 Task: Find a one-way flight from New York (LGA) to Cedar Rapids (CID) on Tuesday, 9 May, for 3 adults in business class, using Delta, with 1 checked bag.
Action: Mouse moved to (363, 112)
Screenshot: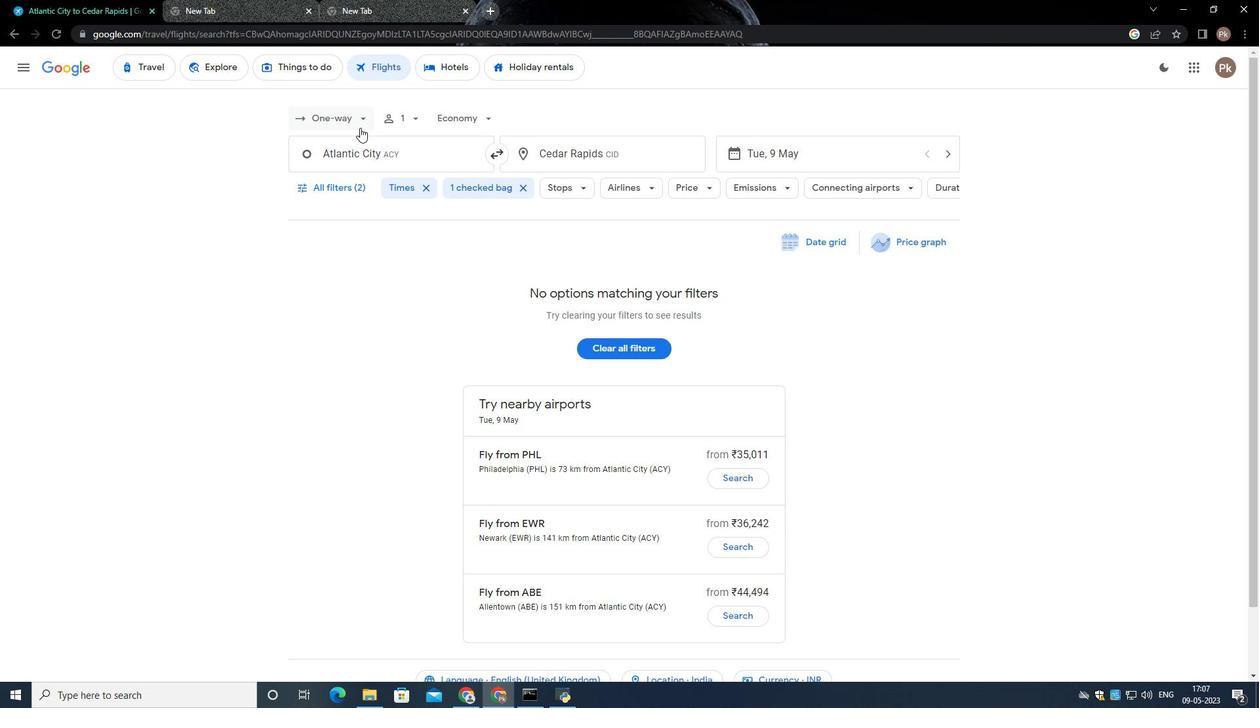 
Action: Mouse pressed left at (363, 112)
Screenshot: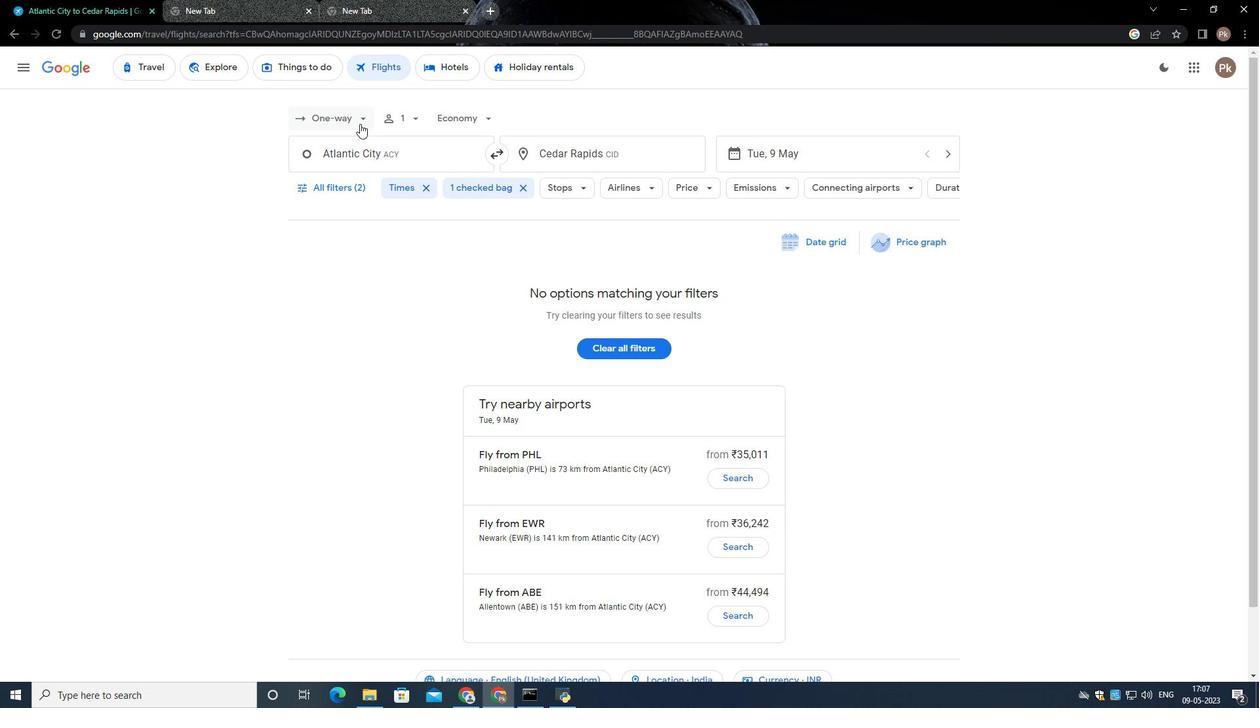 
Action: Mouse moved to (359, 181)
Screenshot: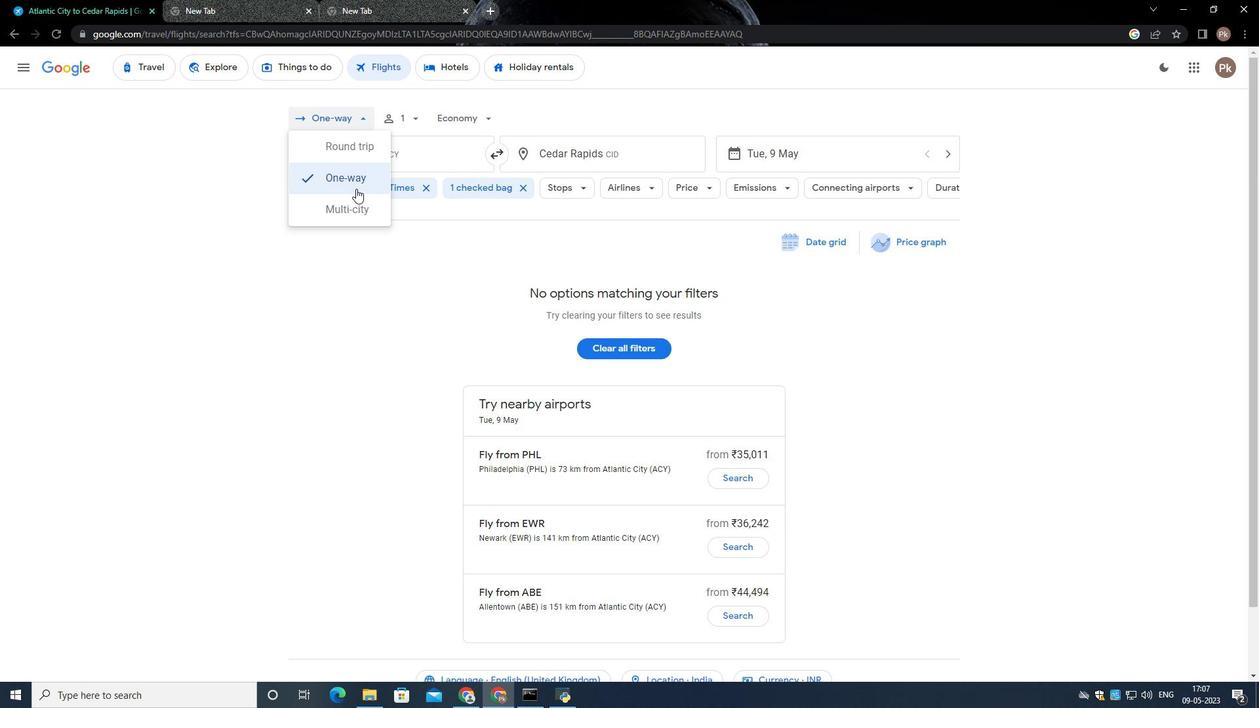 
Action: Mouse pressed left at (359, 181)
Screenshot: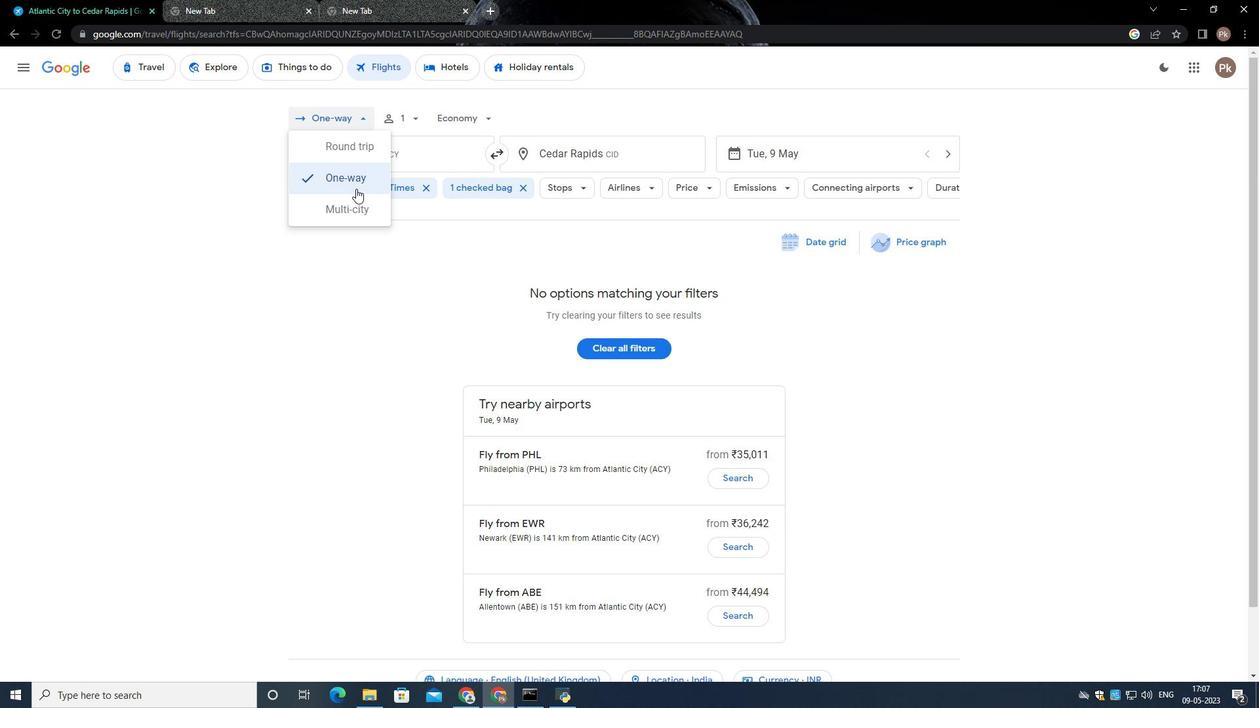 
Action: Mouse moved to (413, 116)
Screenshot: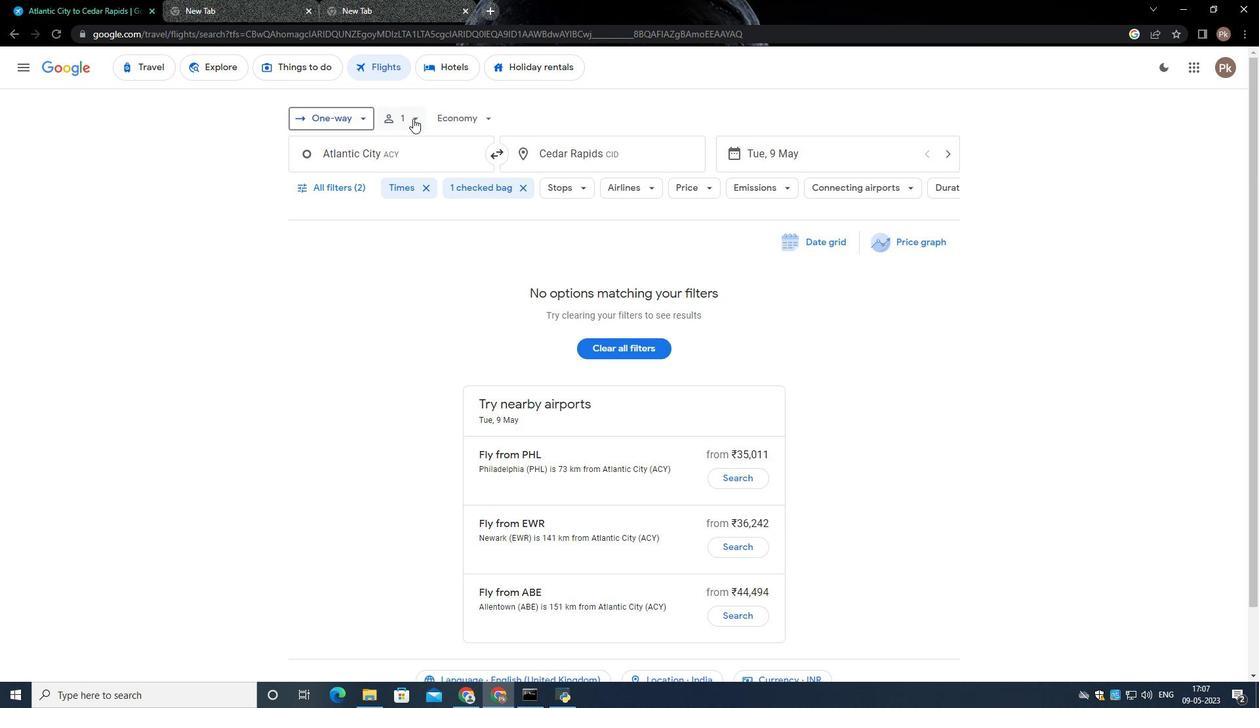 
Action: Mouse pressed left at (413, 116)
Screenshot: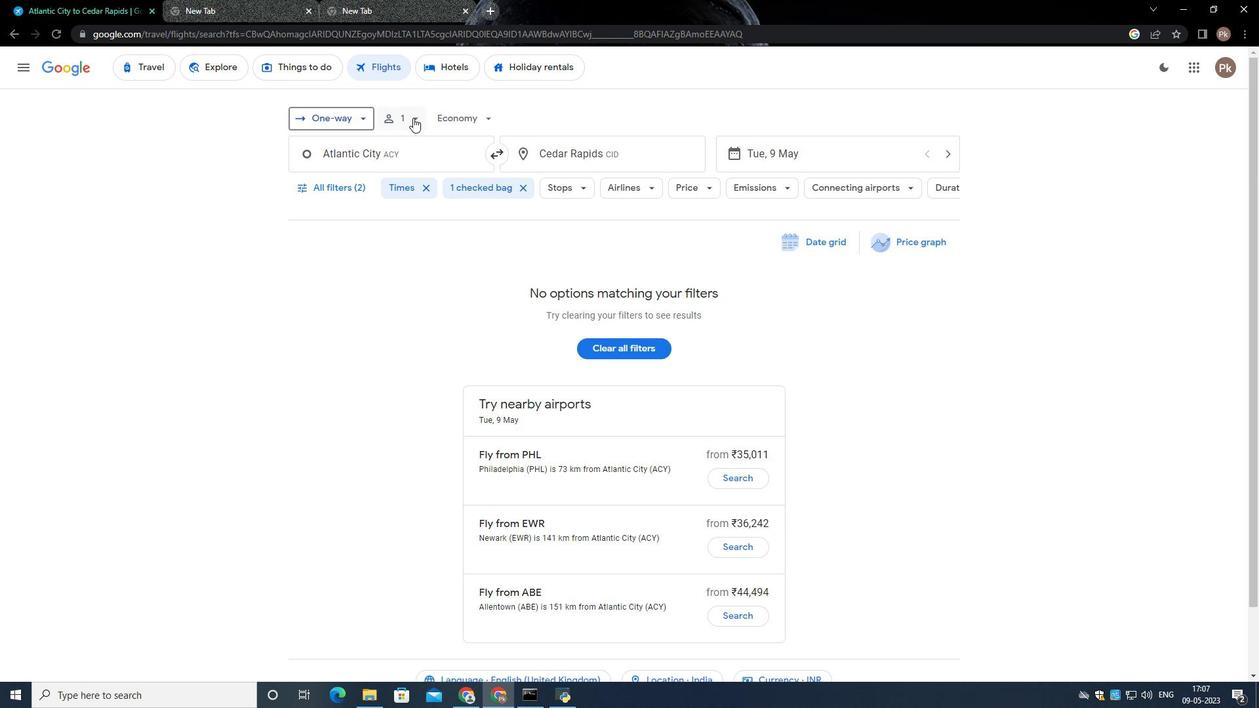 
Action: Mouse moved to (525, 150)
Screenshot: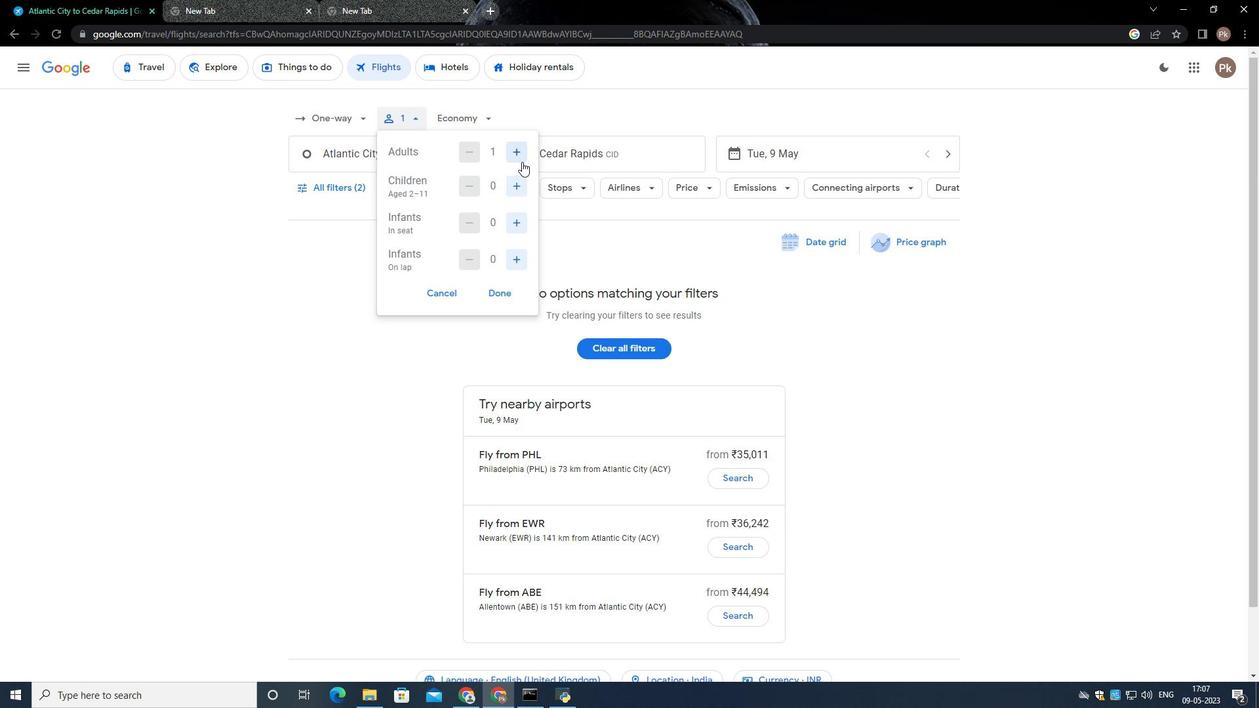 
Action: Mouse pressed left at (525, 150)
Screenshot: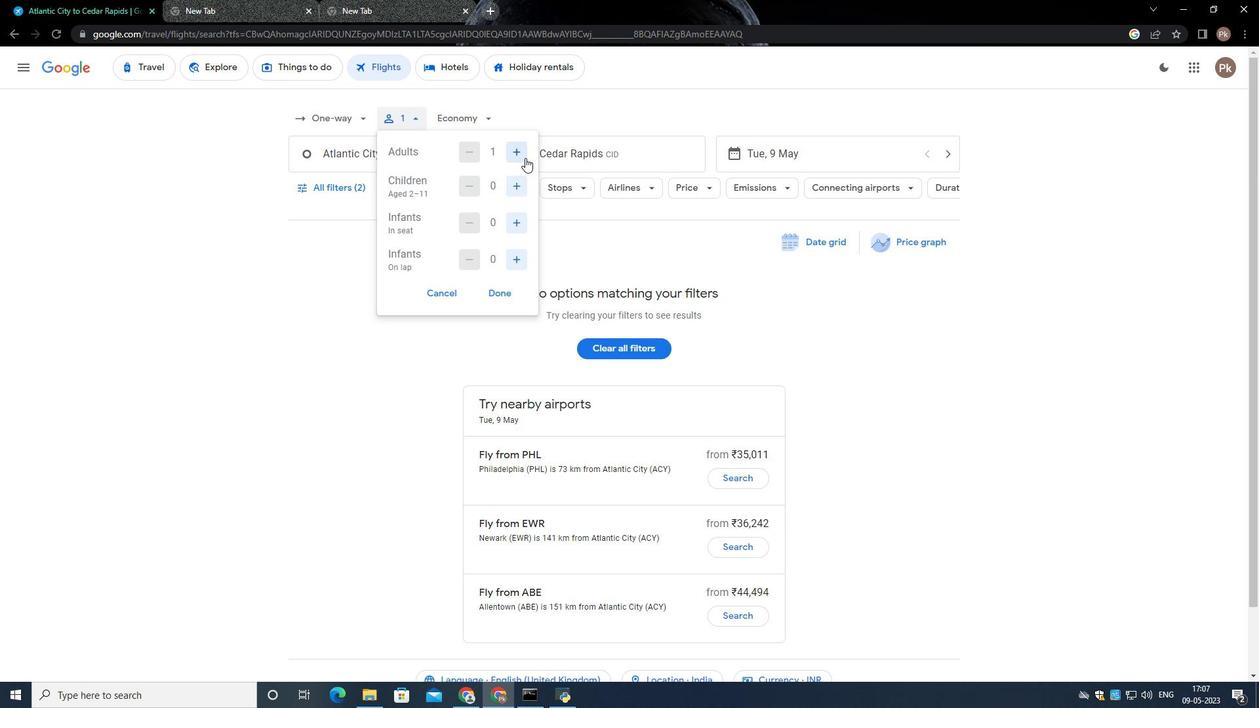 
Action: Mouse pressed left at (525, 150)
Screenshot: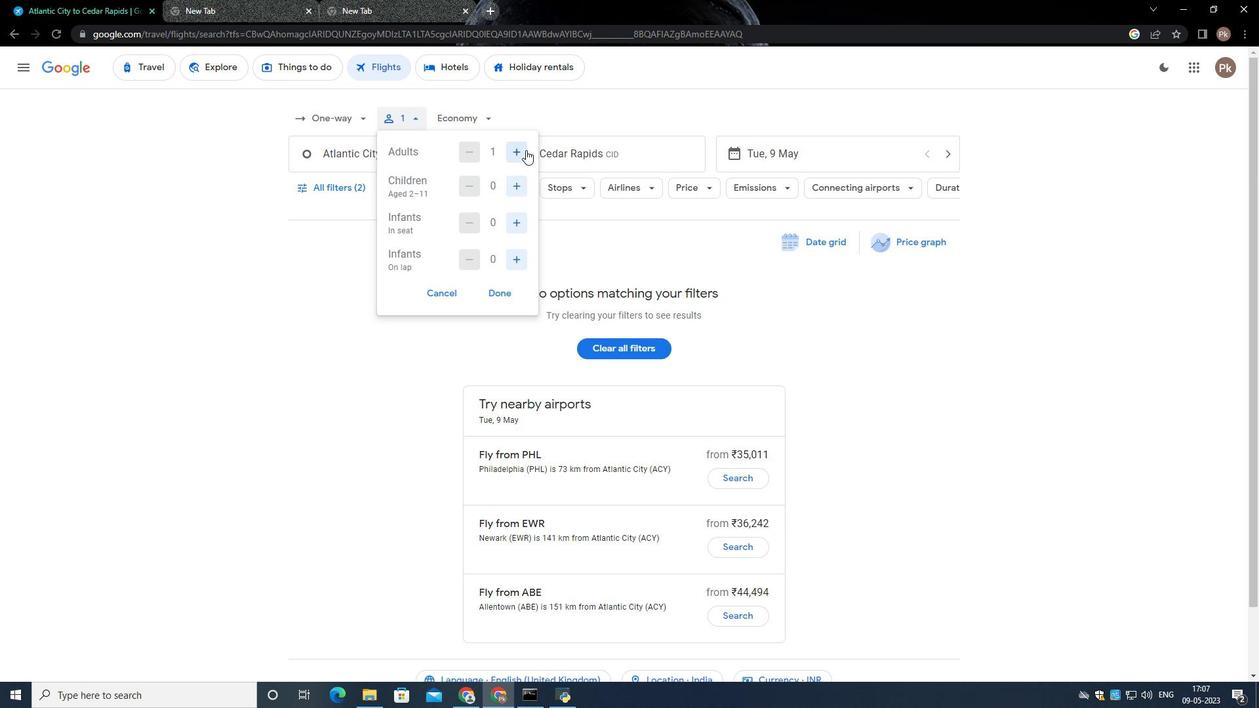 
Action: Mouse moved to (529, 184)
Screenshot: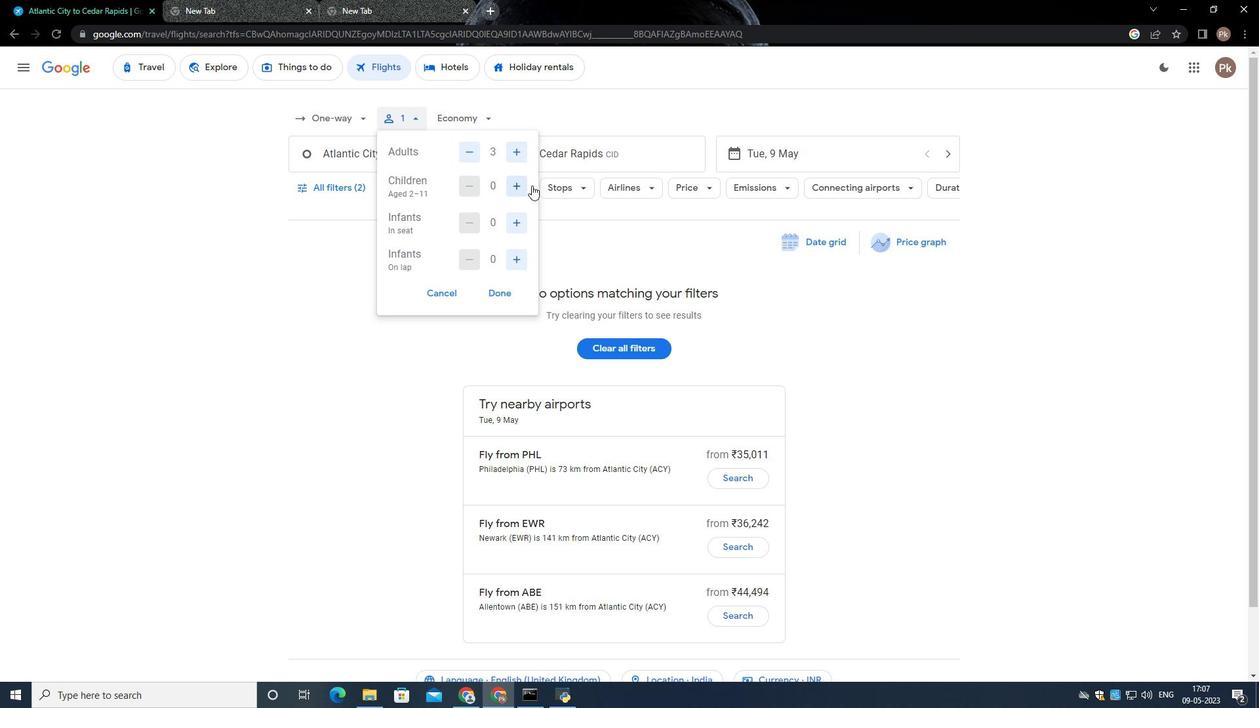 
Action: Mouse pressed left at (529, 184)
Screenshot: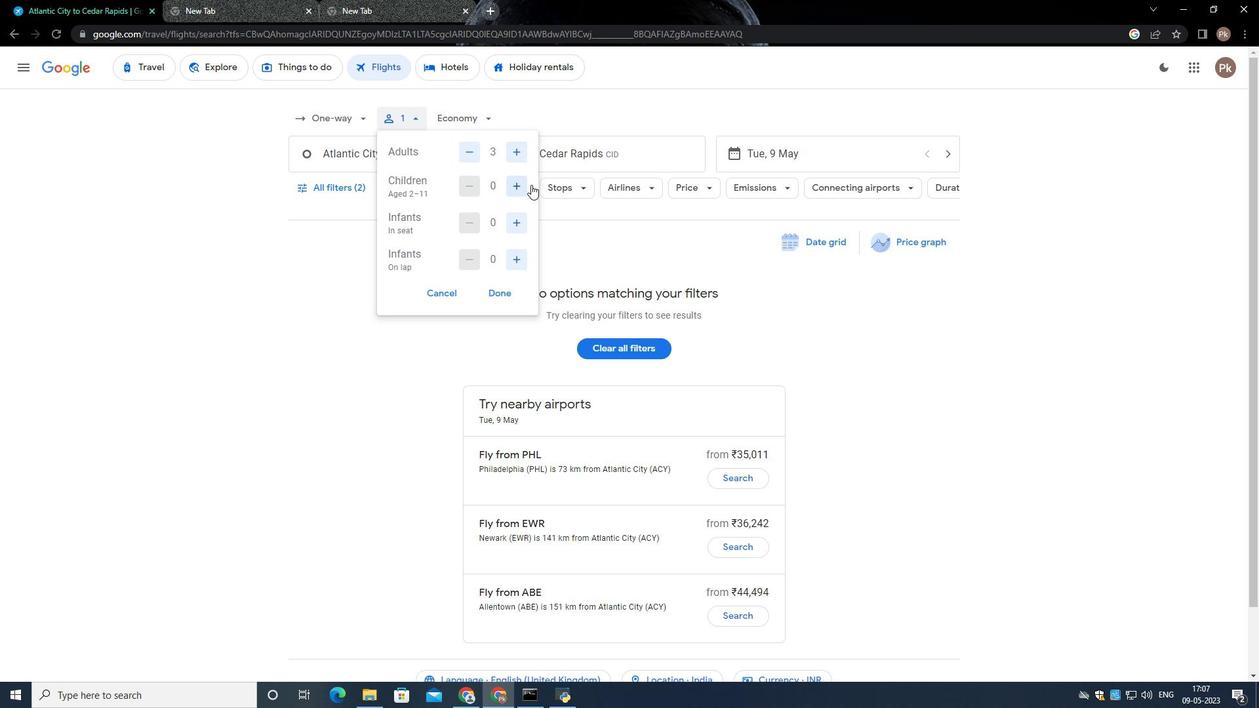 
Action: Mouse moved to (529, 184)
Screenshot: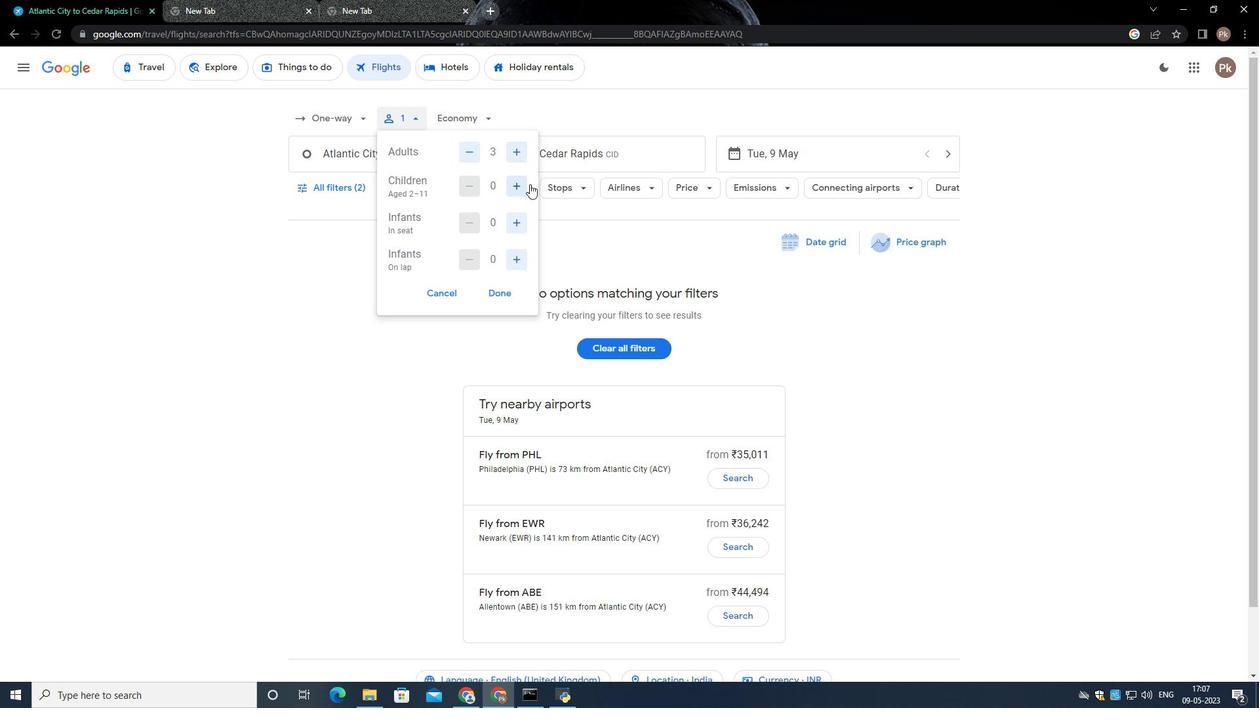 
Action: Mouse pressed left at (529, 184)
Screenshot: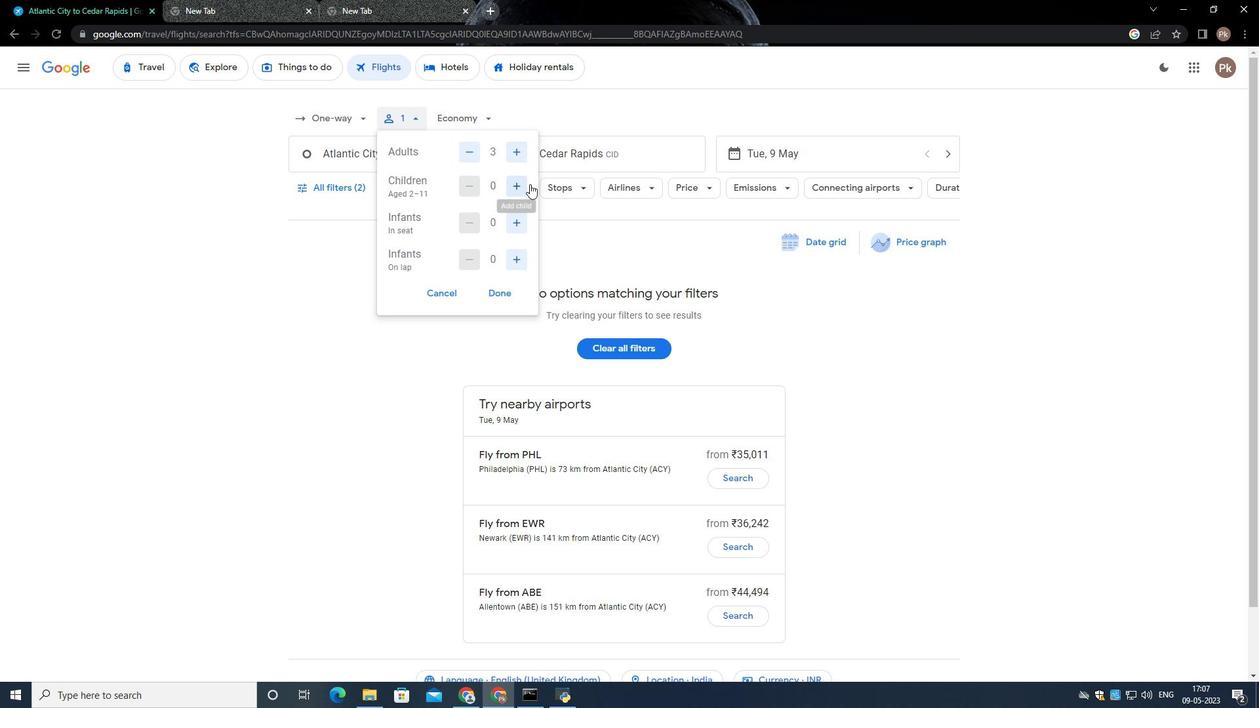 
Action: Mouse pressed left at (529, 184)
Screenshot: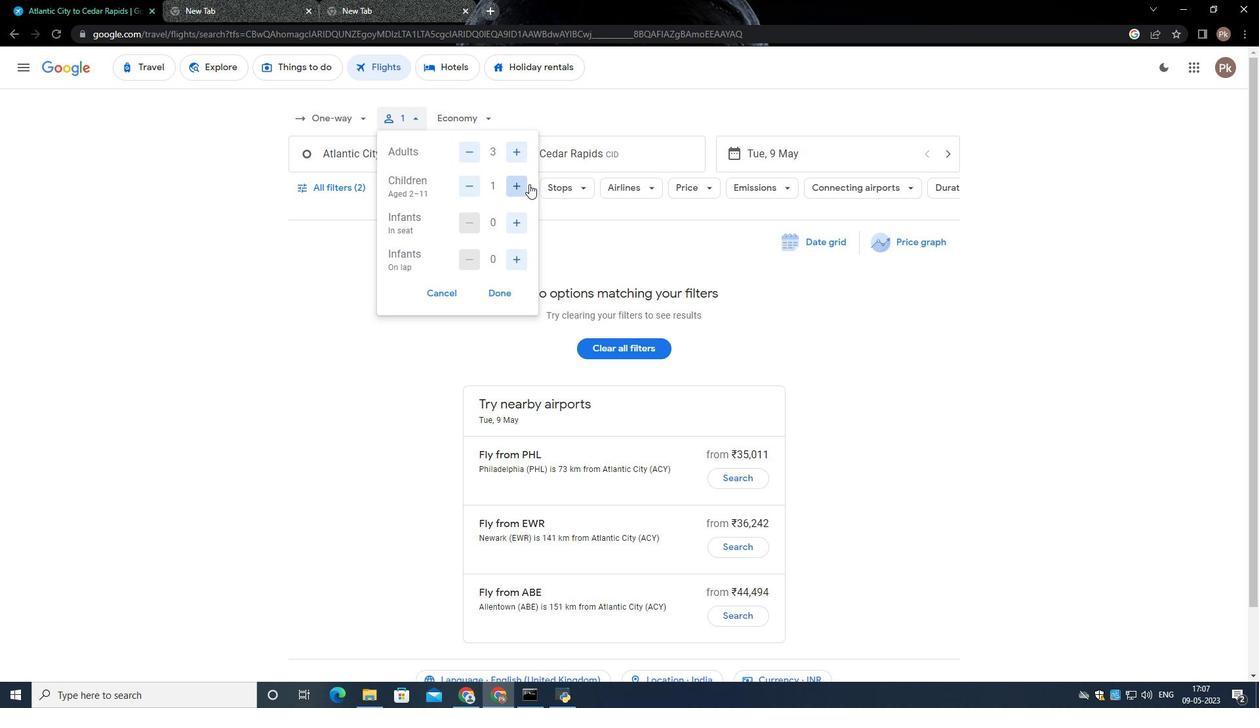 
Action: Mouse moved to (502, 294)
Screenshot: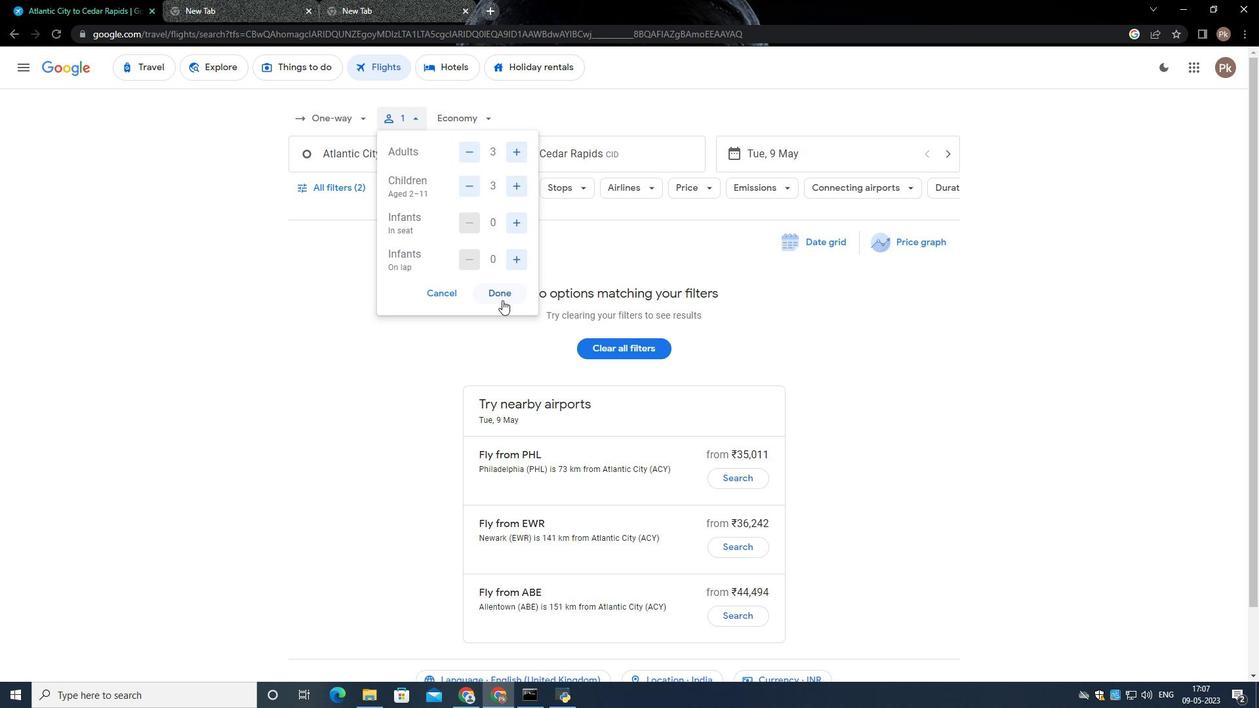 
Action: Mouse pressed left at (502, 294)
Screenshot: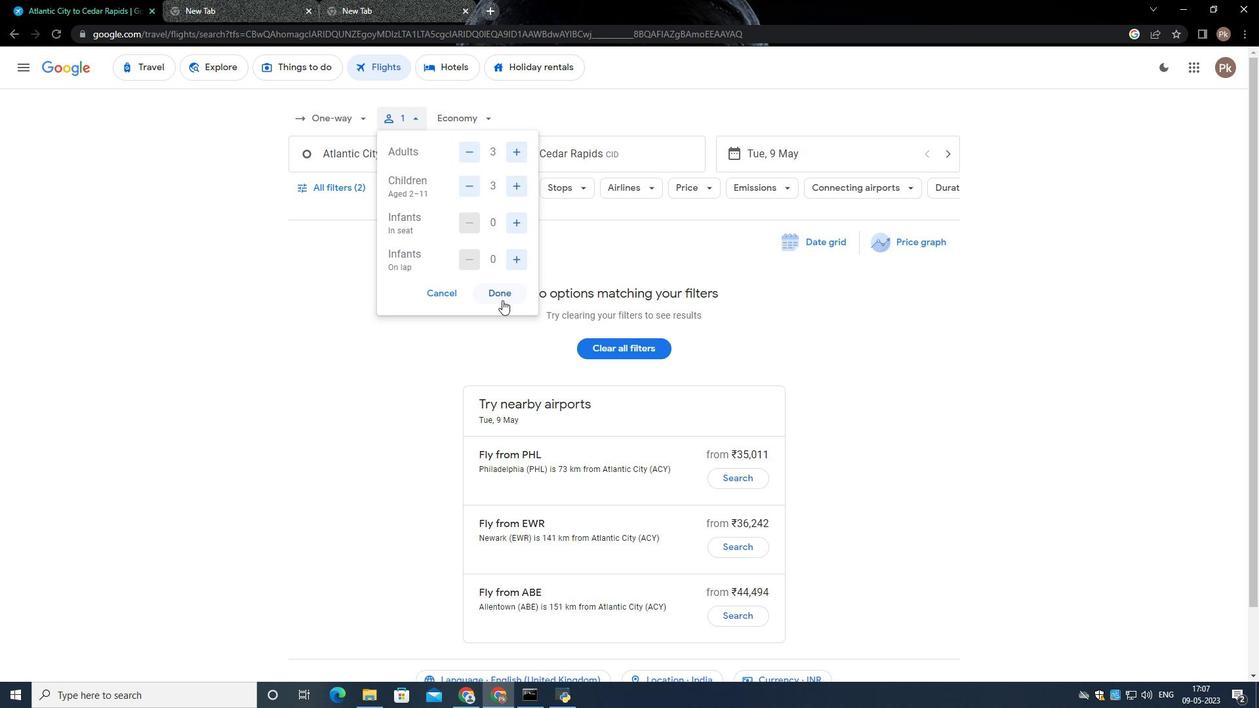 
Action: Mouse moved to (474, 127)
Screenshot: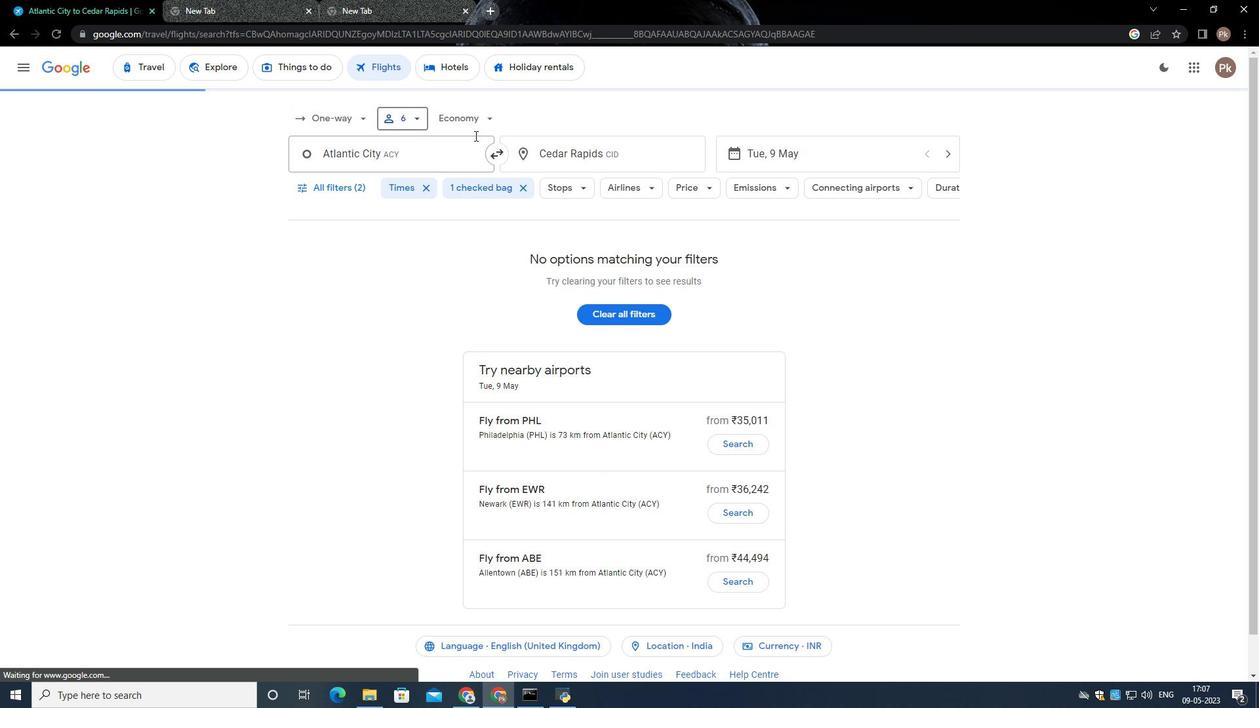 
Action: Mouse pressed left at (474, 127)
Screenshot: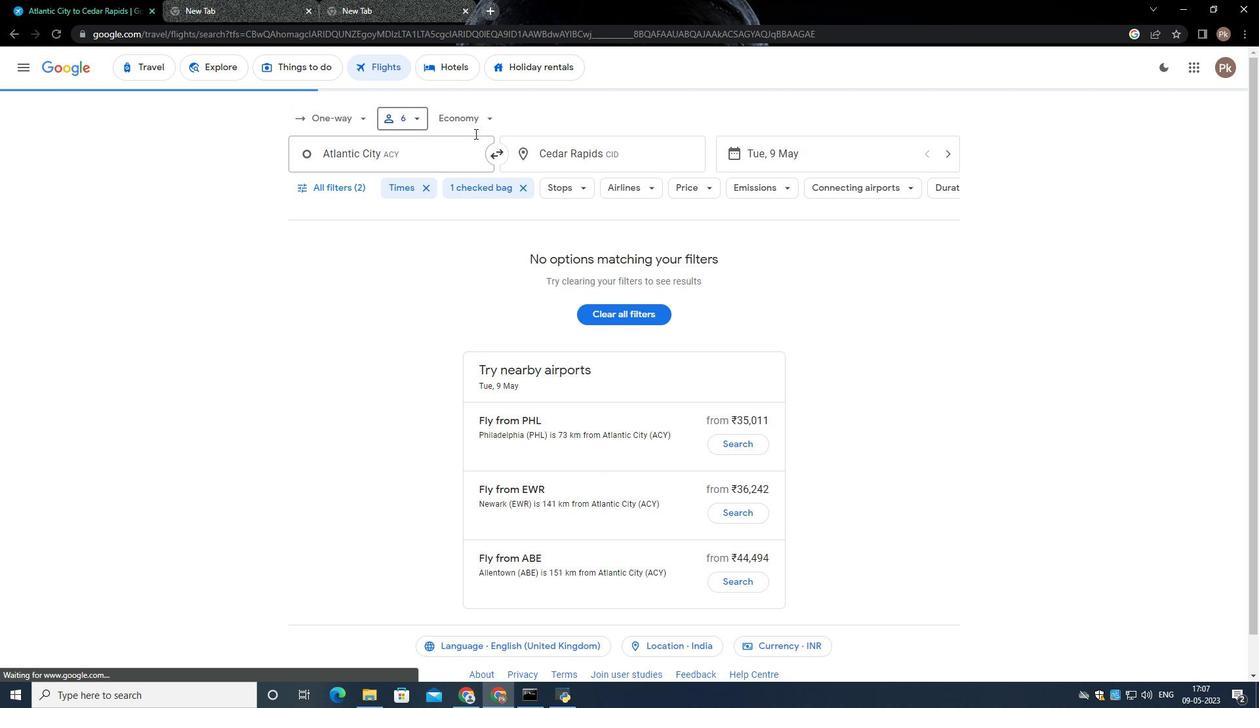 
Action: Mouse moved to (493, 209)
Screenshot: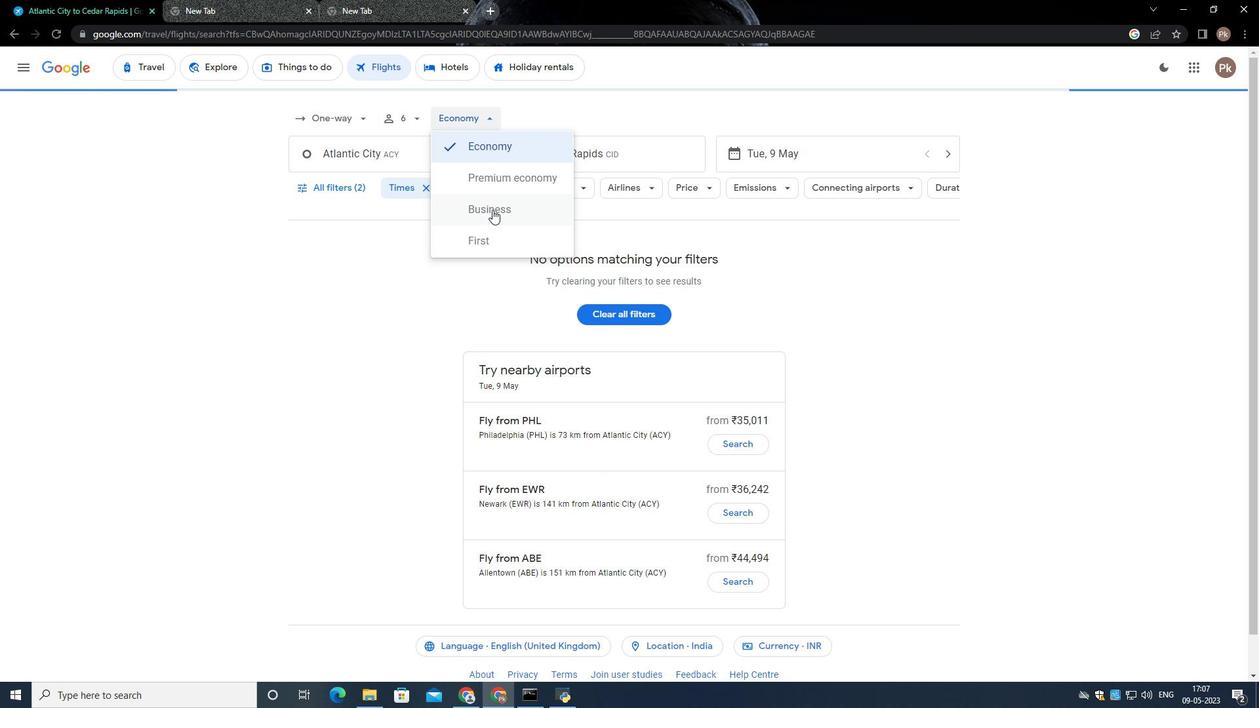 
Action: Mouse pressed left at (493, 209)
Screenshot: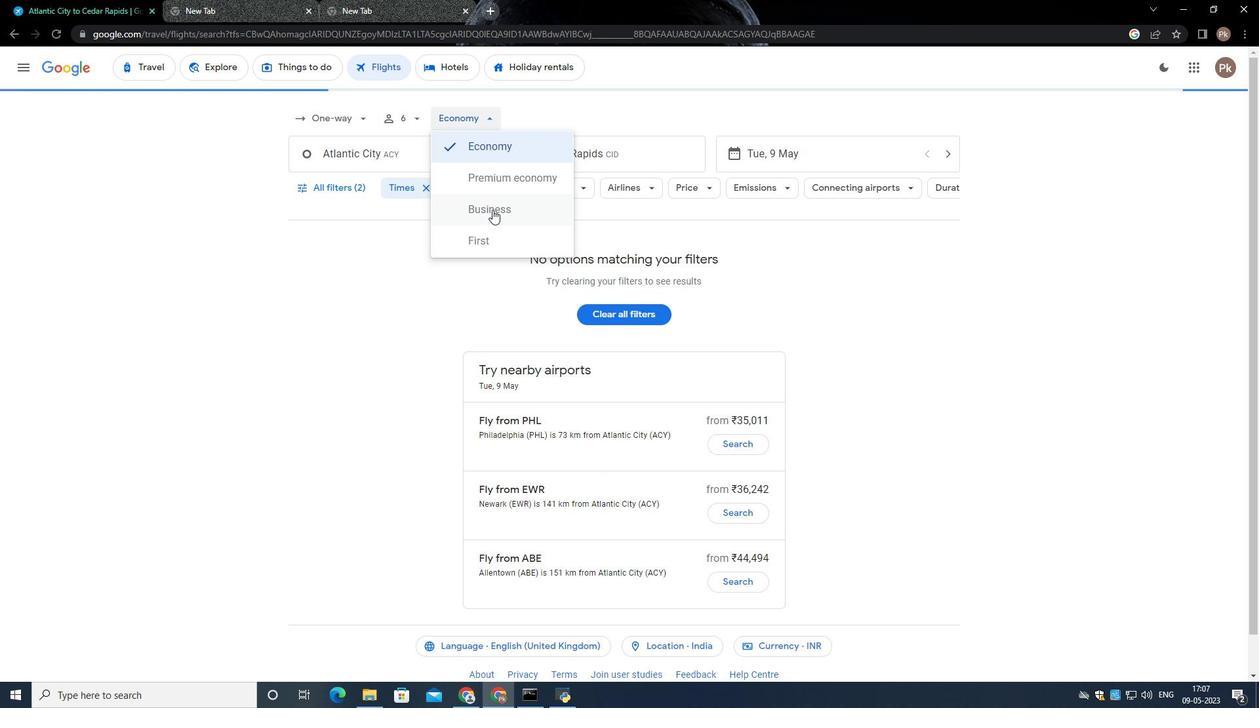 
Action: Mouse moved to (379, 154)
Screenshot: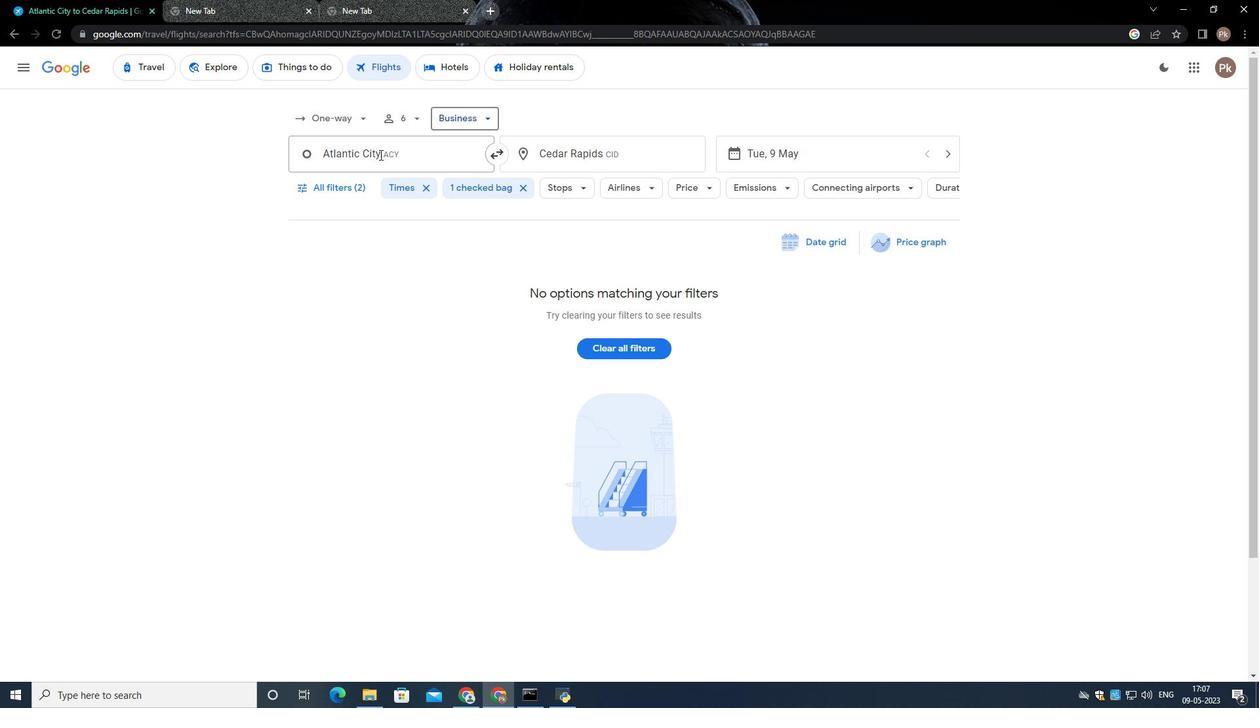 
Action: Mouse pressed left at (379, 154)
Screenshot: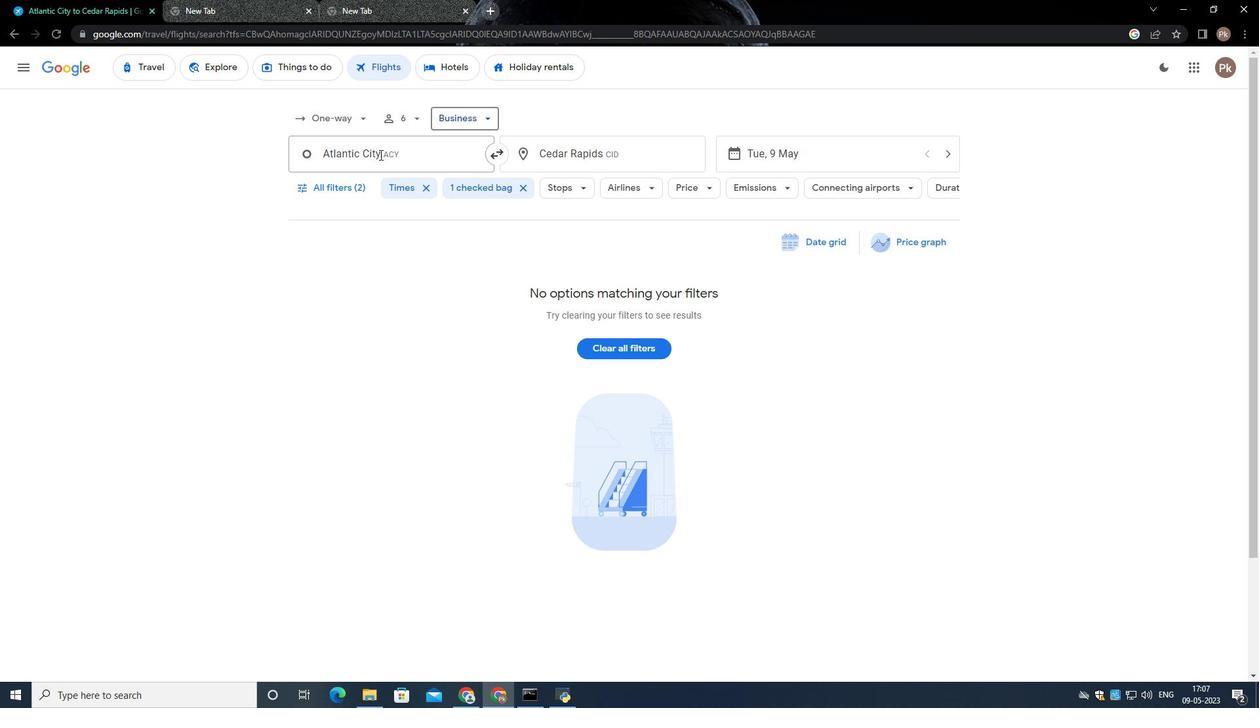 
Action: Mouse moved to (384, 146)
Screenshot: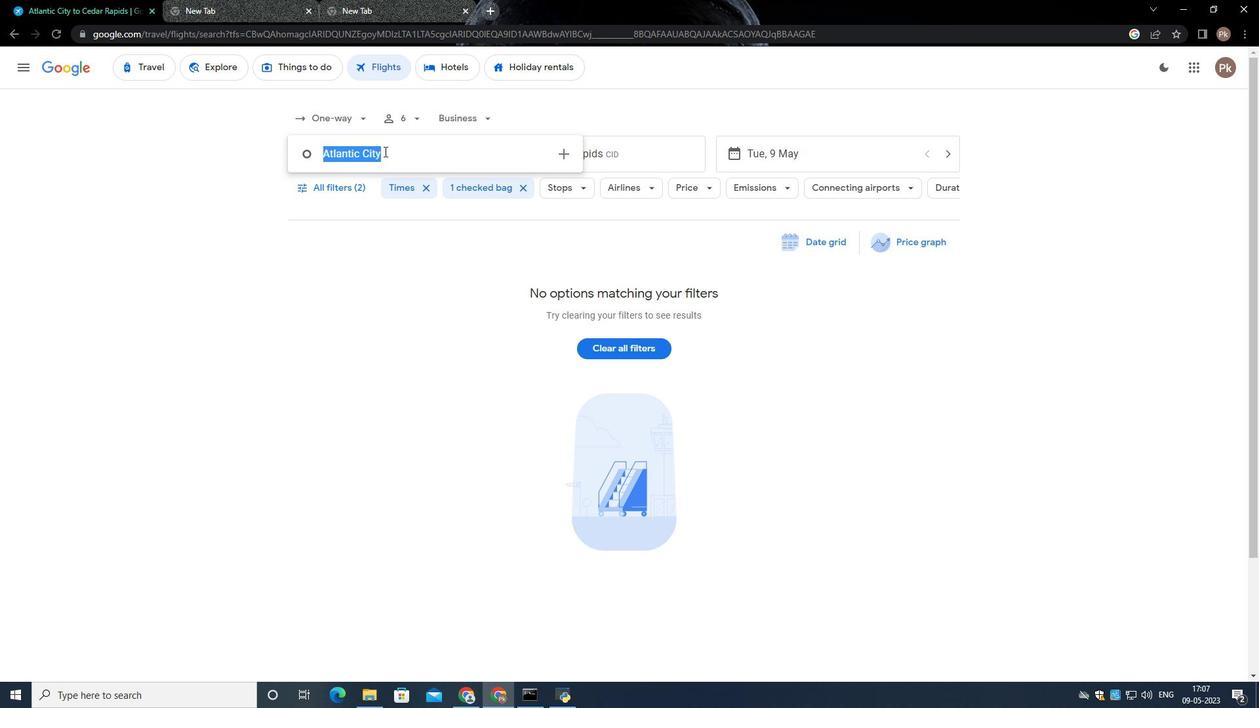 
Action: Key pressed <Key.backspace><Key.shift>Laguardia
Screenshot: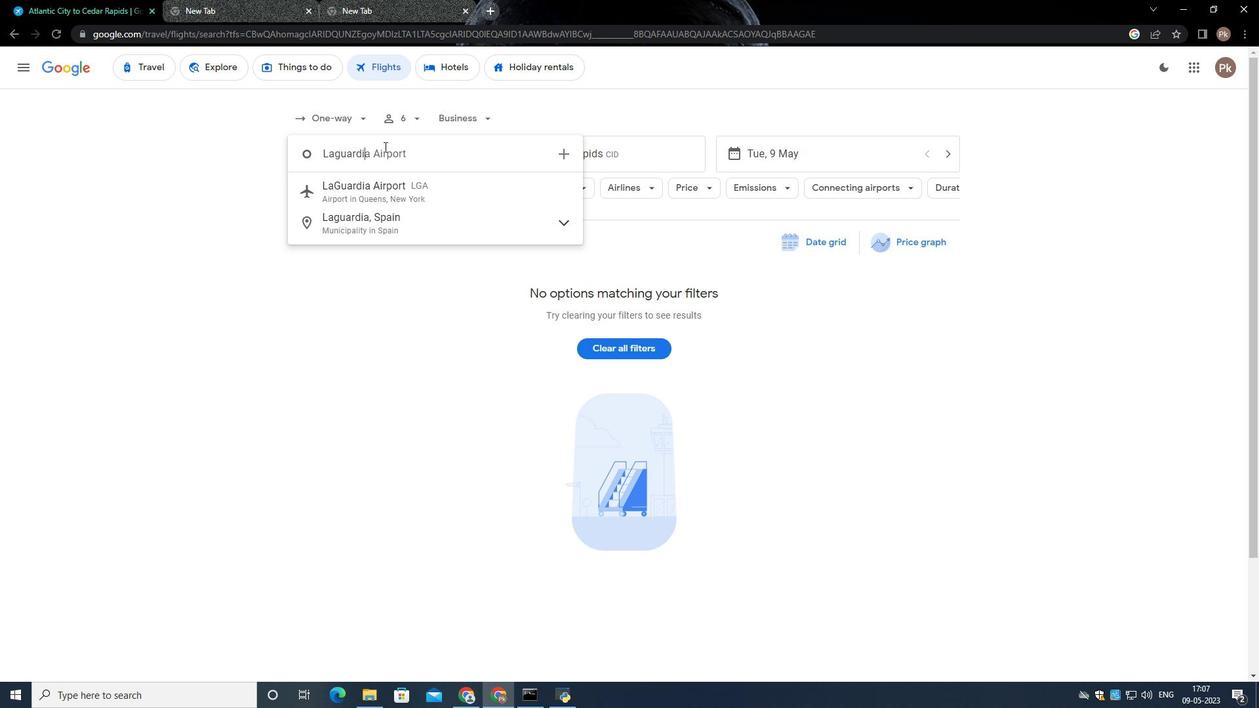 
Action: Mouse moved to (390, 195)
Screenshot: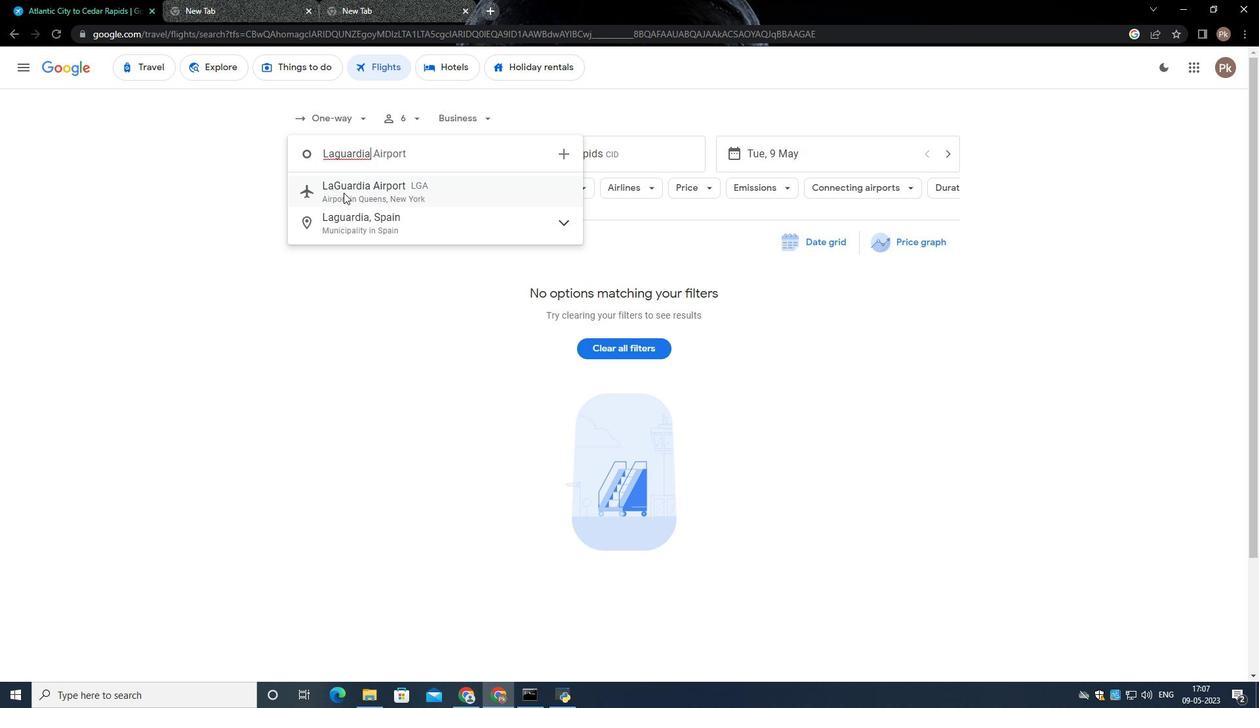 
Action: Mouse pressed left at (390, 195)
Screenshot: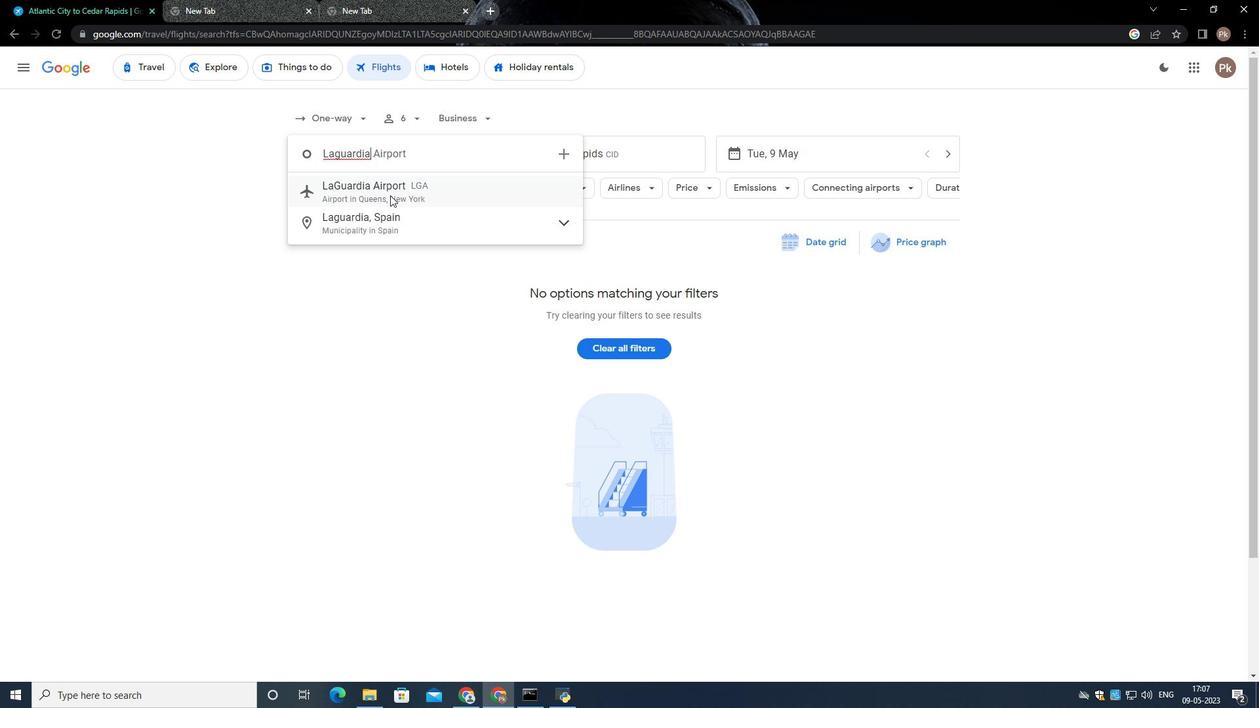 
Action: Mouse moved to (596, 149)
Screenshot: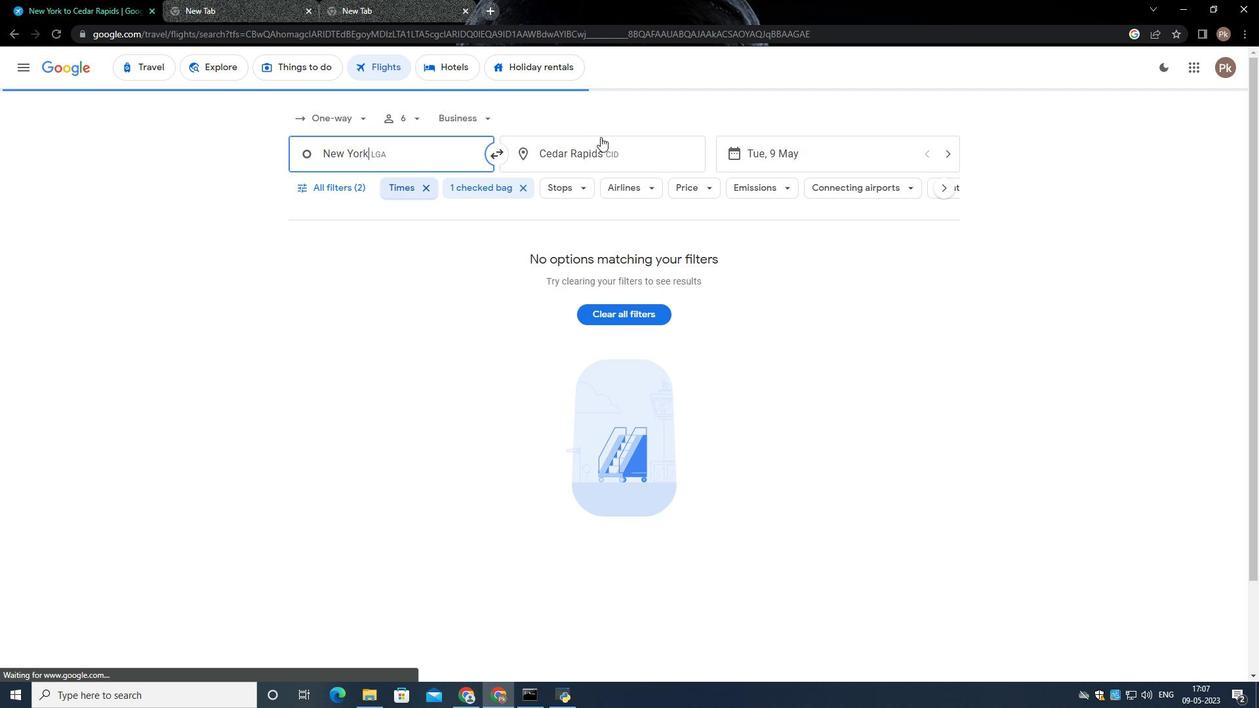 
Action: Mouse pressed left at (596, 149)
Screenshot: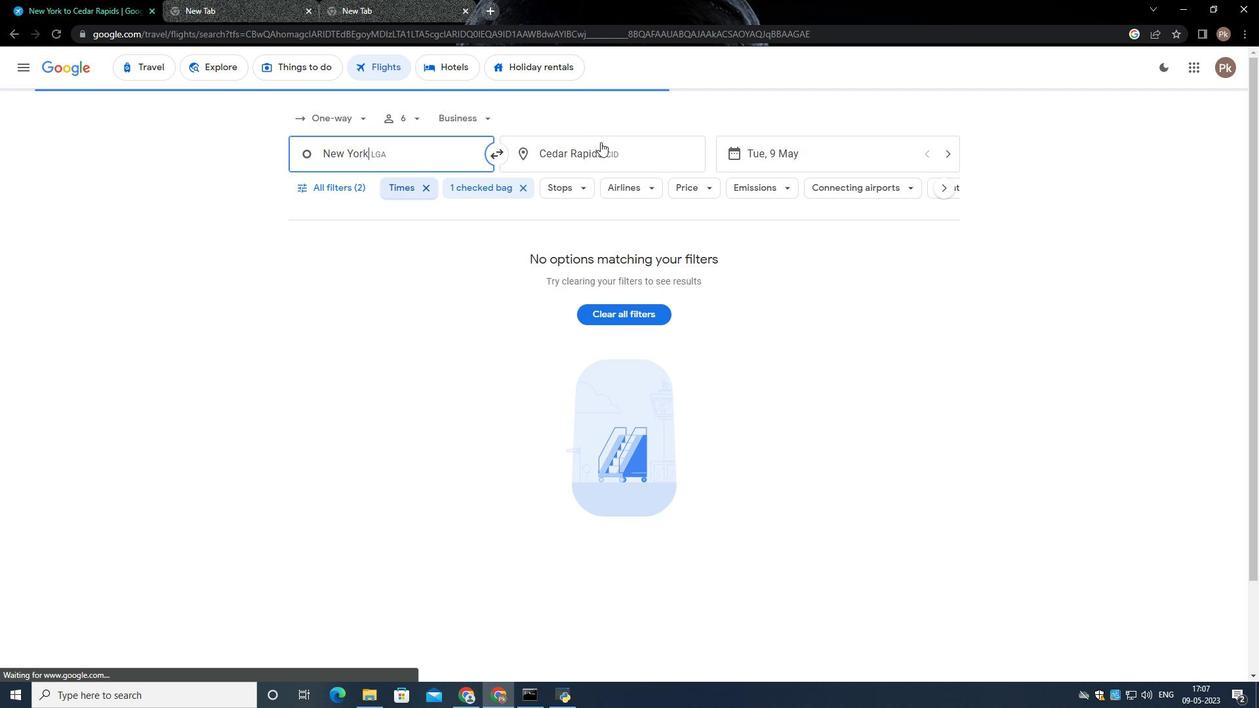 
Action: Mouse moved to (573, 154)
Screenshot: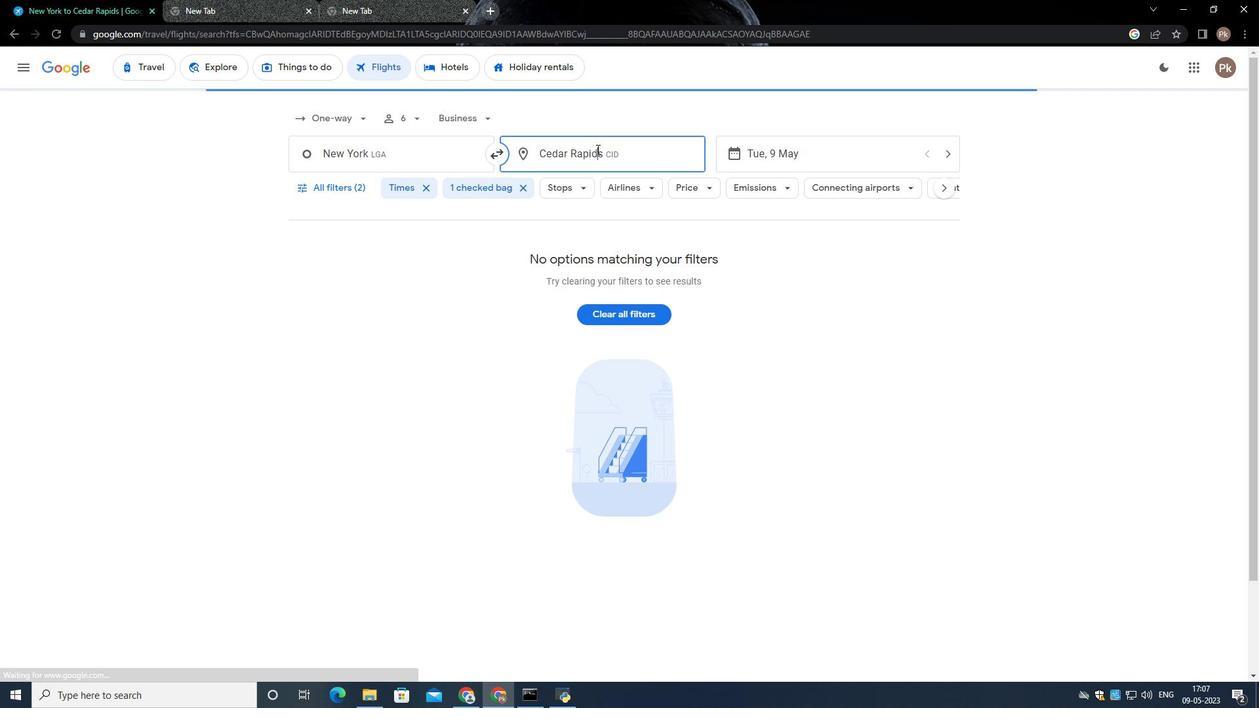 
Action: Key pressed <Key.backspace>
Screenshot: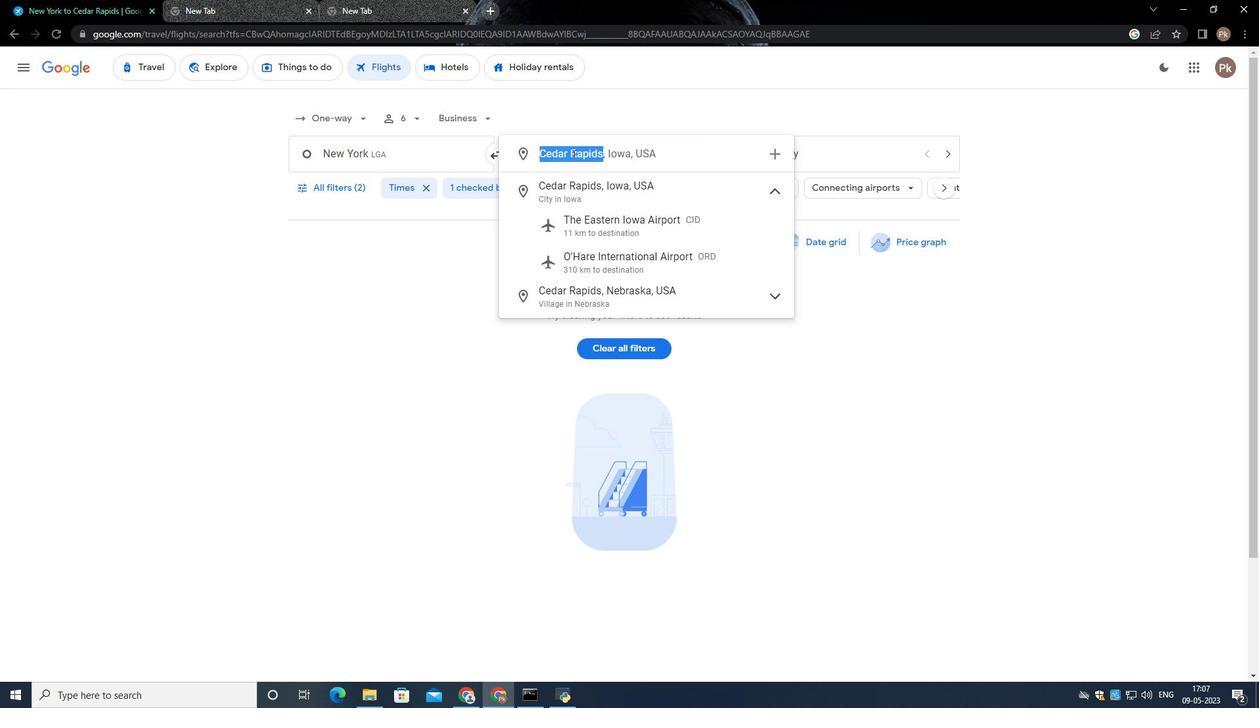 
Action: Mouse moved to (545, 153)
Screenshot: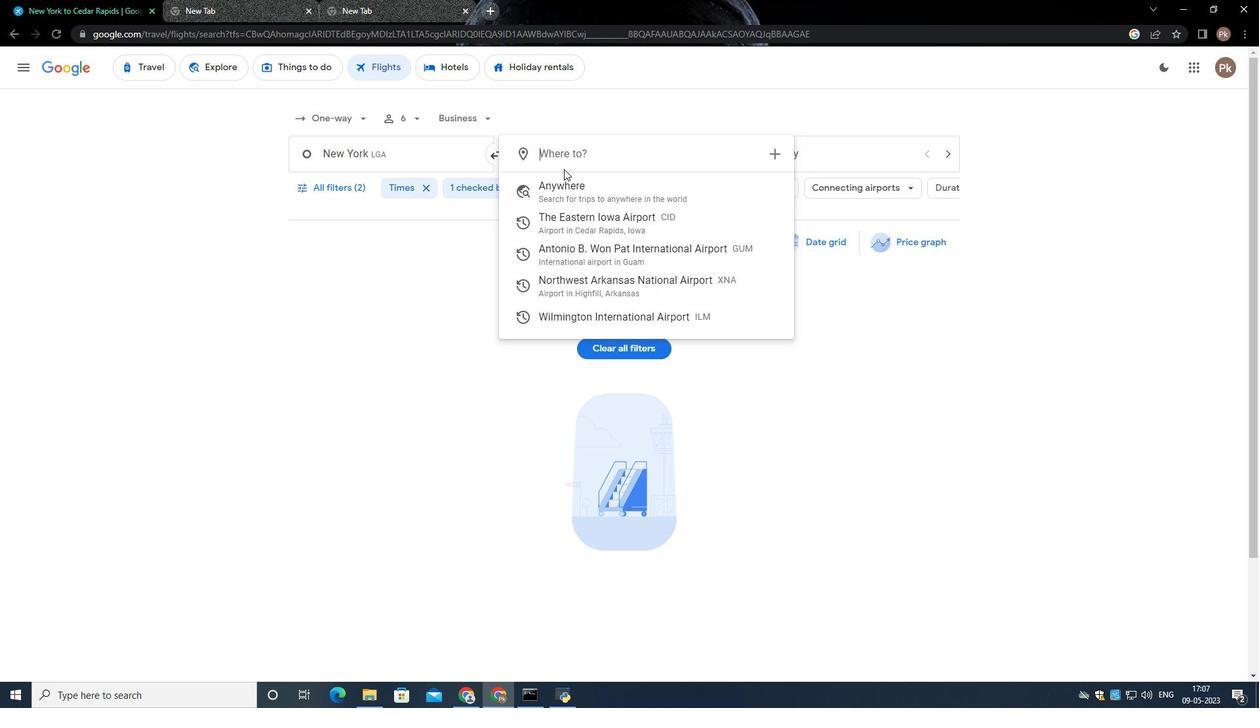 
Action: Key pressed <Key.shift><Key.shift><Key.shift><Key.shift>Bismarck<Key.space><Key.shift>Municipal<Key.space><Key.shift>airport
Screenshot: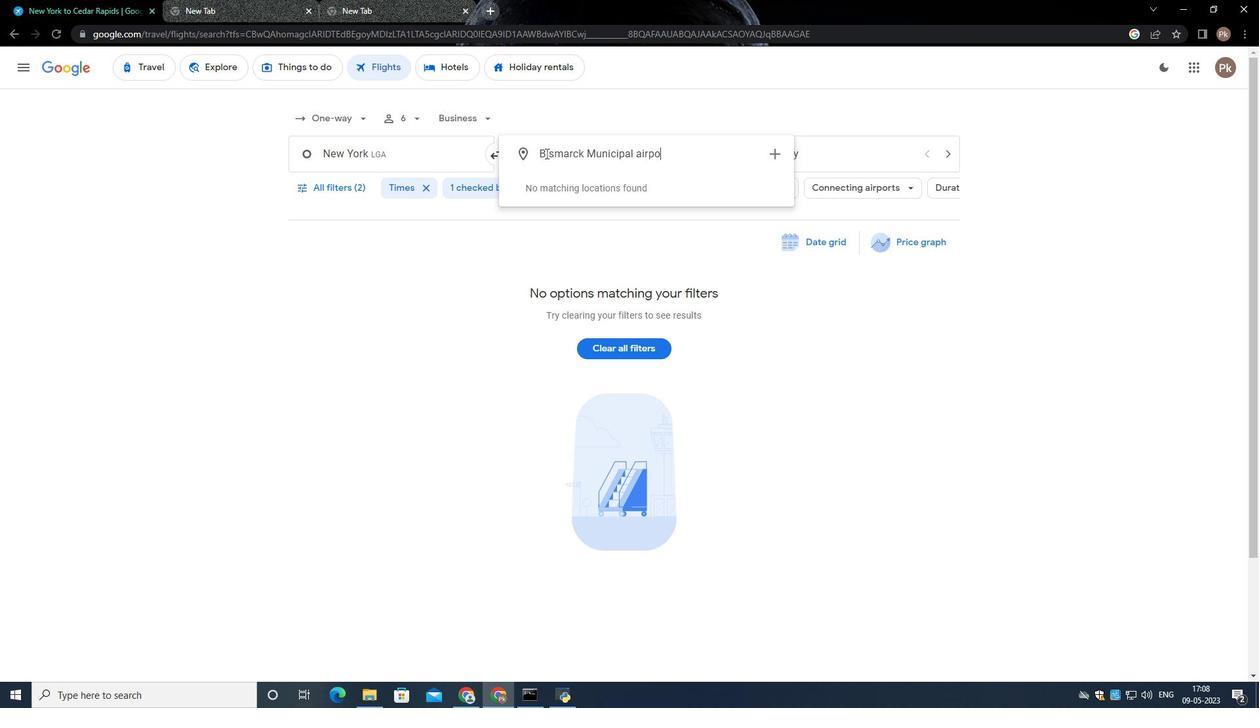
Action: Mouse moved to (542, 154)
Screenshot: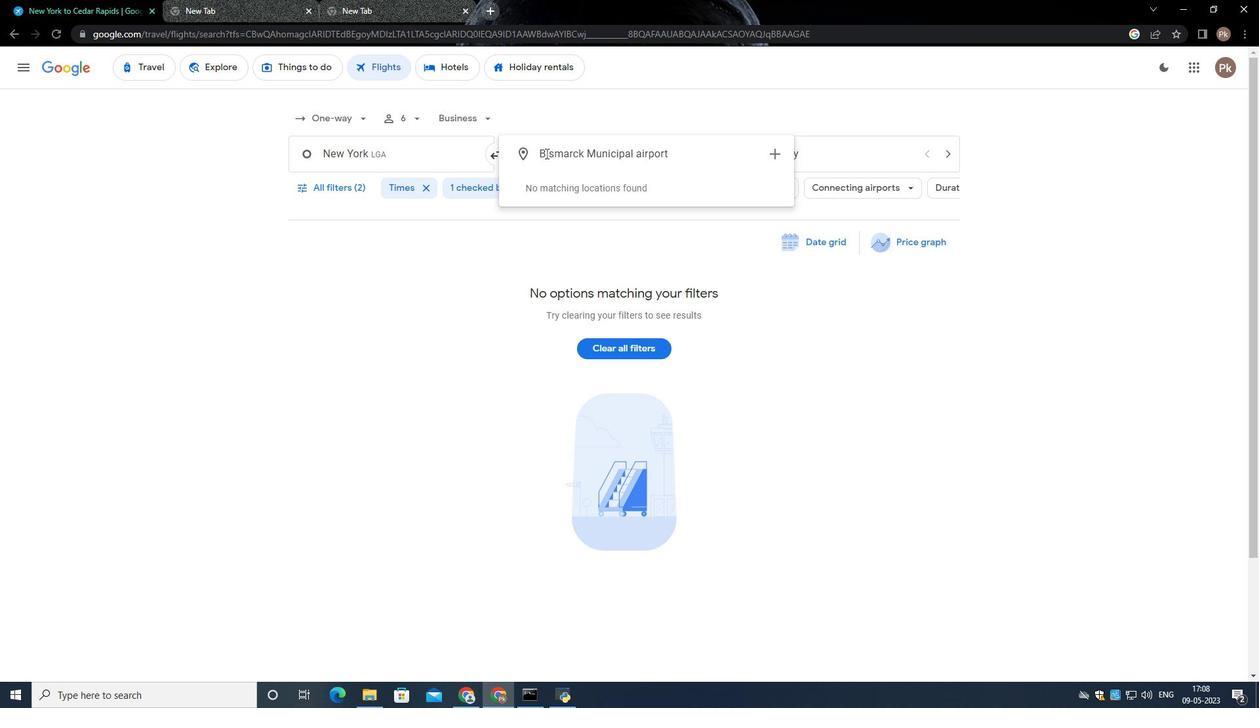 
Action: Key pressed <Key.enter>
Screenshot: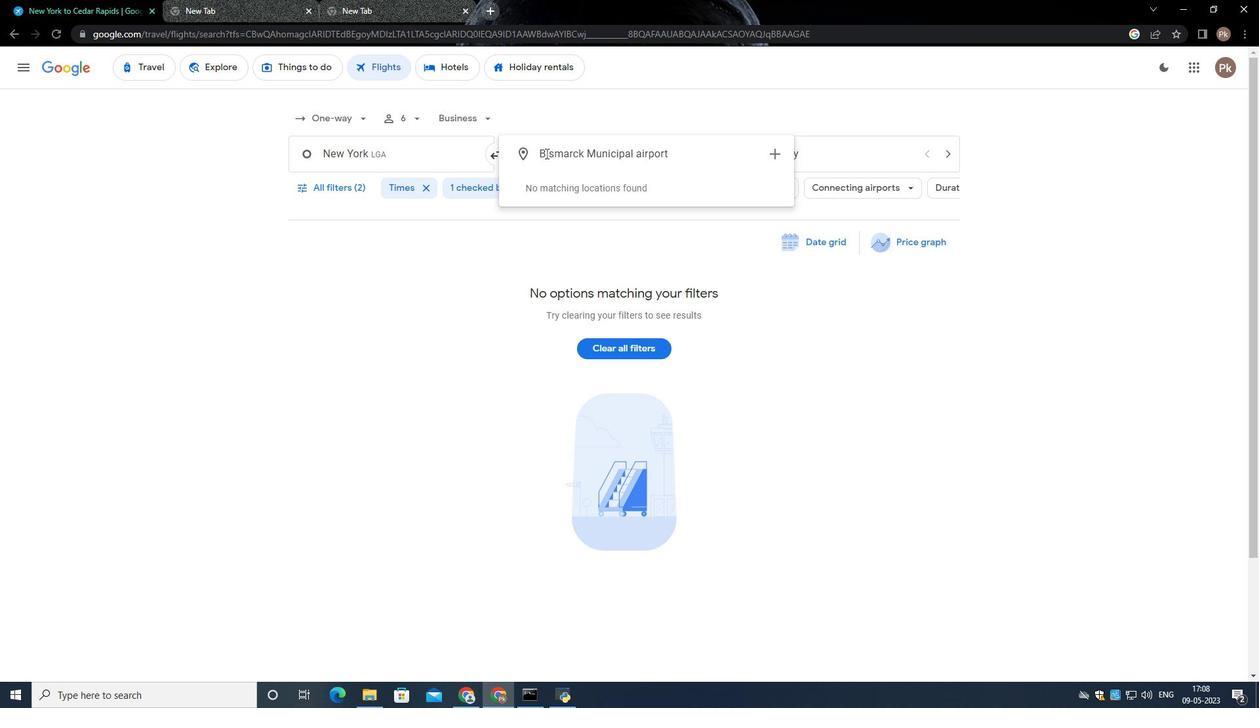 
Action: Mouse moved to (805, 158)
Screenshot: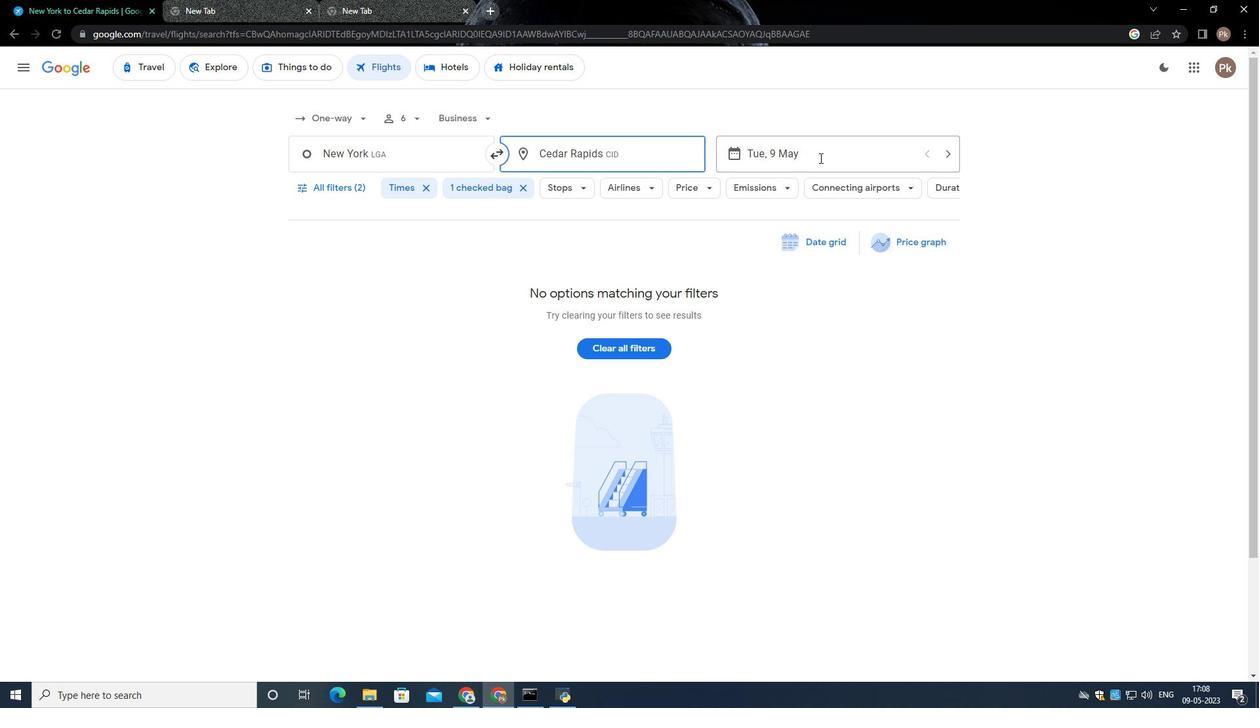 
Action: Mouse pressed left at (805, 158)
Screenshot: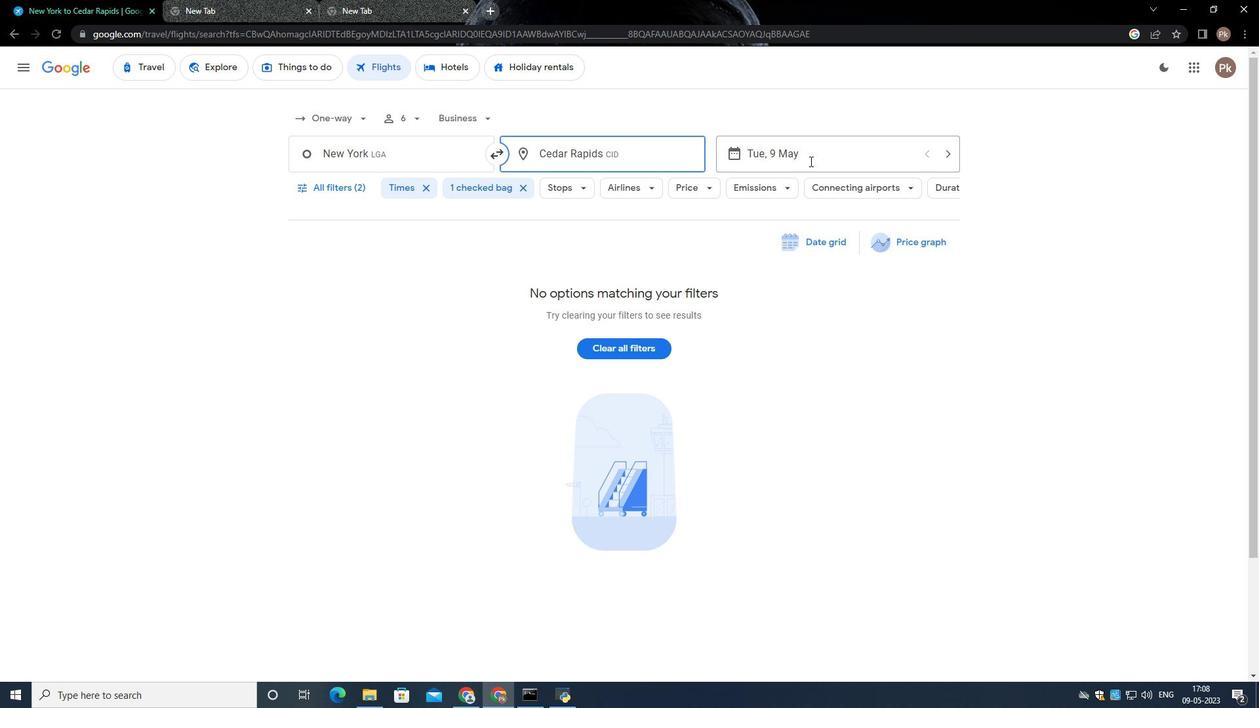
Action: Mouse moved to (554, 299)
Screenshot: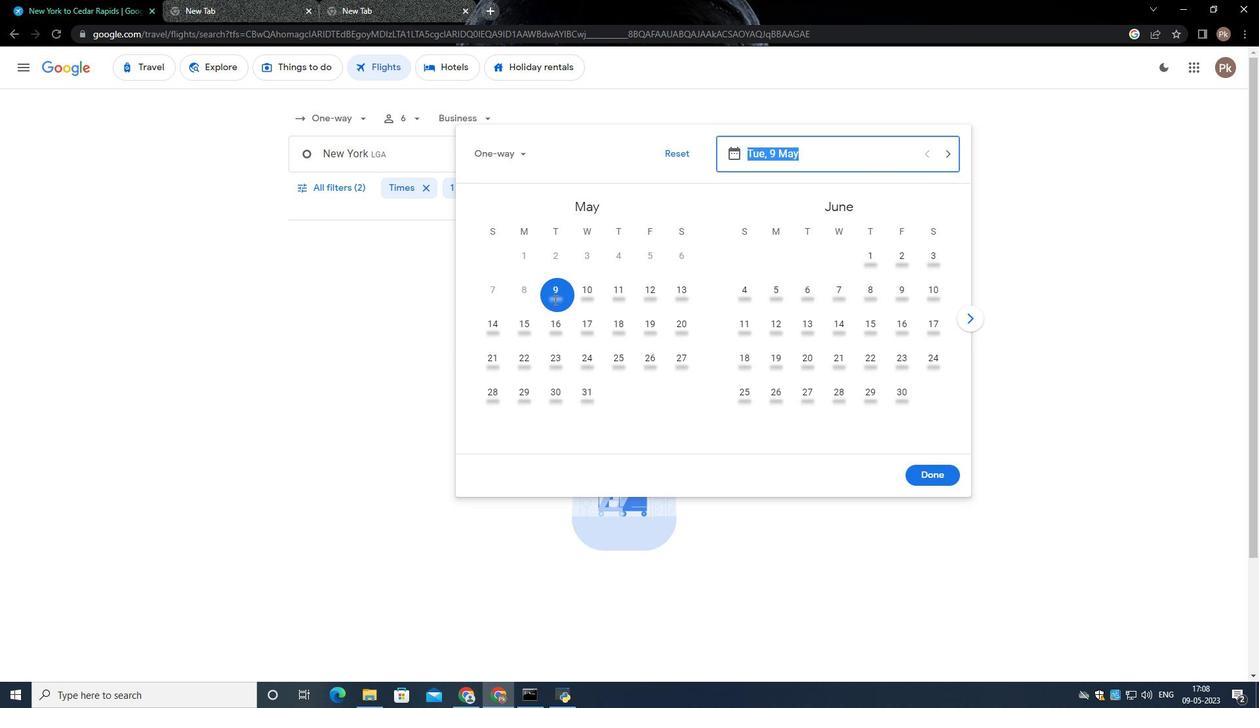 
Action: Mouse pressed left at (554, 299)
Screenshot: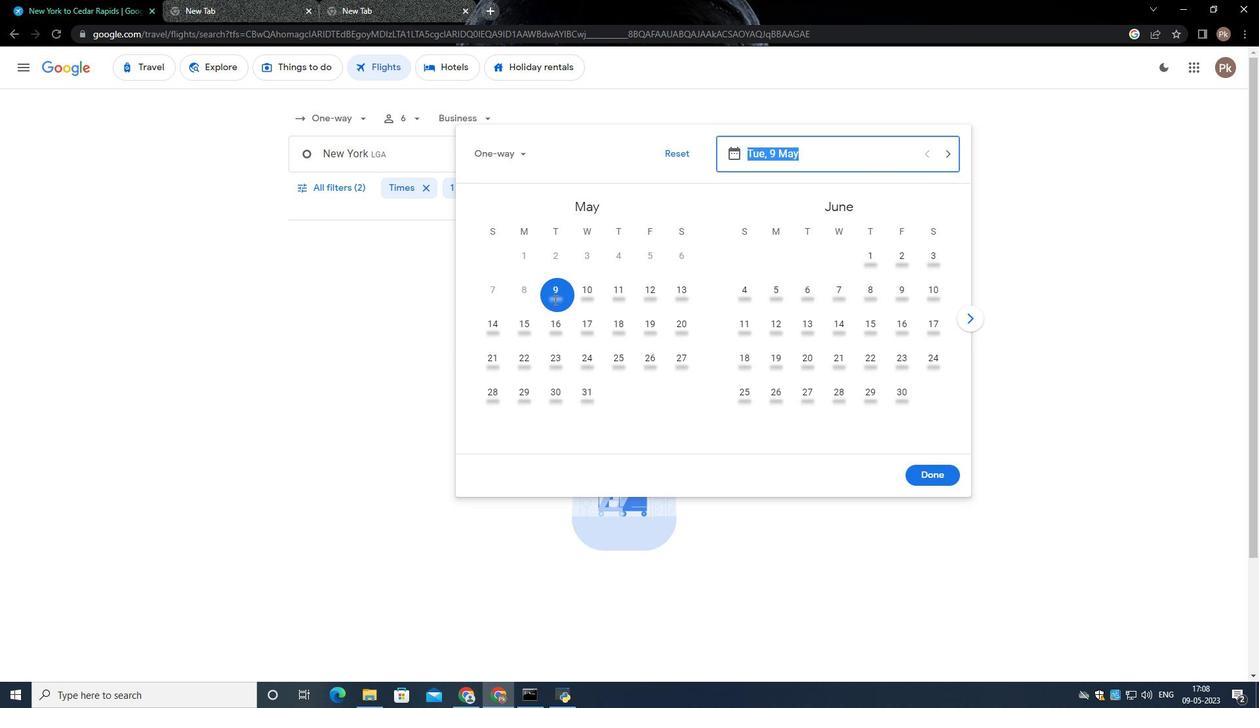 
Action: Mouse moved to (929, 471)
Screenshot: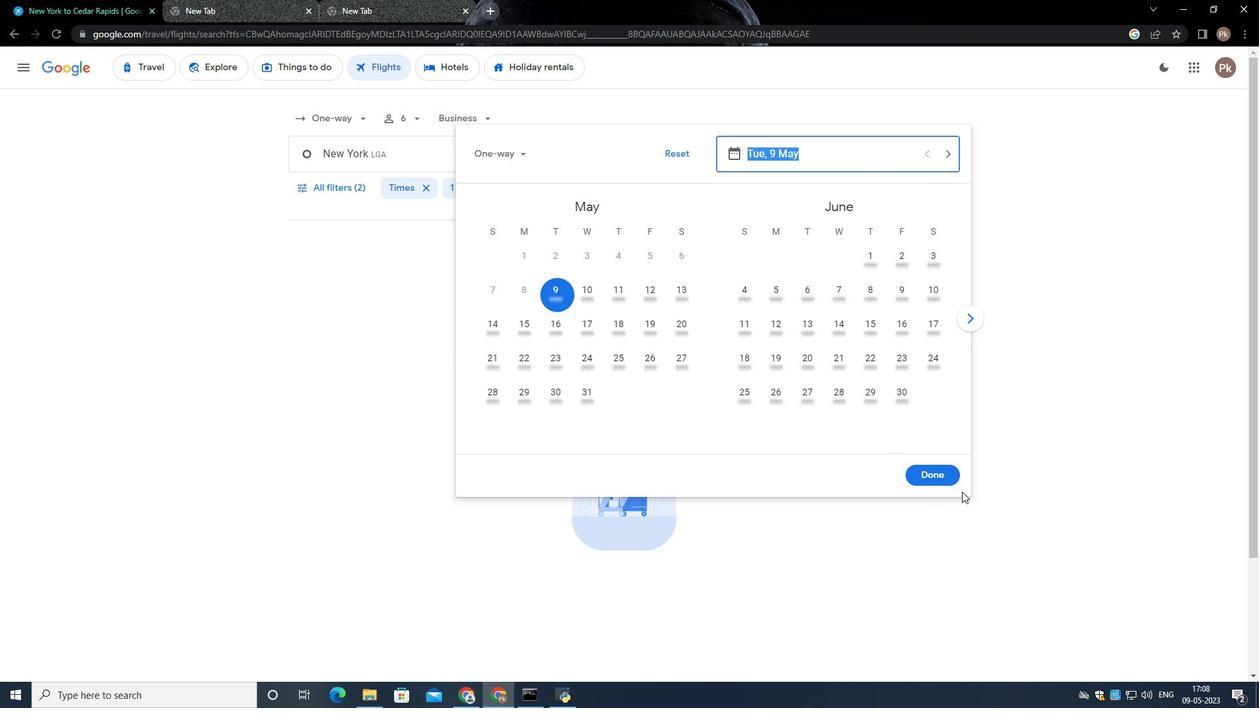 
Action: Mouse pressed left at (929, 471)
Screenshot: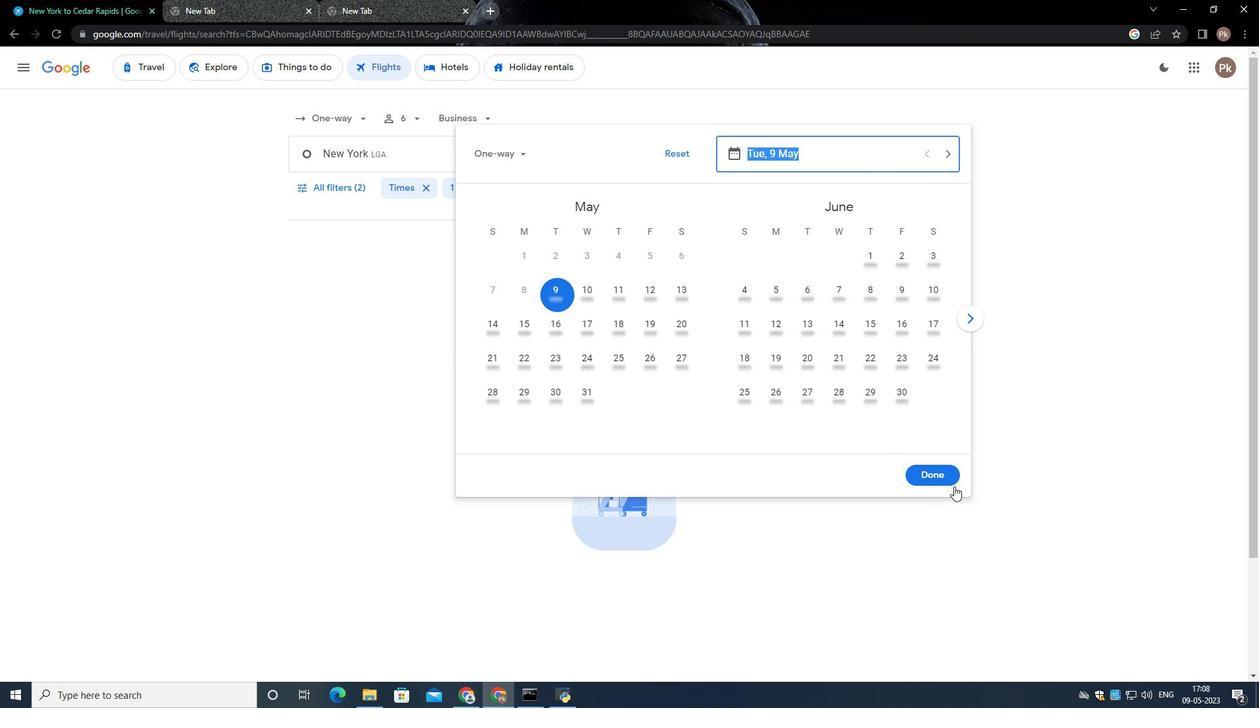 
Action: Mouse moved to (323, 177)
Screenshot: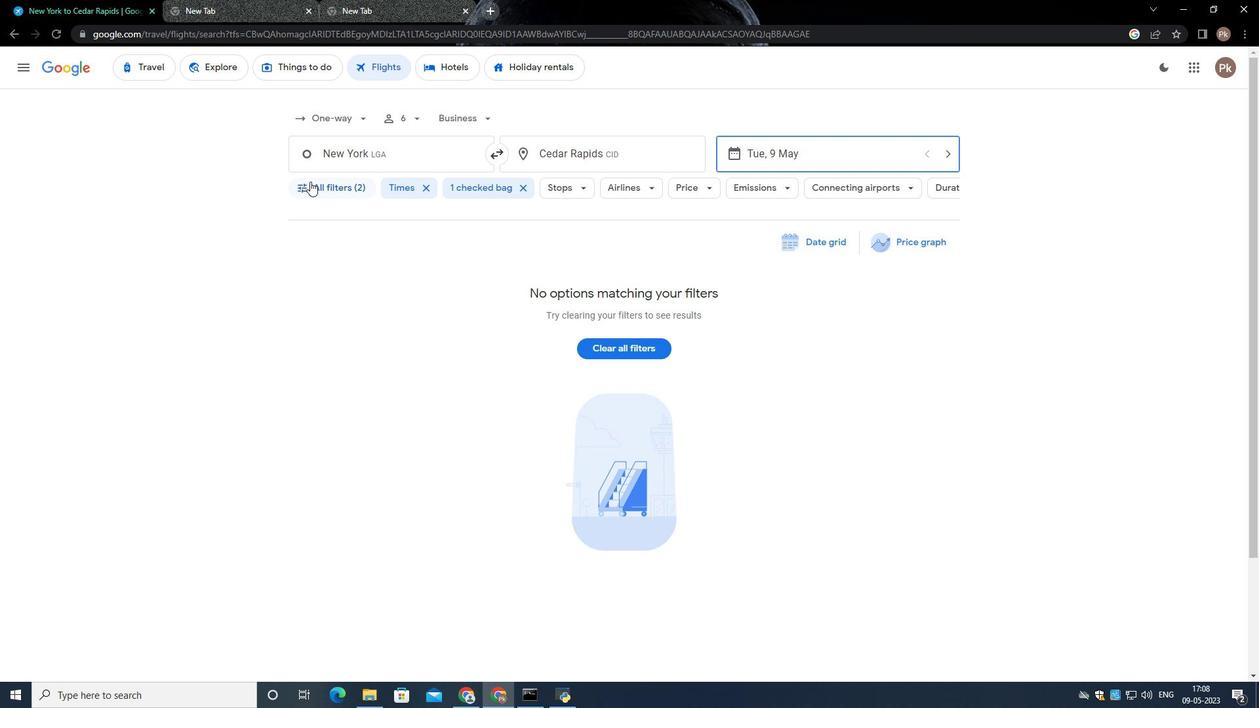 
Action: Mouse pressed left at (323, 177)
Screenshot: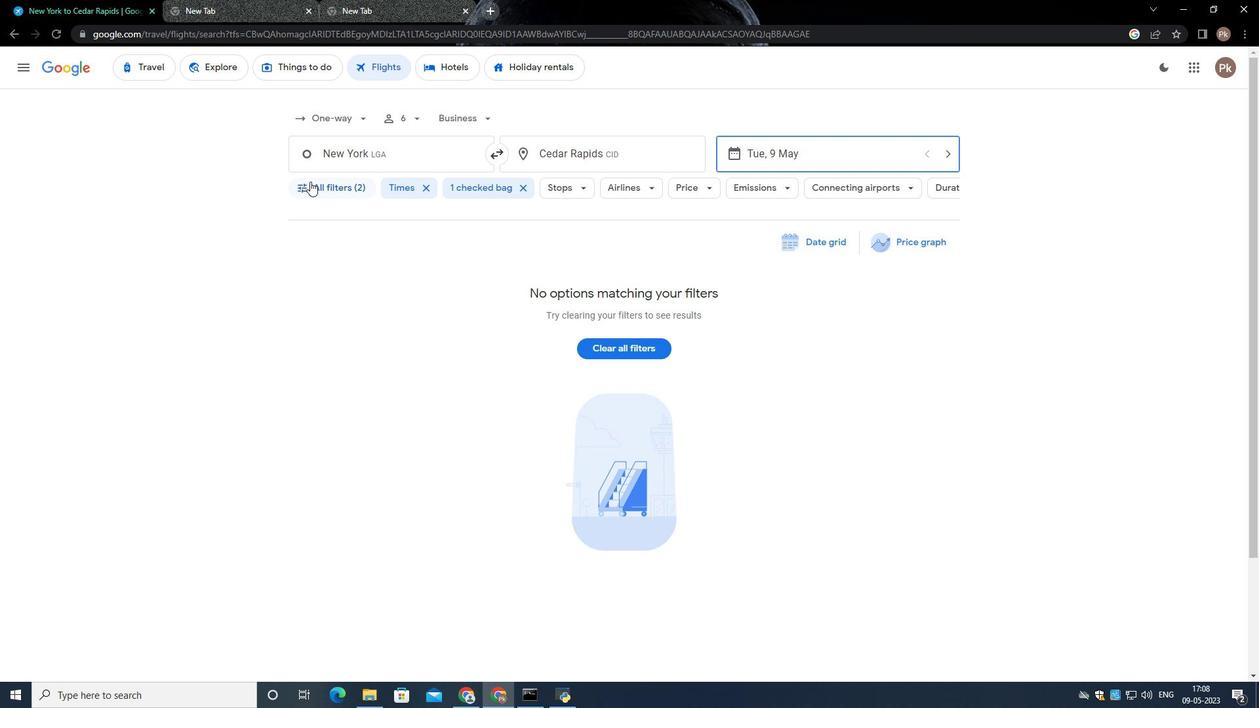
Action: Mouse moved to (476, 467)
Screenshot: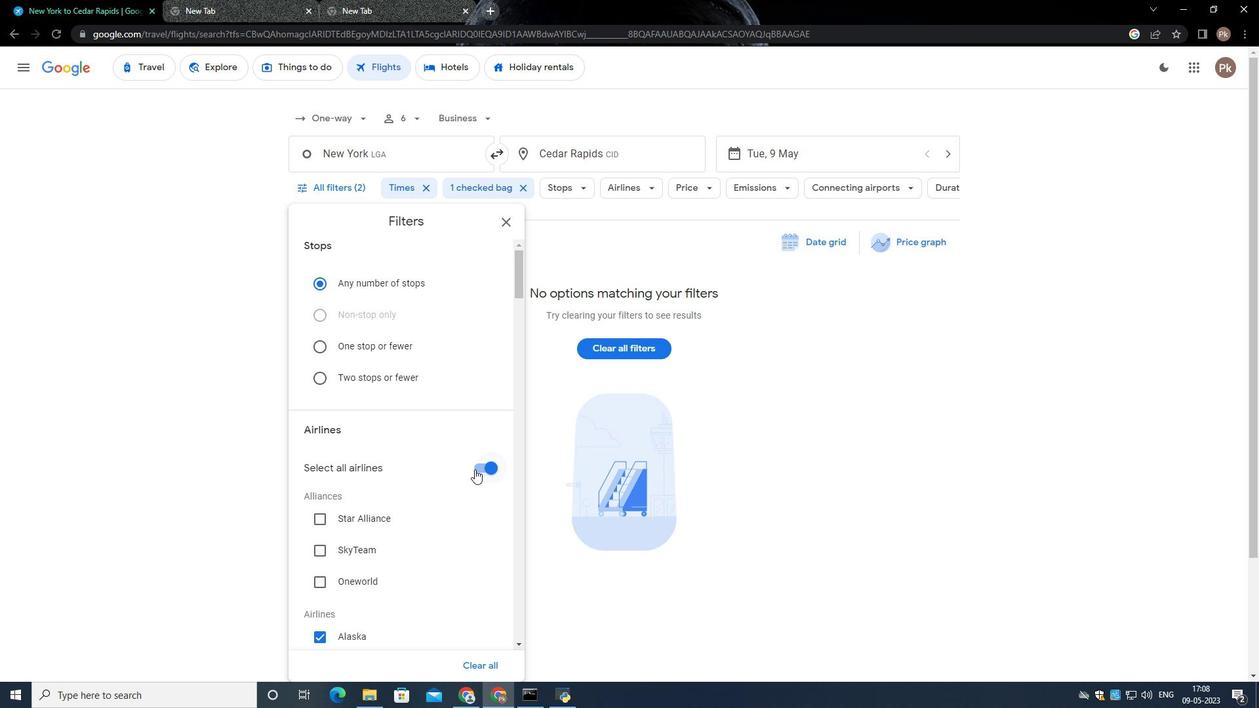 
Action: Mouse pressed left at (476, 467)
Screenshot: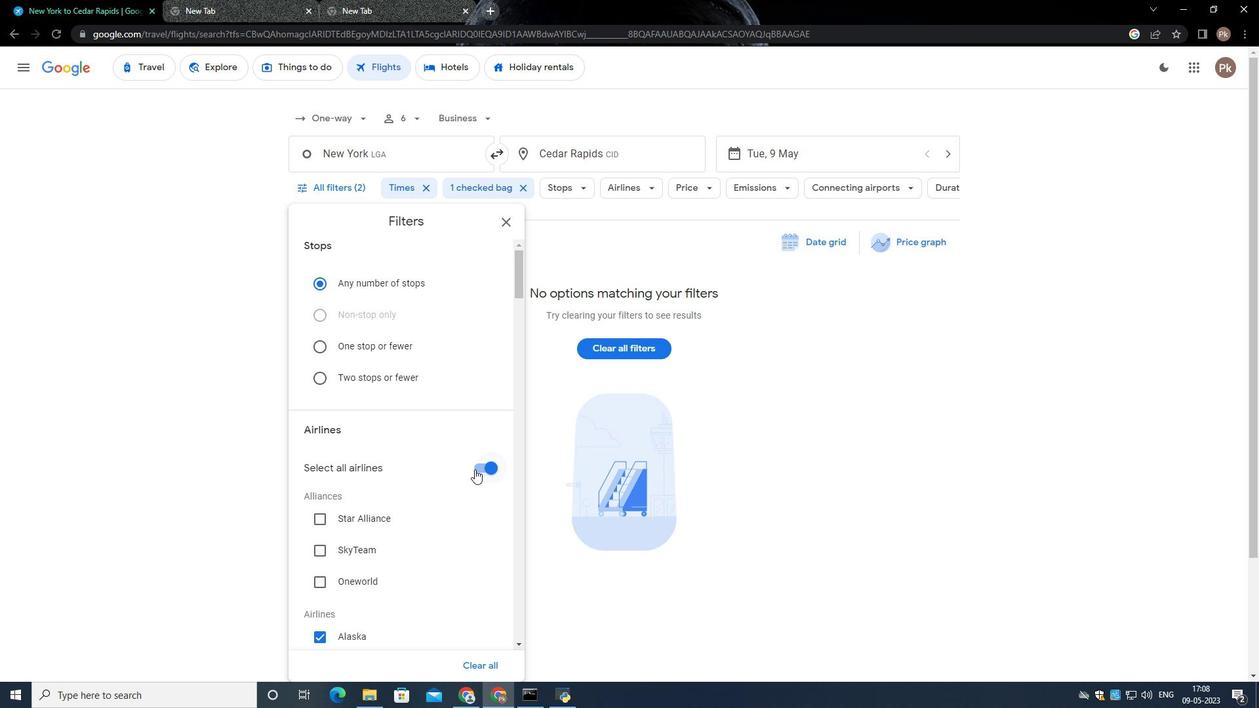 
Action: Mouse moved to (436, 382)
Screenshot: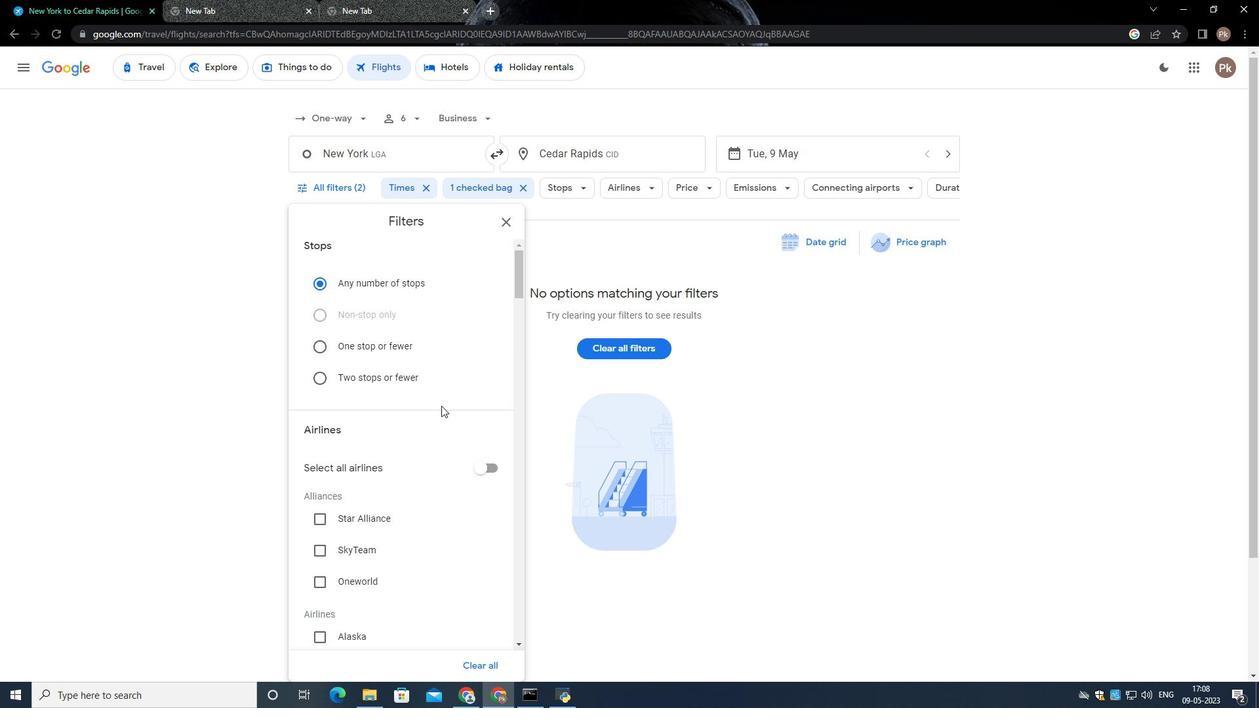 
Action: Mouse scrolled (436, 381) with delta (0, 0)
Screenshot: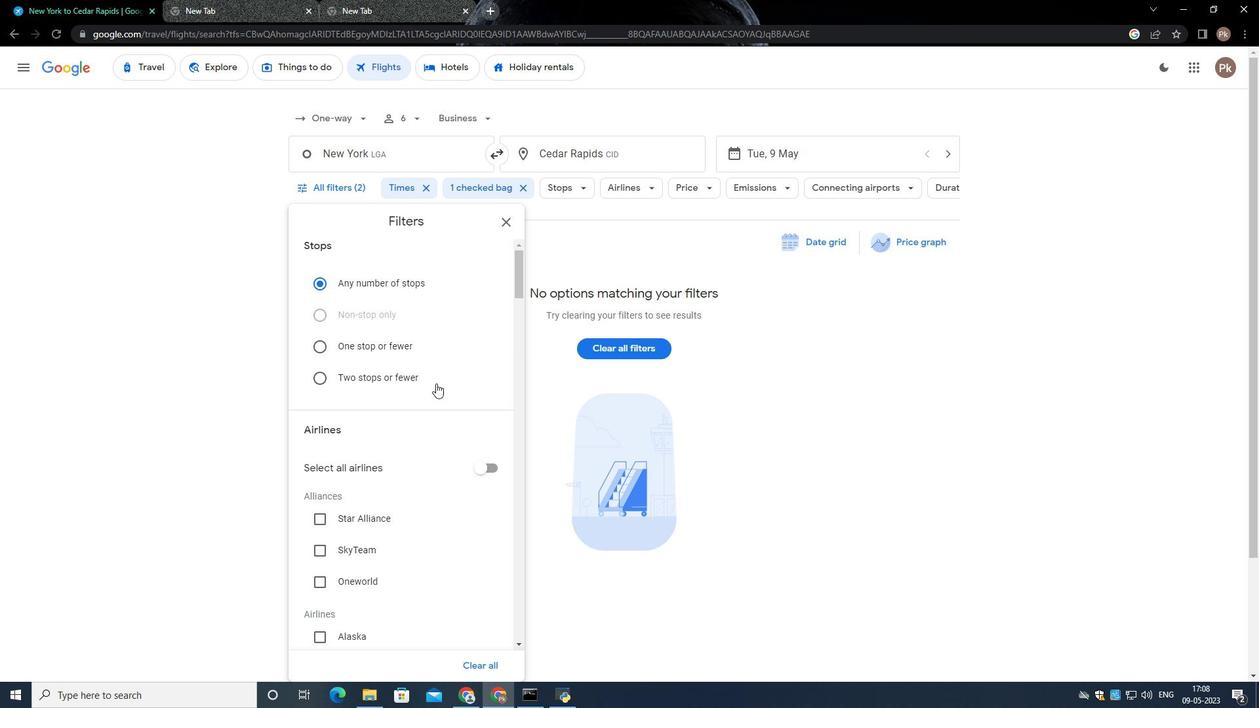 
Action: Mouse moved to (434, 381)
Screenshot: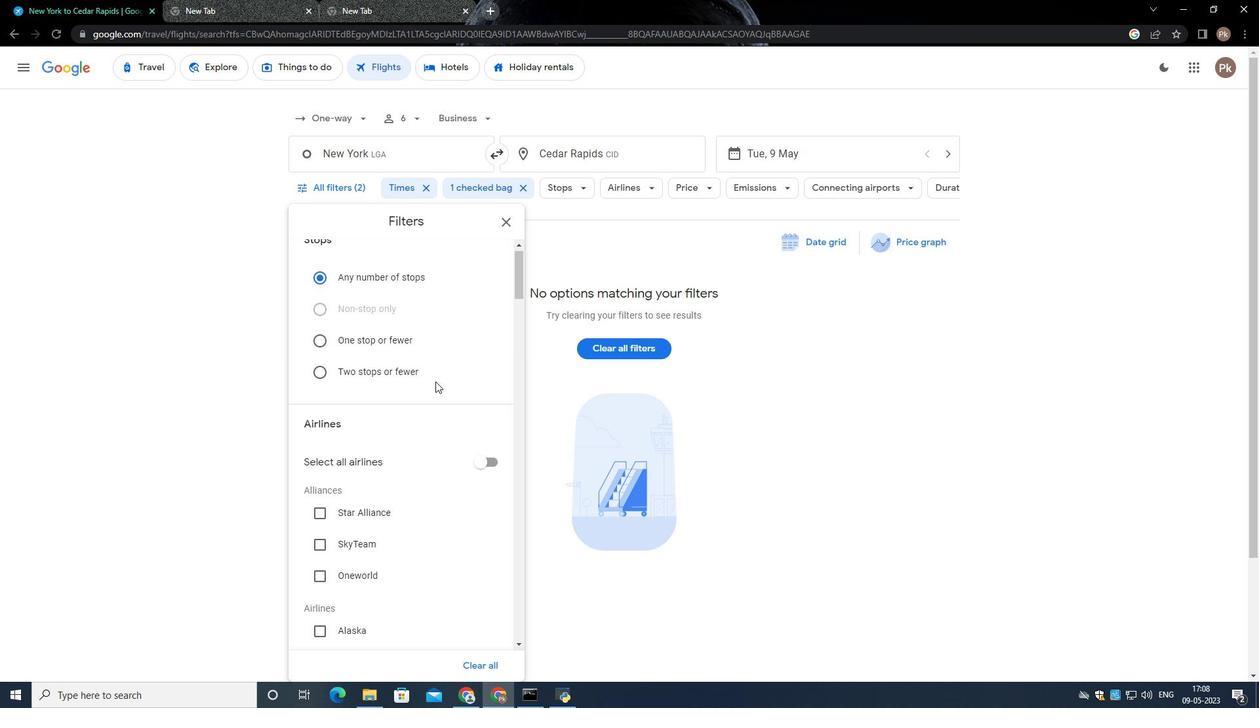 
Action: Mouse scrolled (434, 381) with delta (0, 0)
Screenshot: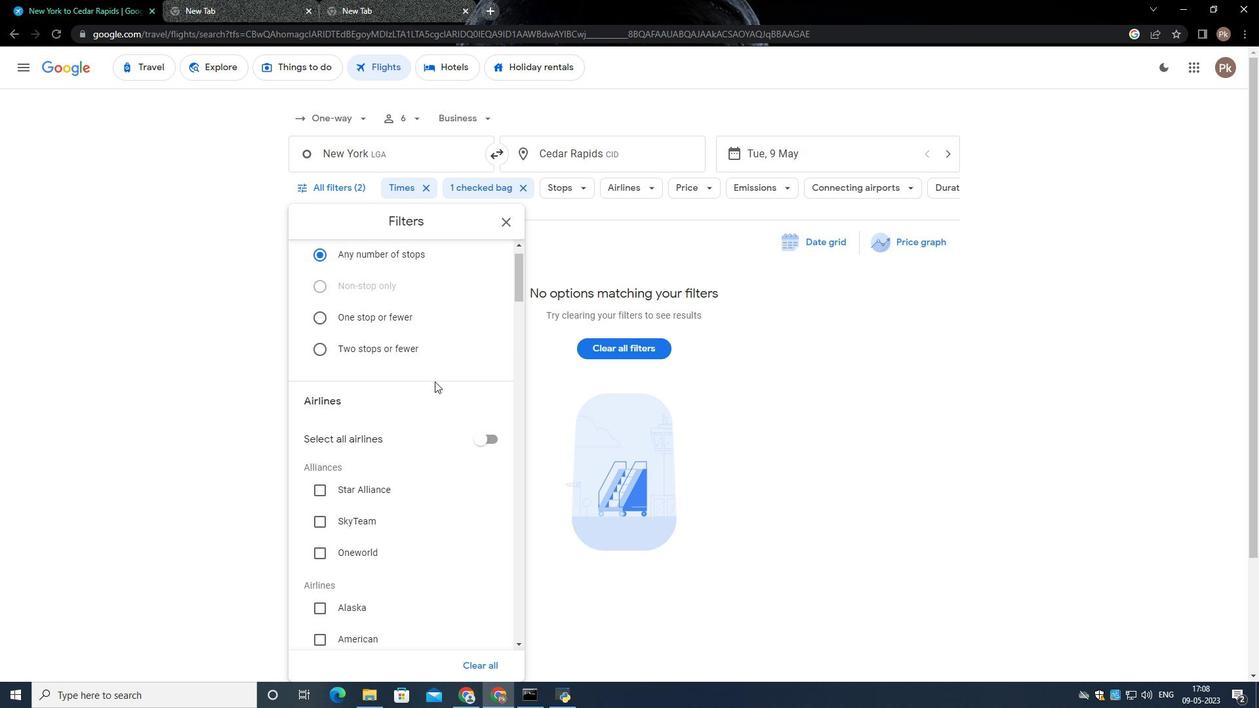 
Action: Mouse moved to (433, 381)
Screenshot: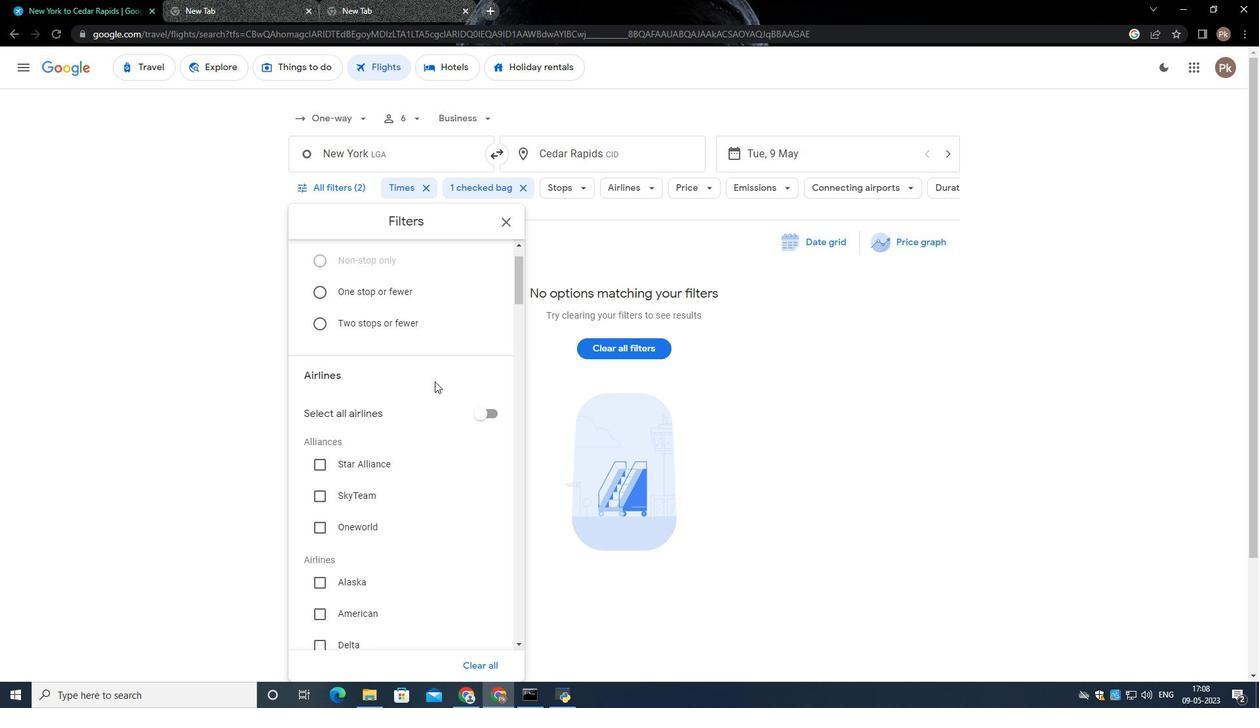 
Action: Mouse scrolled (433, 381) with delta (0, 0)
Screenshot: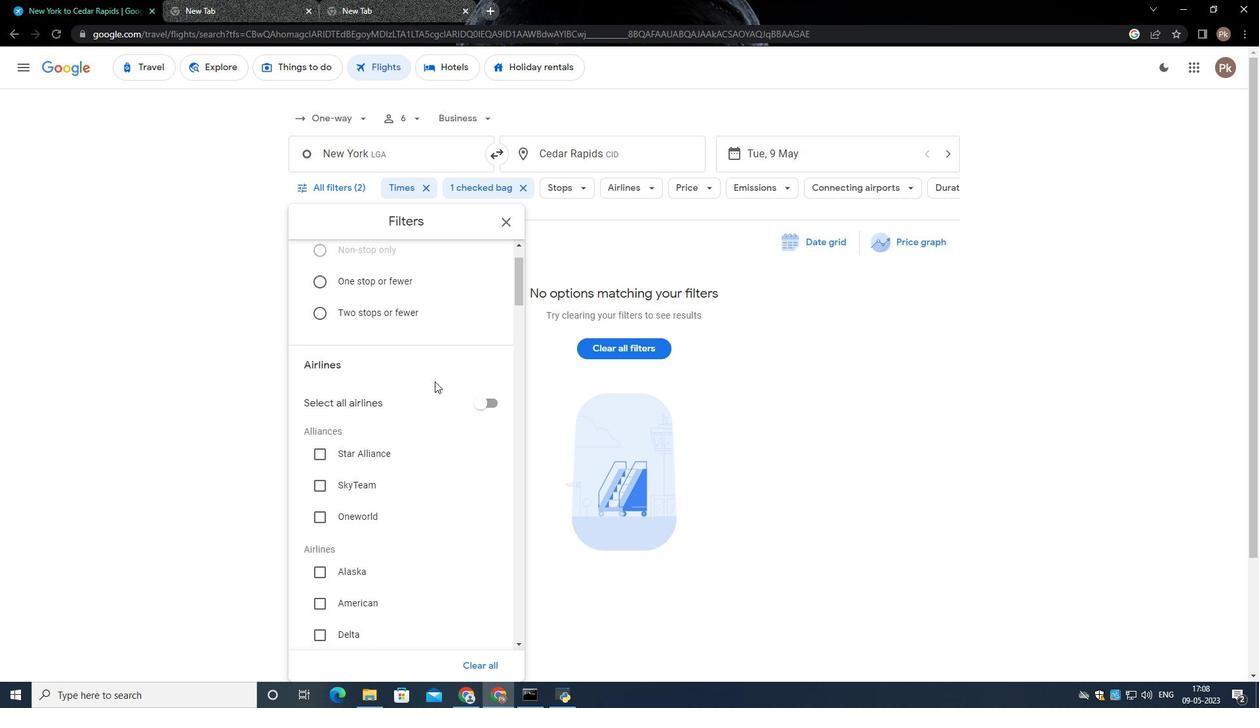 
Action: Mouse moved to (468, 503)
Screenshot: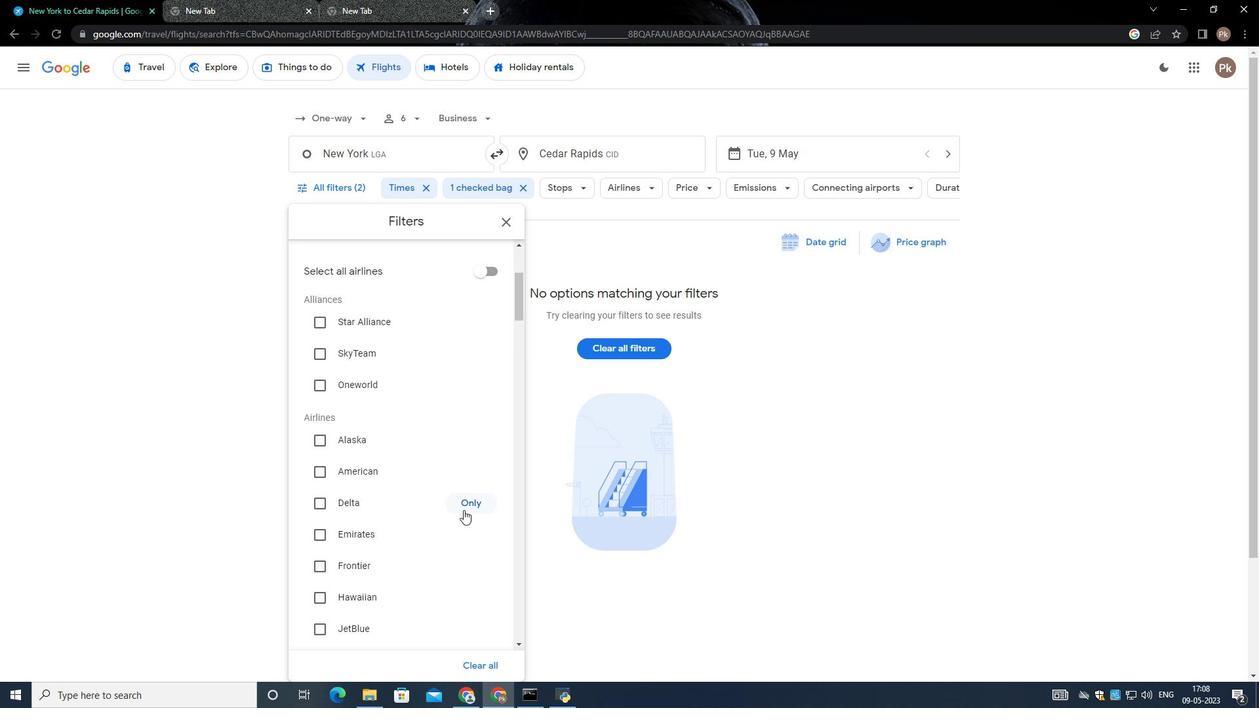
Action: Mouse pressed left at (468, 503)
Screenshot: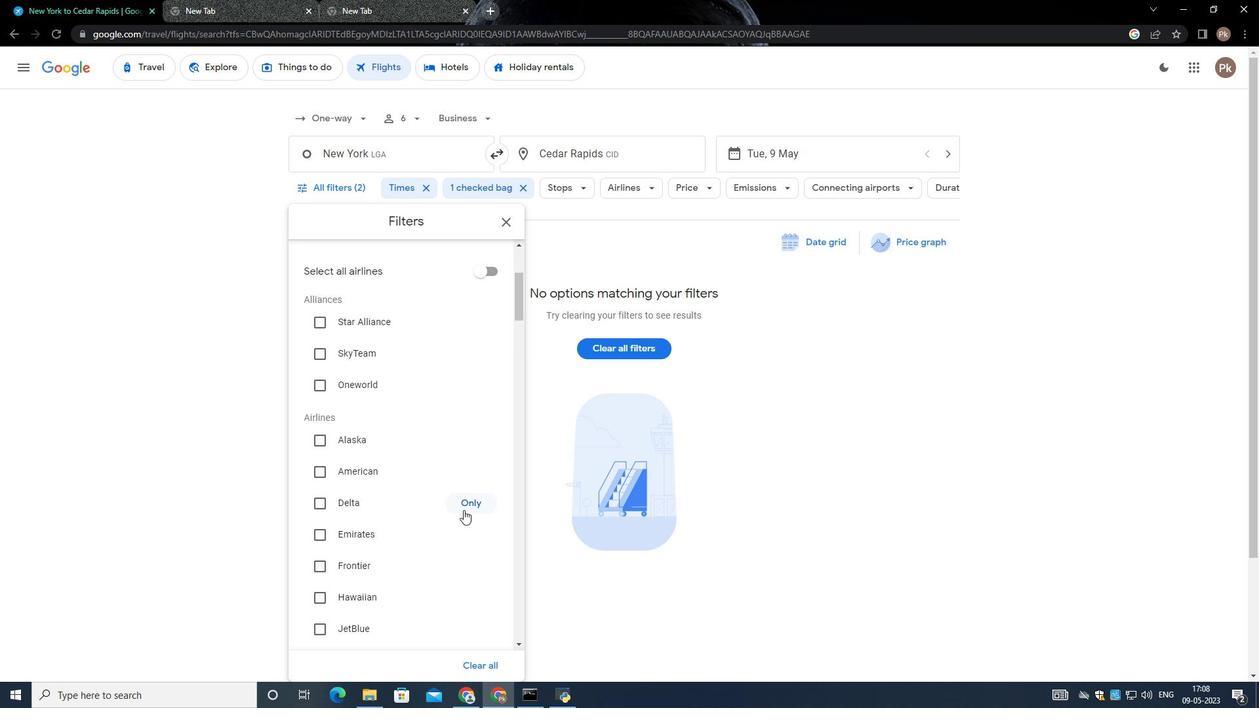 
Action: Mouse moved to (369, 421)
Screenshot: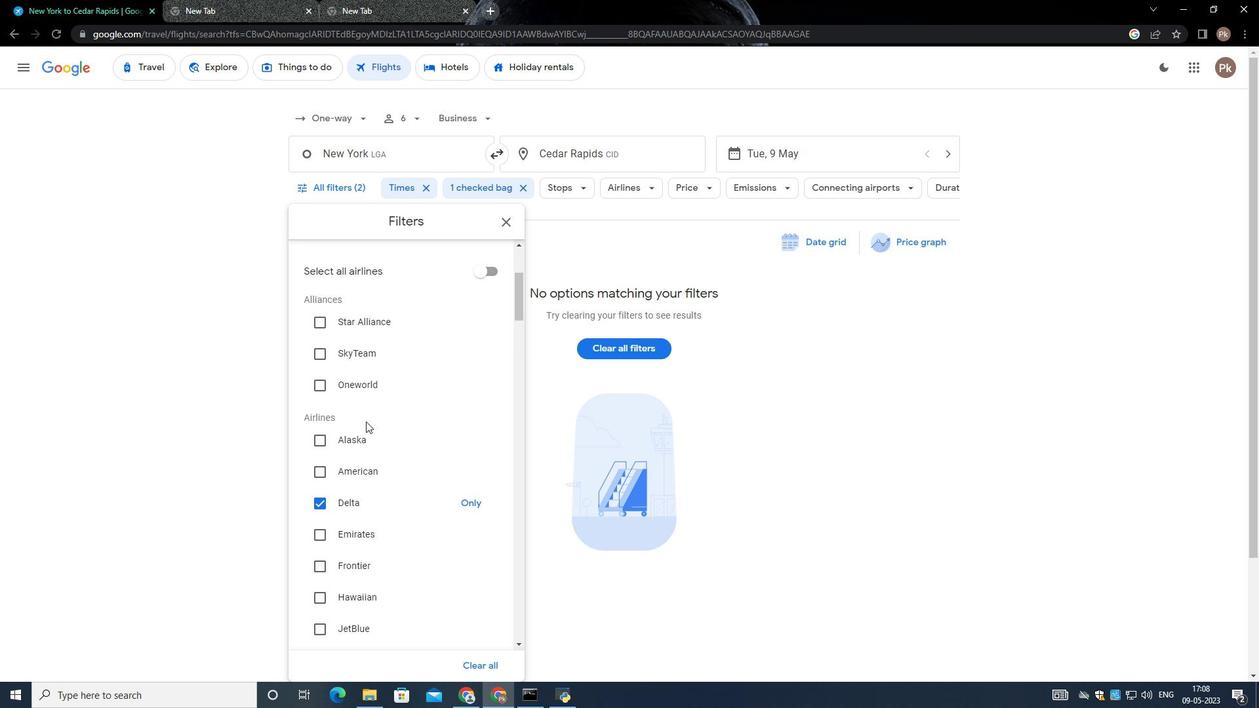 
Action: Mouse scrolled (369, 420) with delta (0, 0)
Screenshot: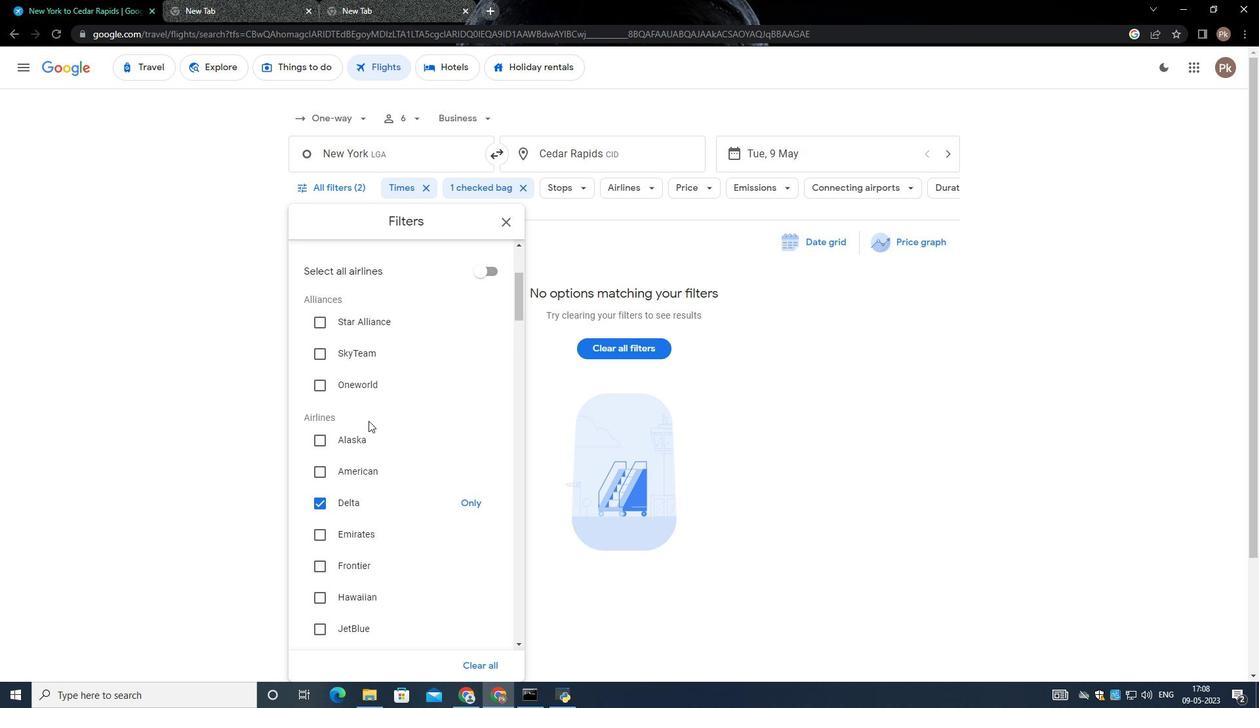 
Action: Mouse scrolled (369, 420) with delta (0, 0)
Screenshot: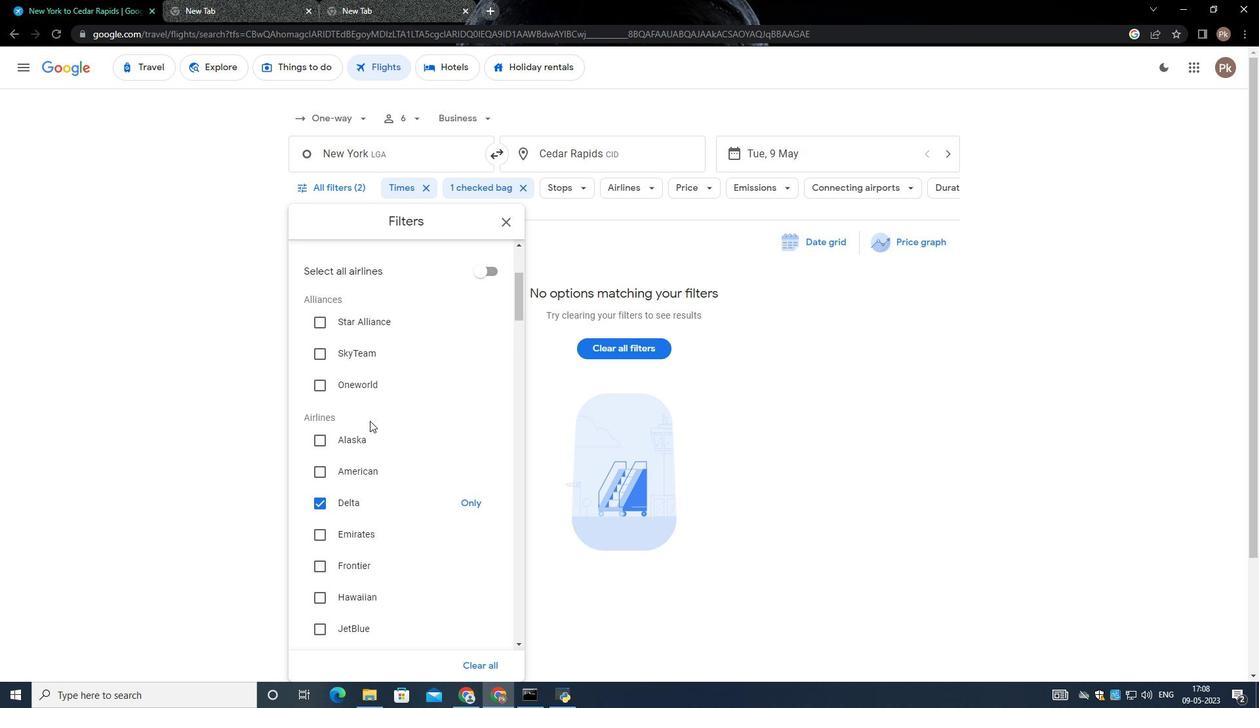 
Action: Mouse moved to (370, 421)
Screenshot: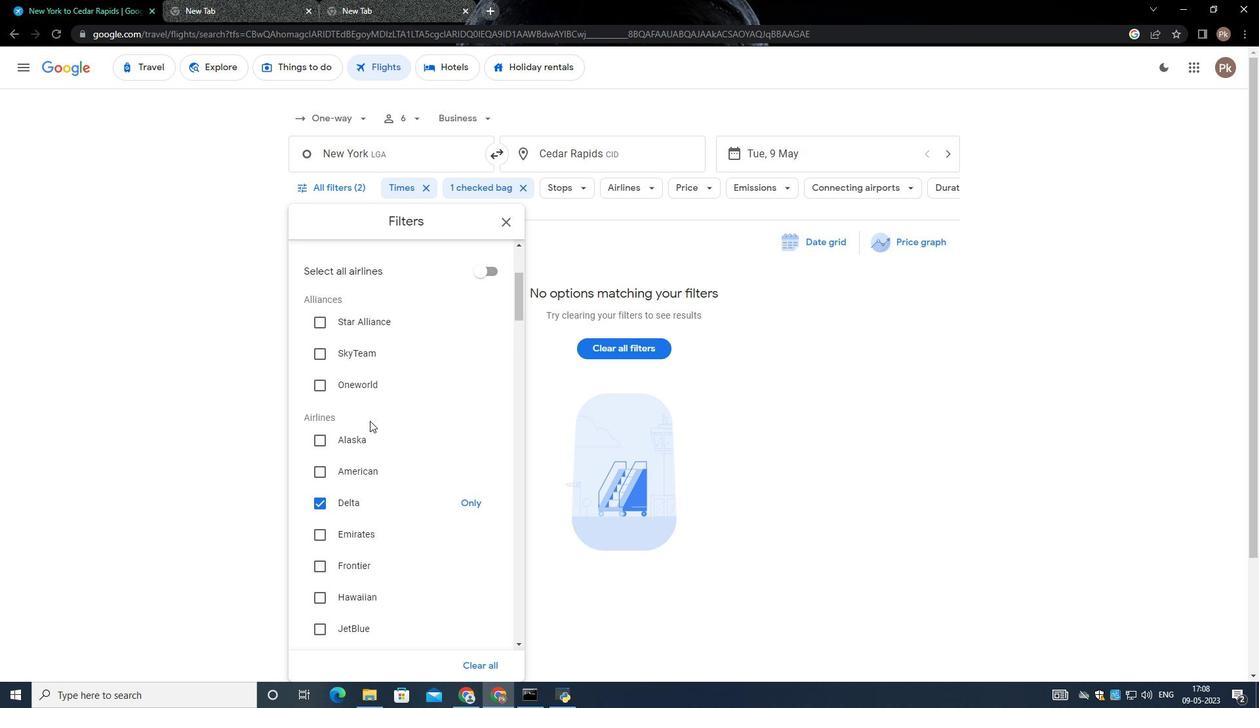 
Action: Mouse scrolled (370, 420) with delta (0, 0)
Screenshot: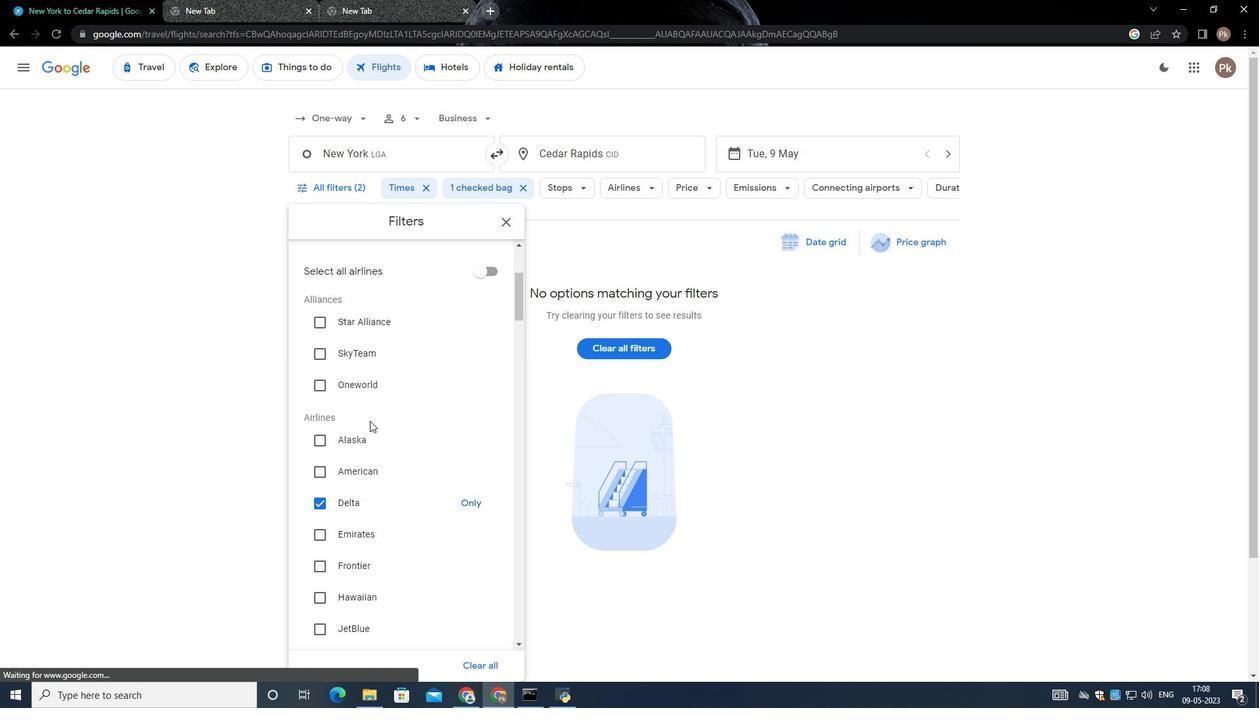 
Action: Mouse moved to (431, 478)
Screenshot: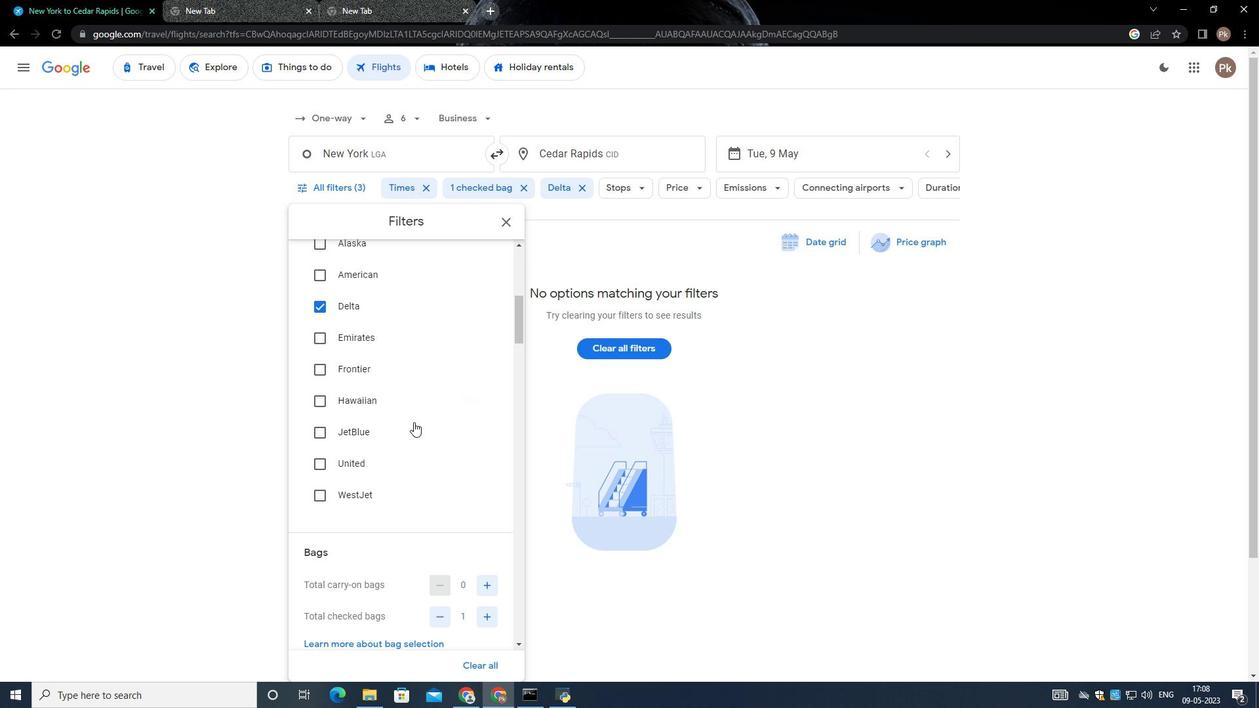 
Action: Mouse scrolled (431, 478) with delta (0, 0)
Screenshot: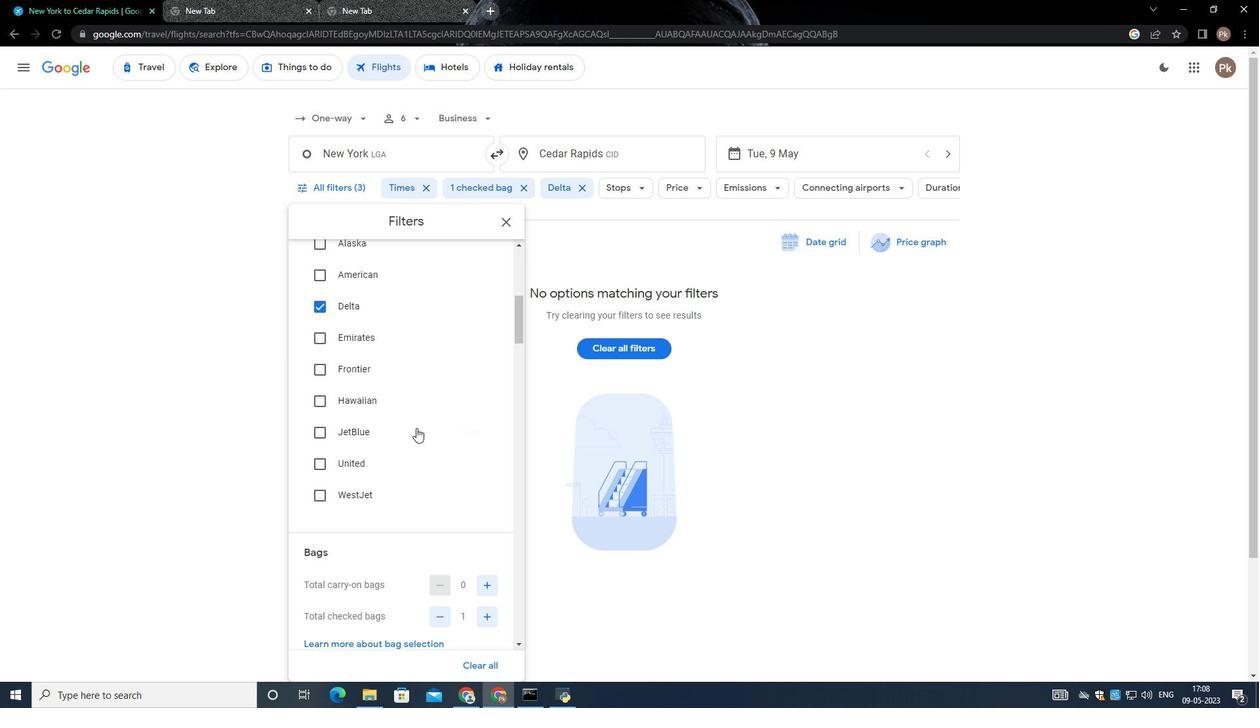 
Action: Mouse scrolled (431, 478) with delta (0, 0)
Screenshot: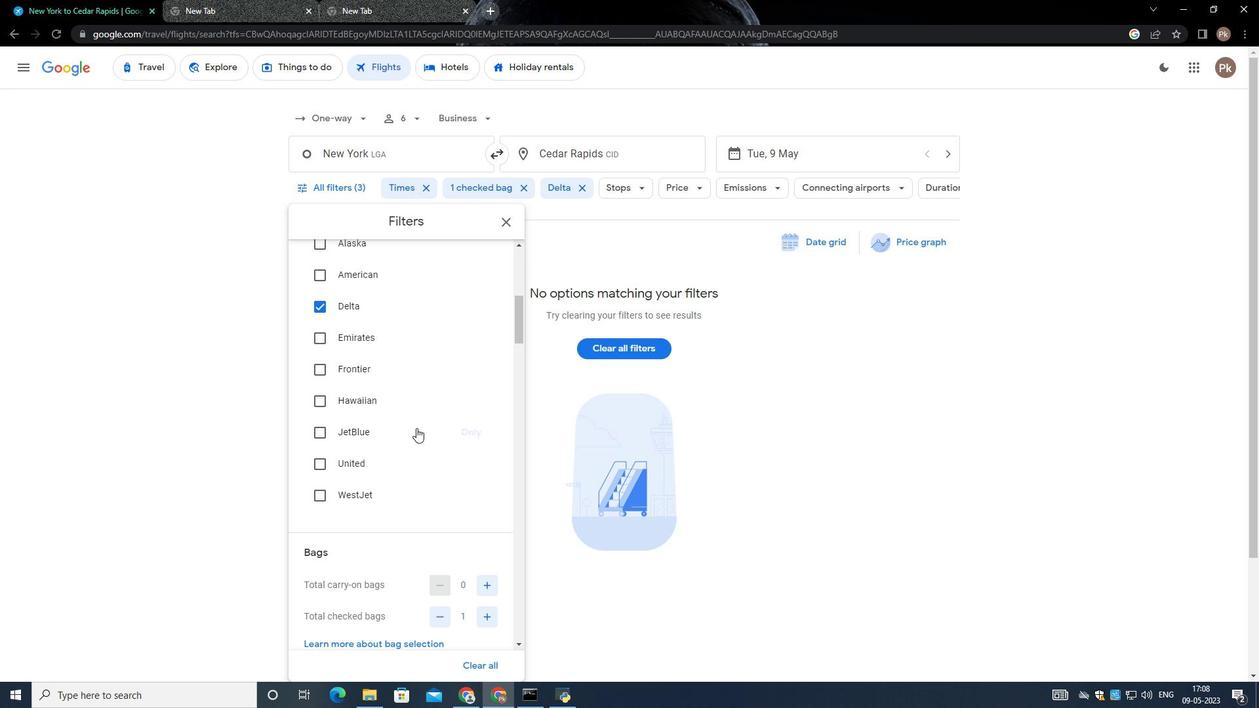
Action: Mouse moved to (485, 453)
Screenshot: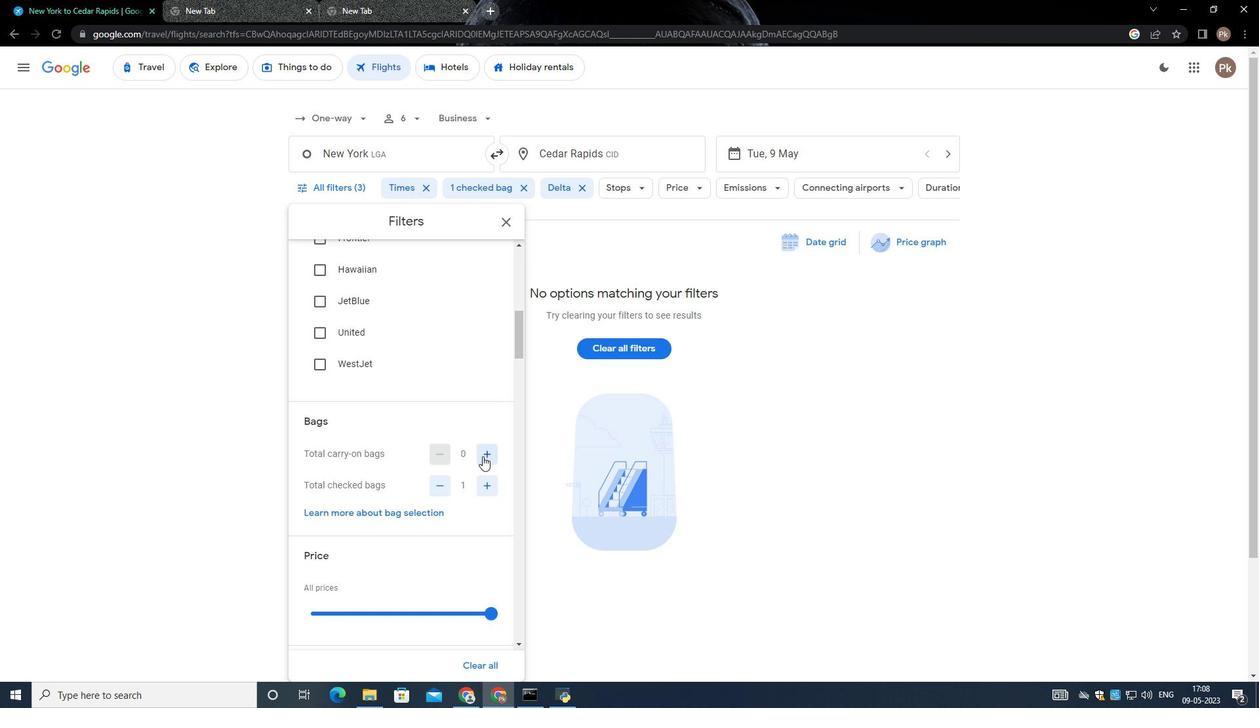 
Action: Mouse pressed left at (485, 453)
Screenshot: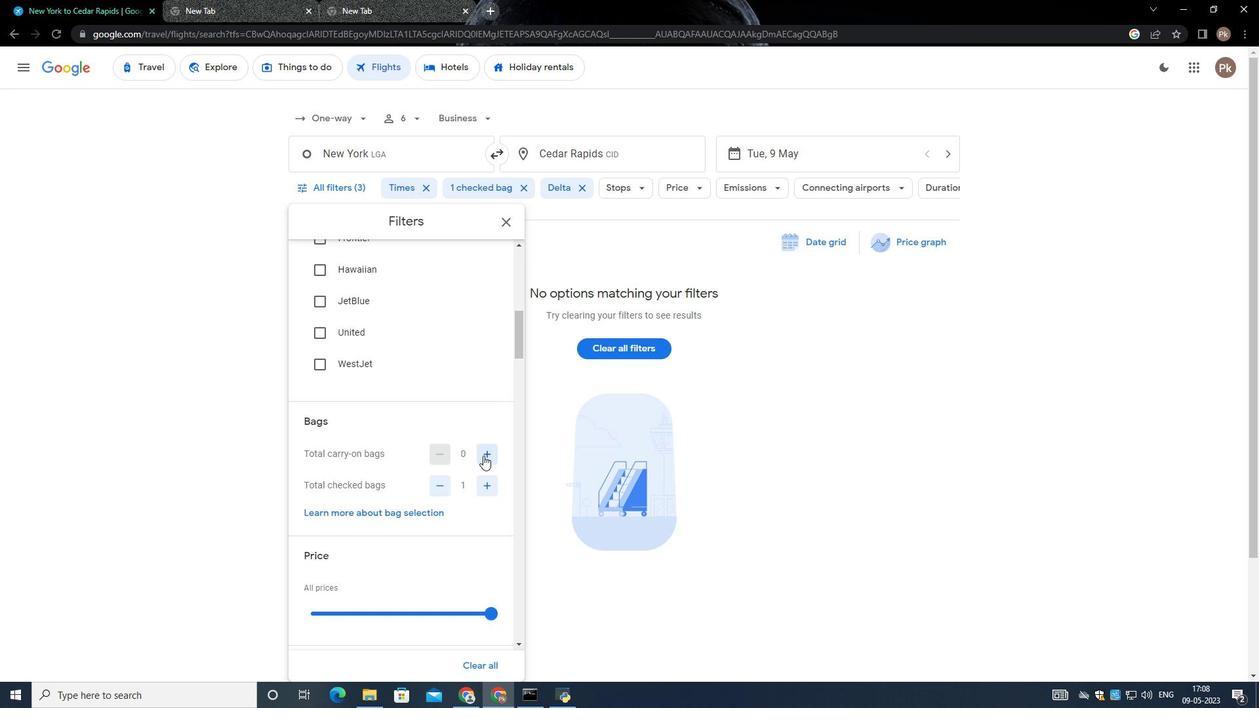 
Action: Mouse moved to (493, 489)
Screenshot: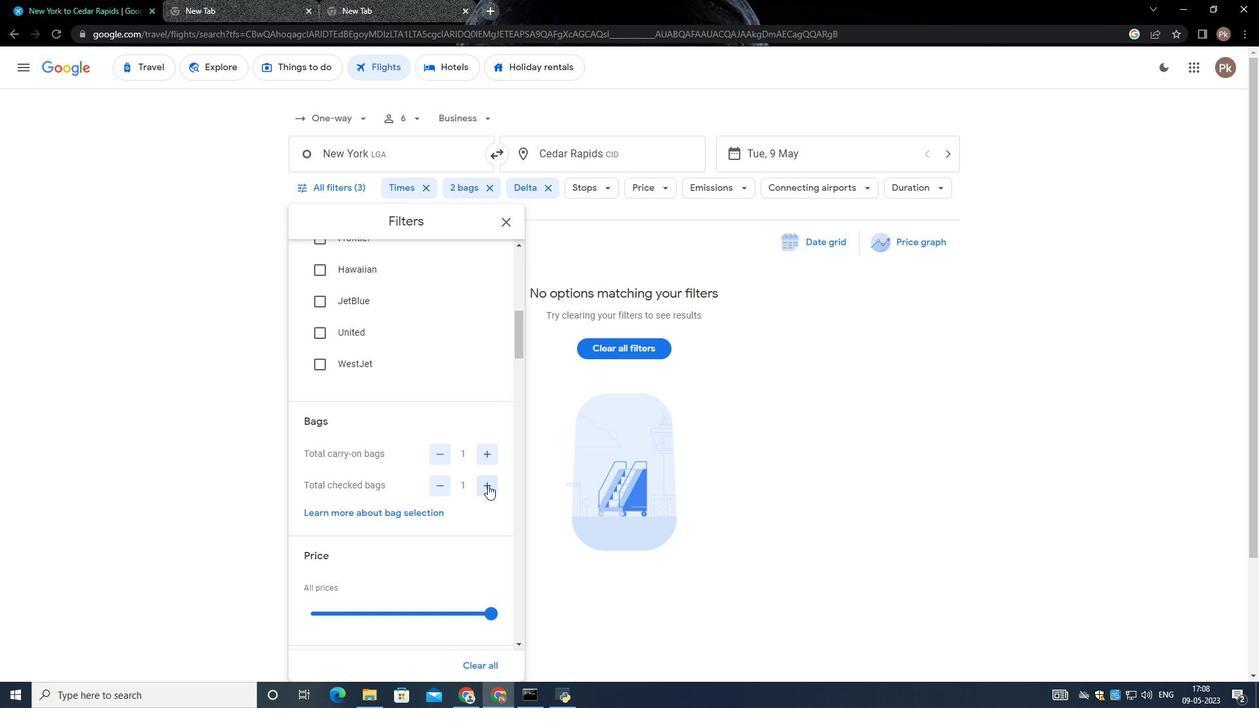 
Action: Mouse pressed left at (493, 489)
Screenshot: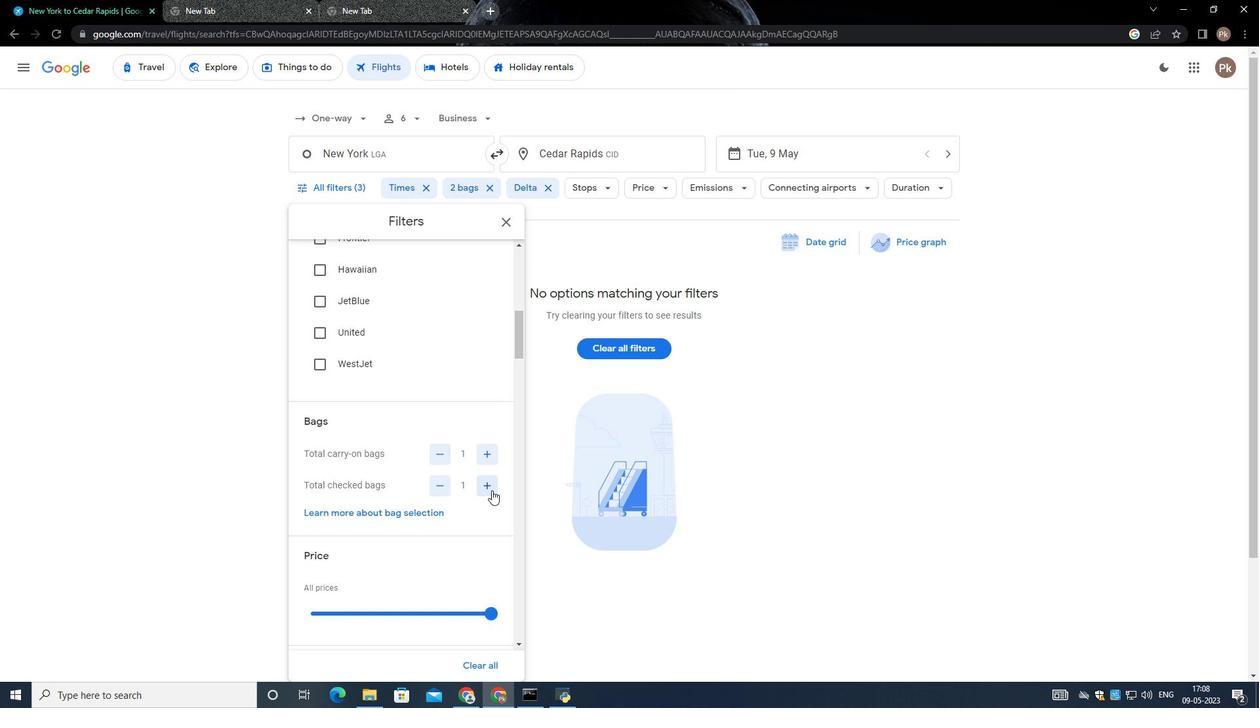 
Action: Mouse moved to (493, 489)
Screenshot: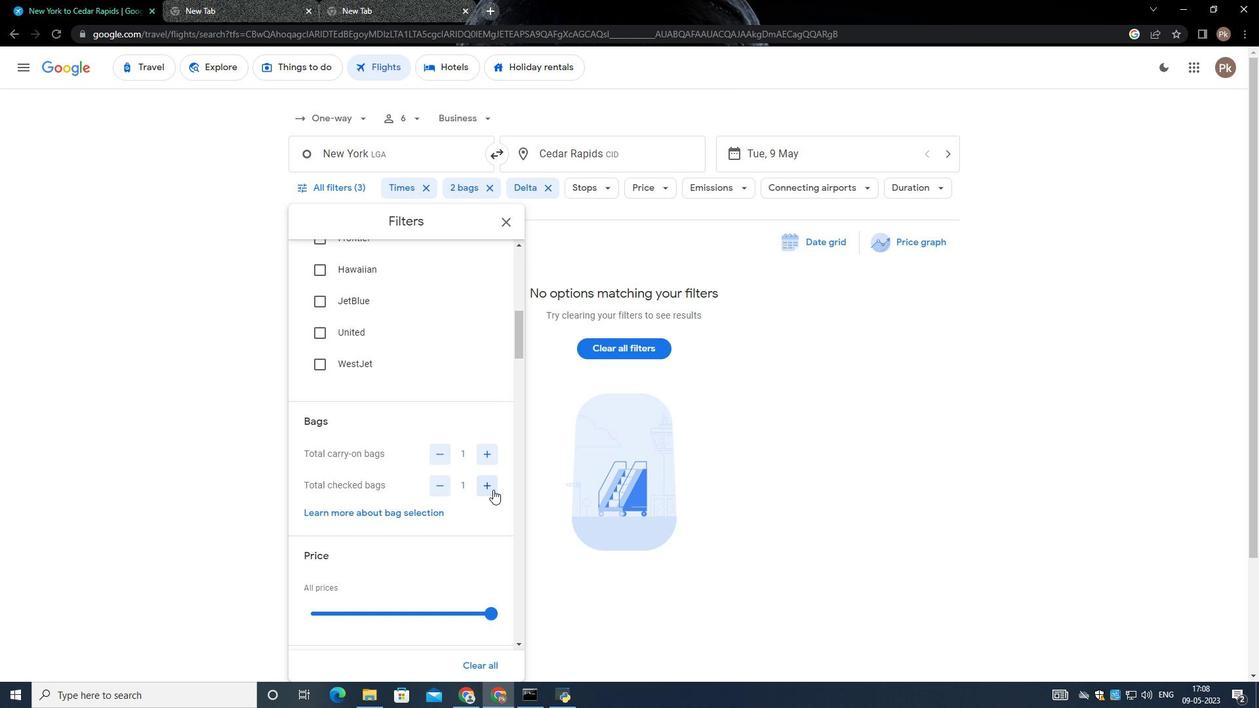 
Action: Mouse pressed left at (493, 489)
Screenshot: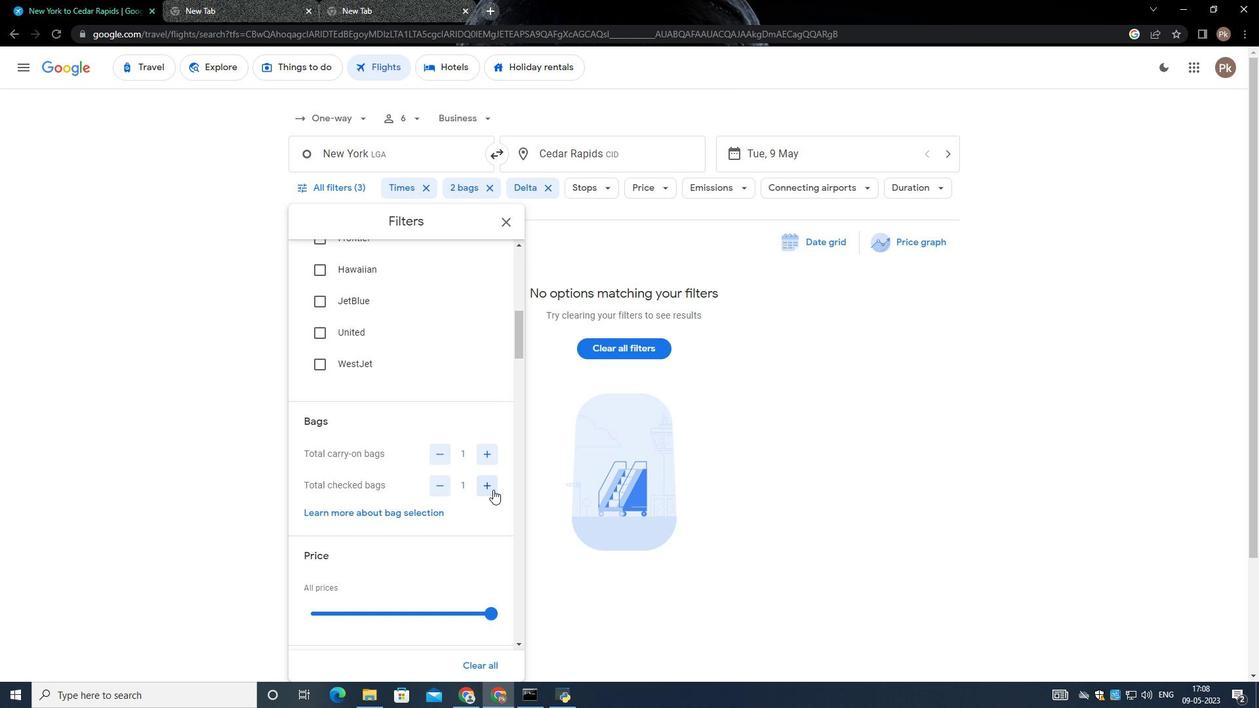 
Action: Mouse moved to (472, 433)
Screenshot: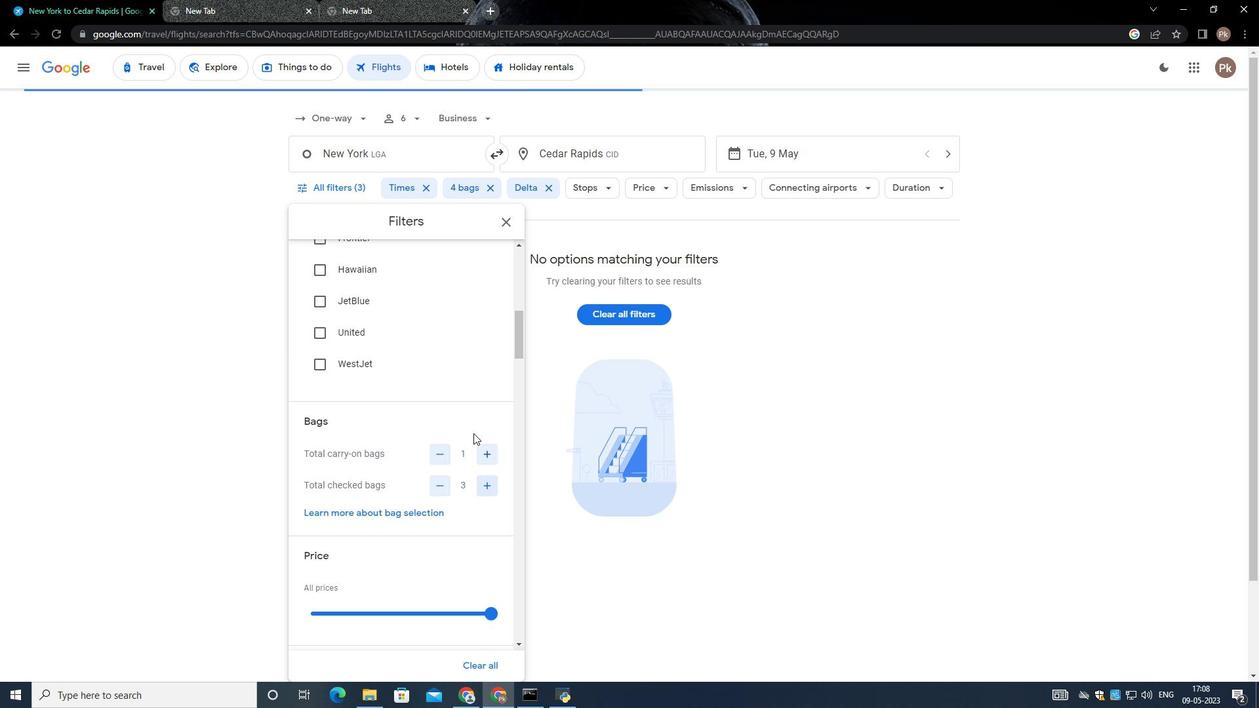 
Action: Mouse scrolled (472, 432) with delta (0, 0)
Screenshot: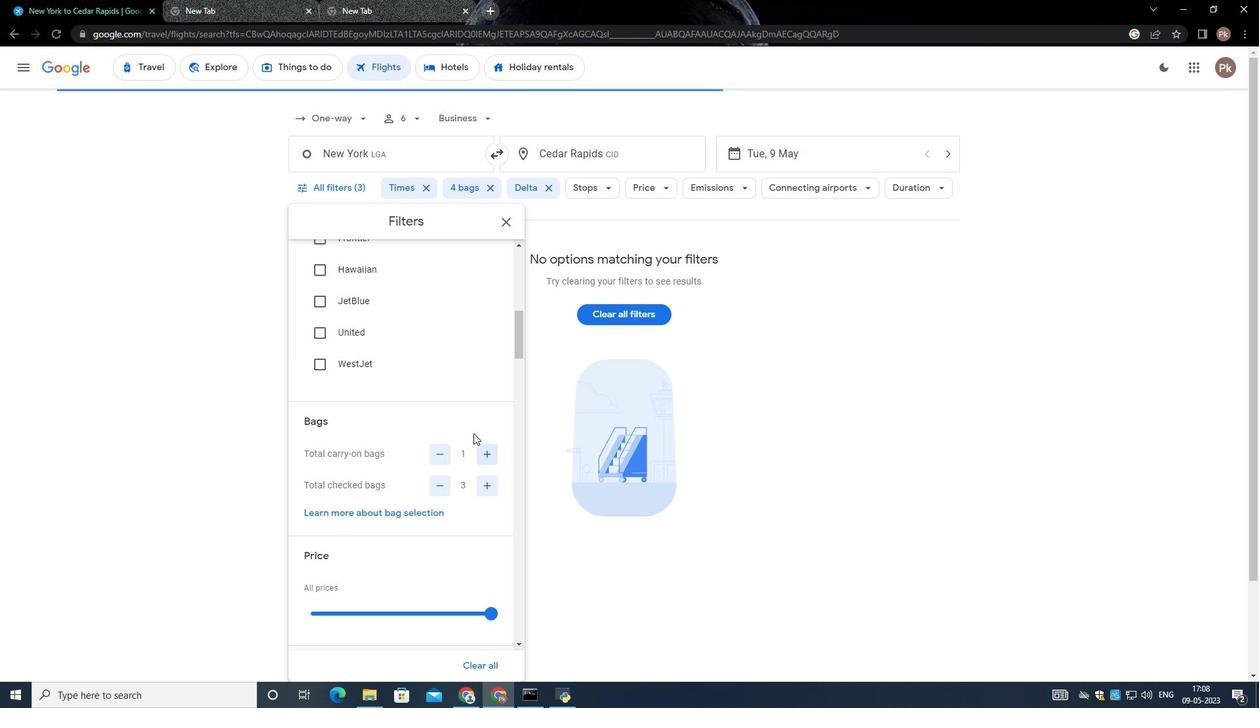 
Action: Mouse moved to (471, 433)
Screenshot: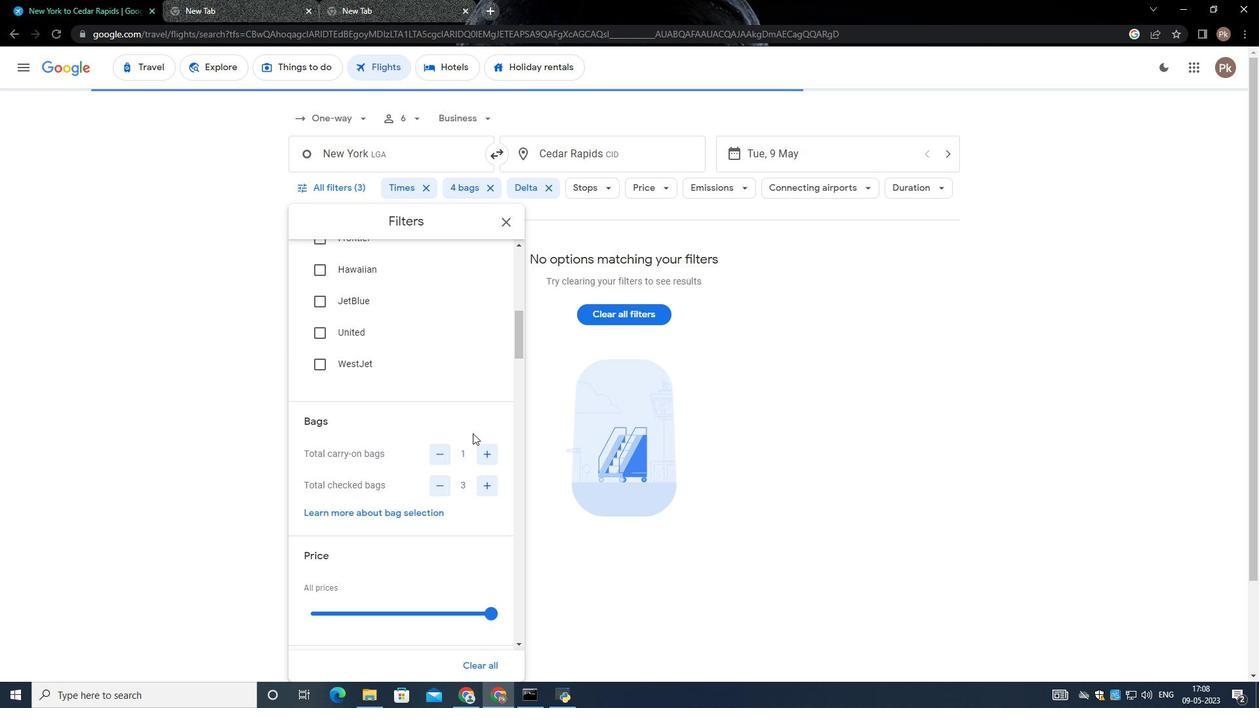 
Action: Mouse scrolled (471, 432) with delta (0, 0)
Screenshot: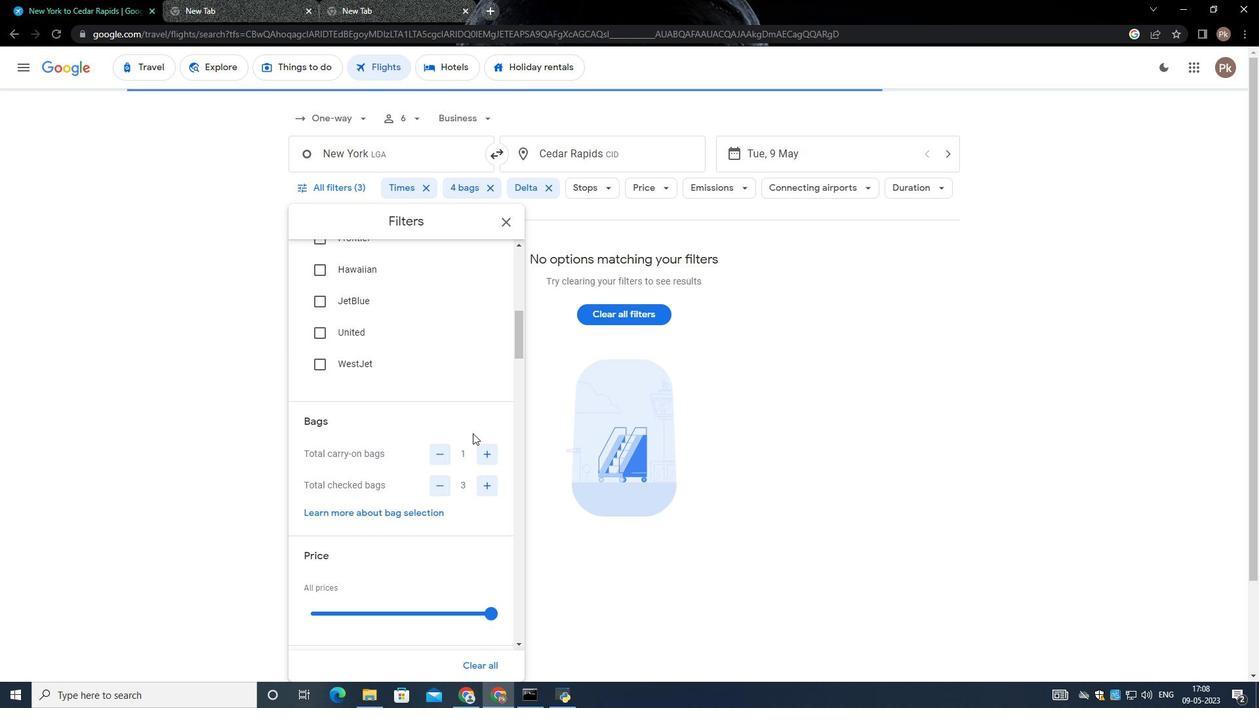 
Action: Mouse moved to (472, 537)
Screenshot: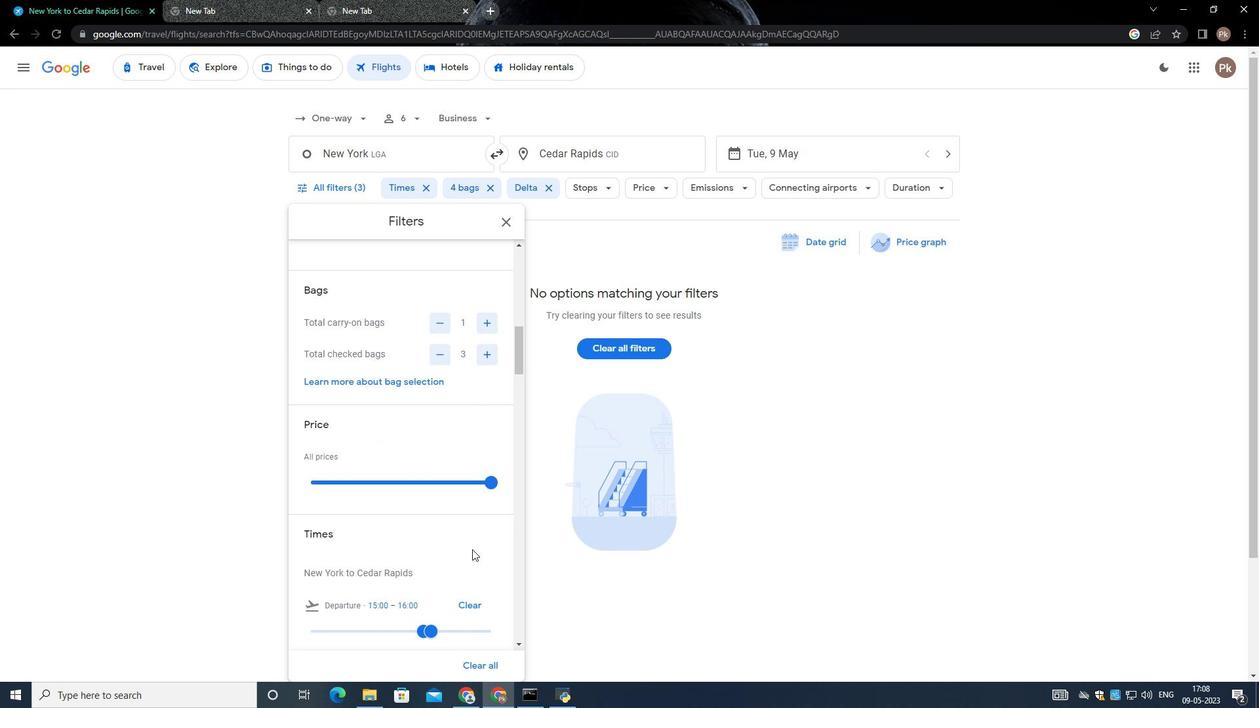 
Action: Mouse scrolled (472, 536) with delta (0, 0)
Screenshot: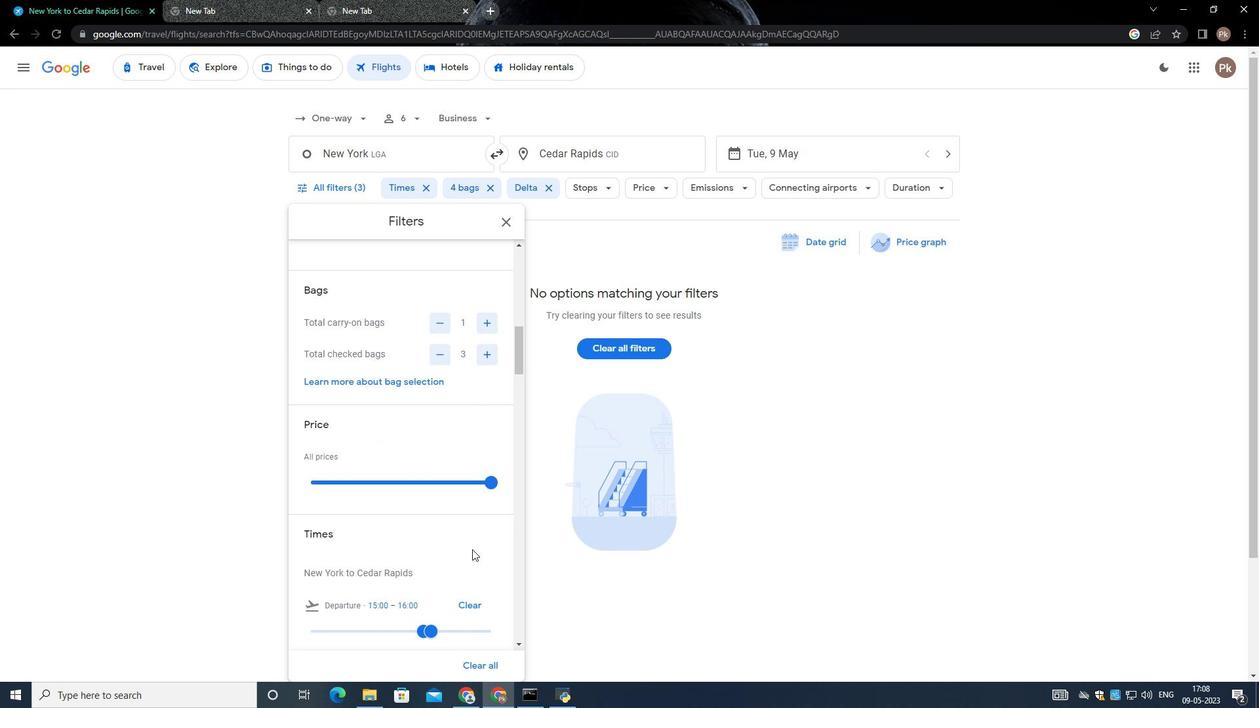 
Action: Mouse scrolled (472, 536) with delta (0, 0)
Screenshot: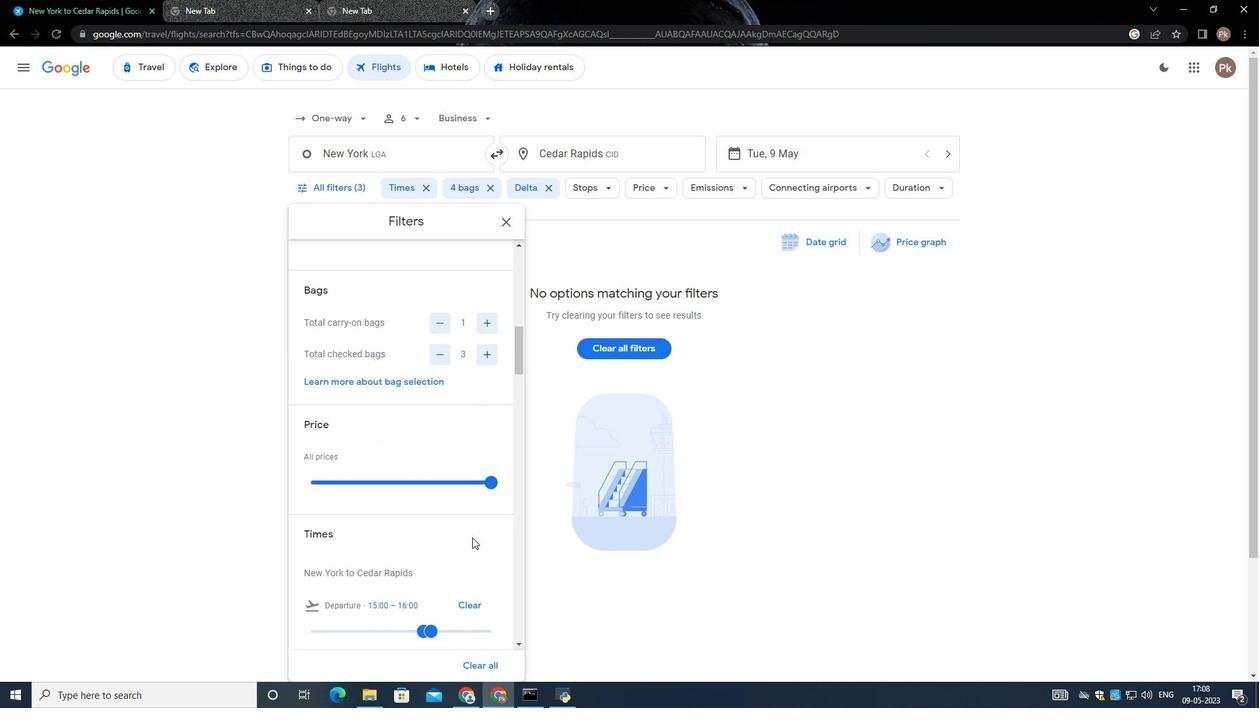 
Action: Mouse moved to (471, 499)
Screenshot: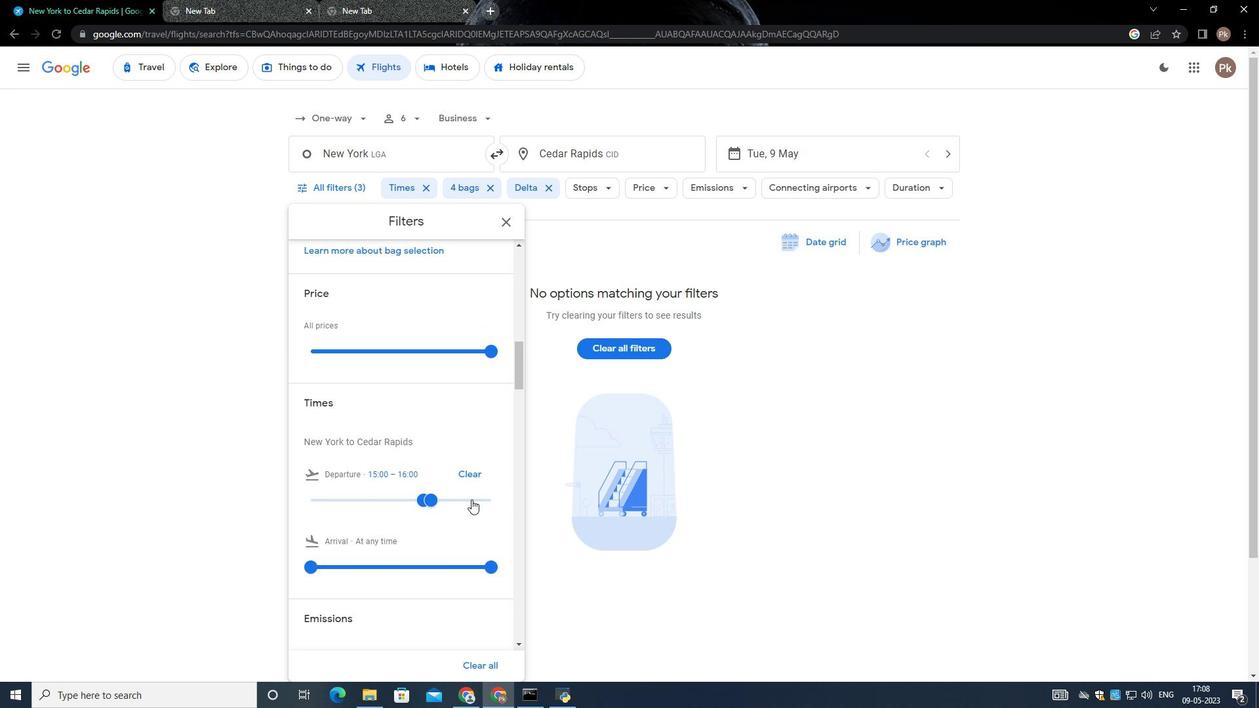 
Action: Mouse pressed left at (471, 499)
Screenshot: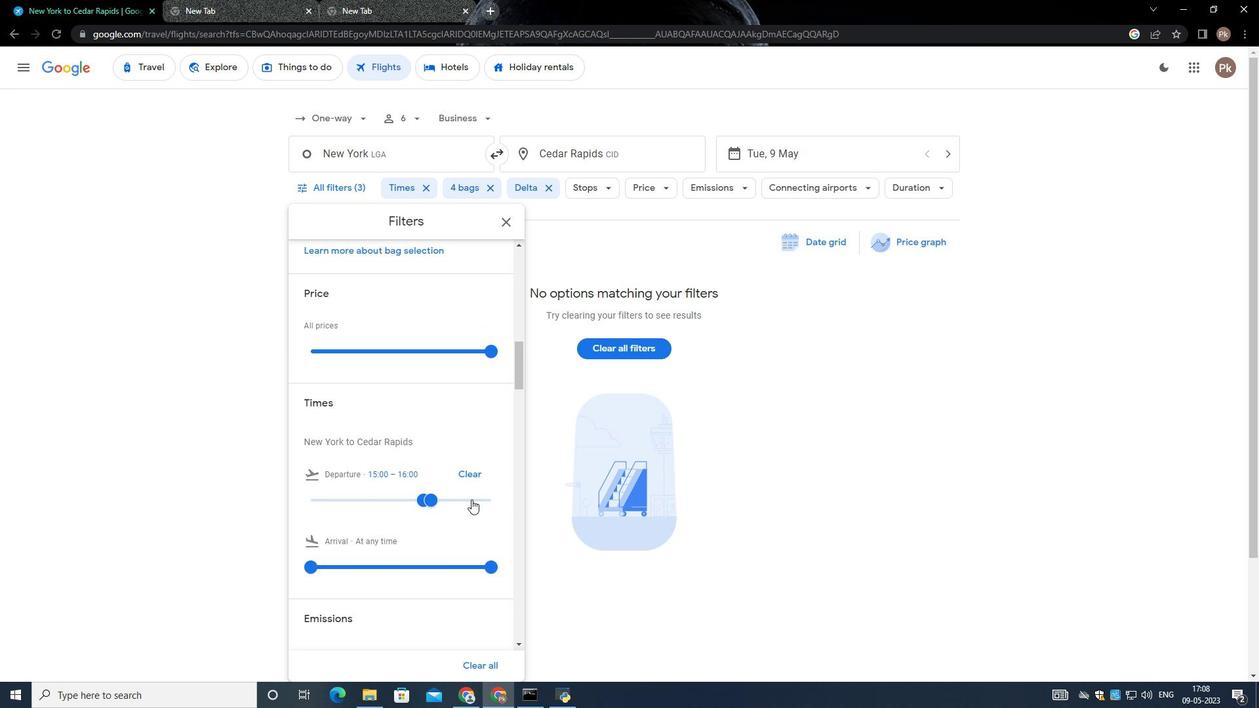 
Action: Mouse moved to (405, 495)
Screenshot: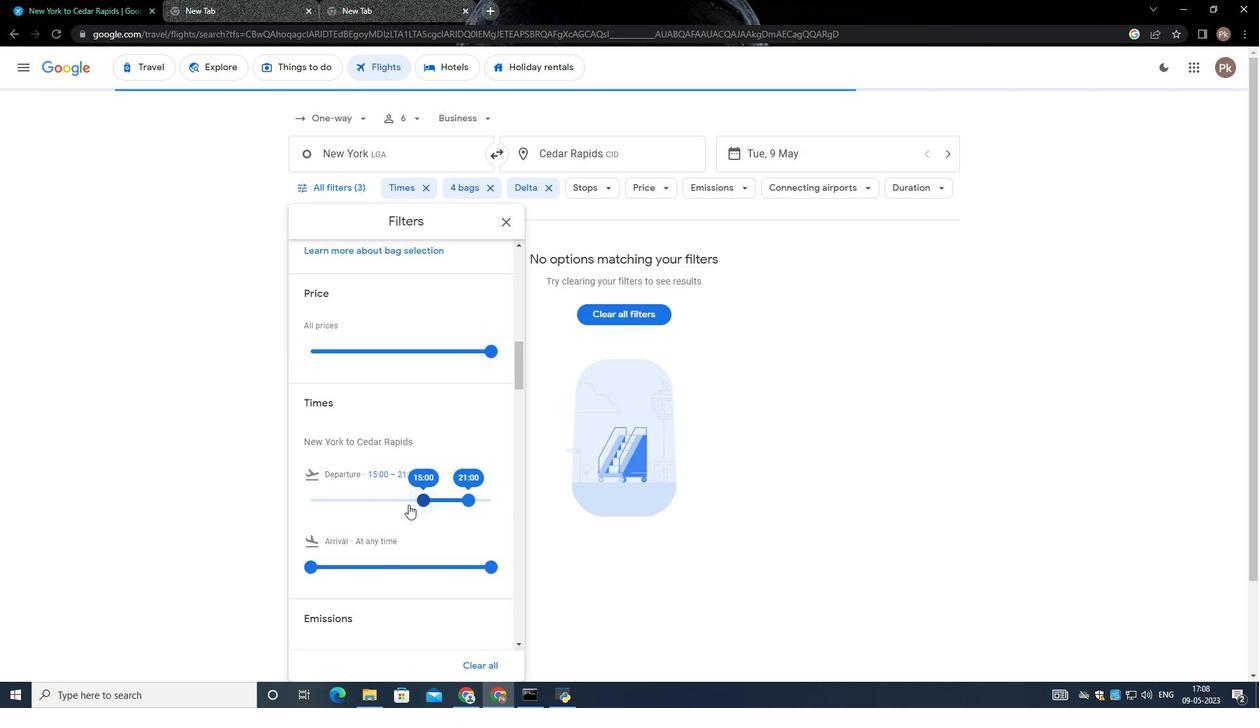 
Action: Mouse pressed left at (405, 495)
Screenshot: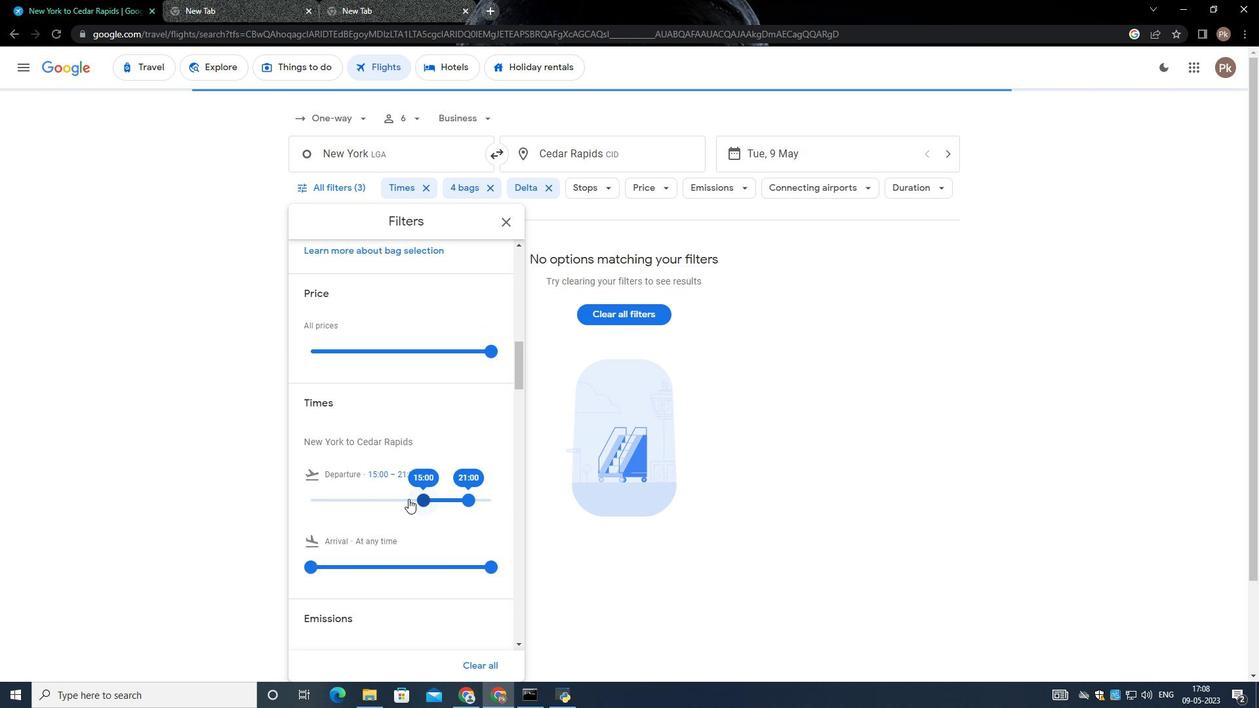 
Action: Mouse pressed left at (405, 495)
Screenshot: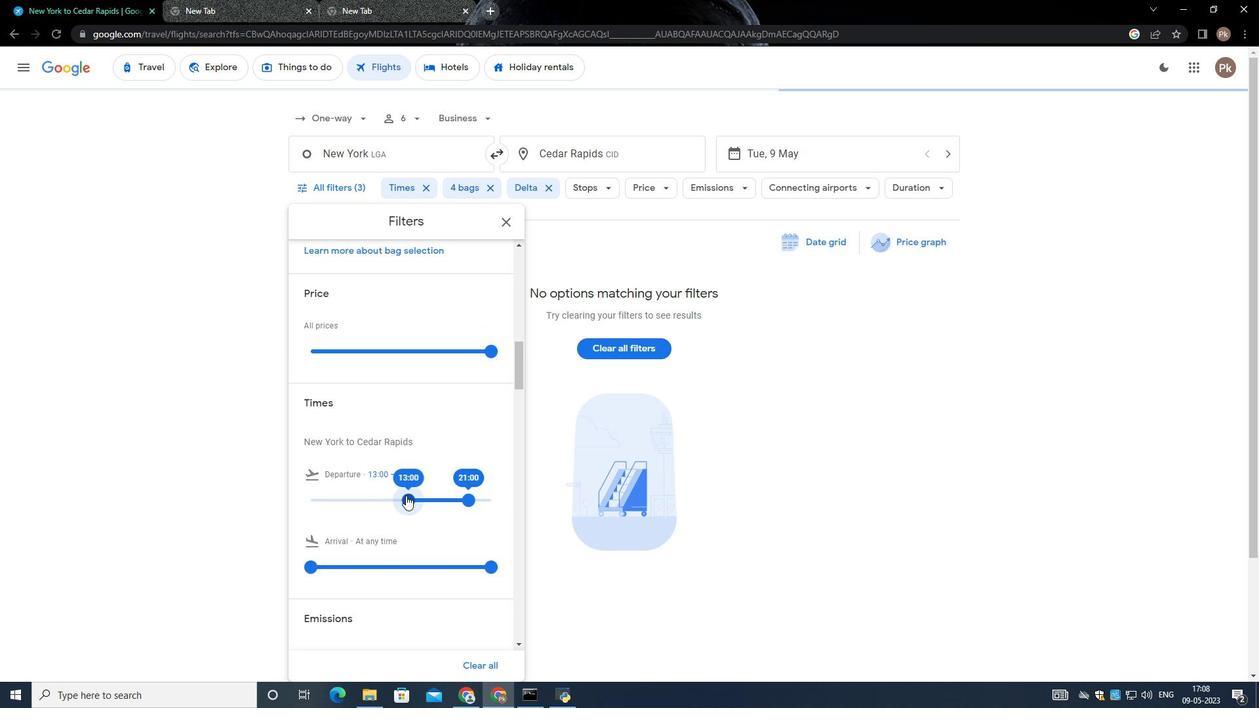 
Action: Mouse moved to (467, 499)
Screenshot: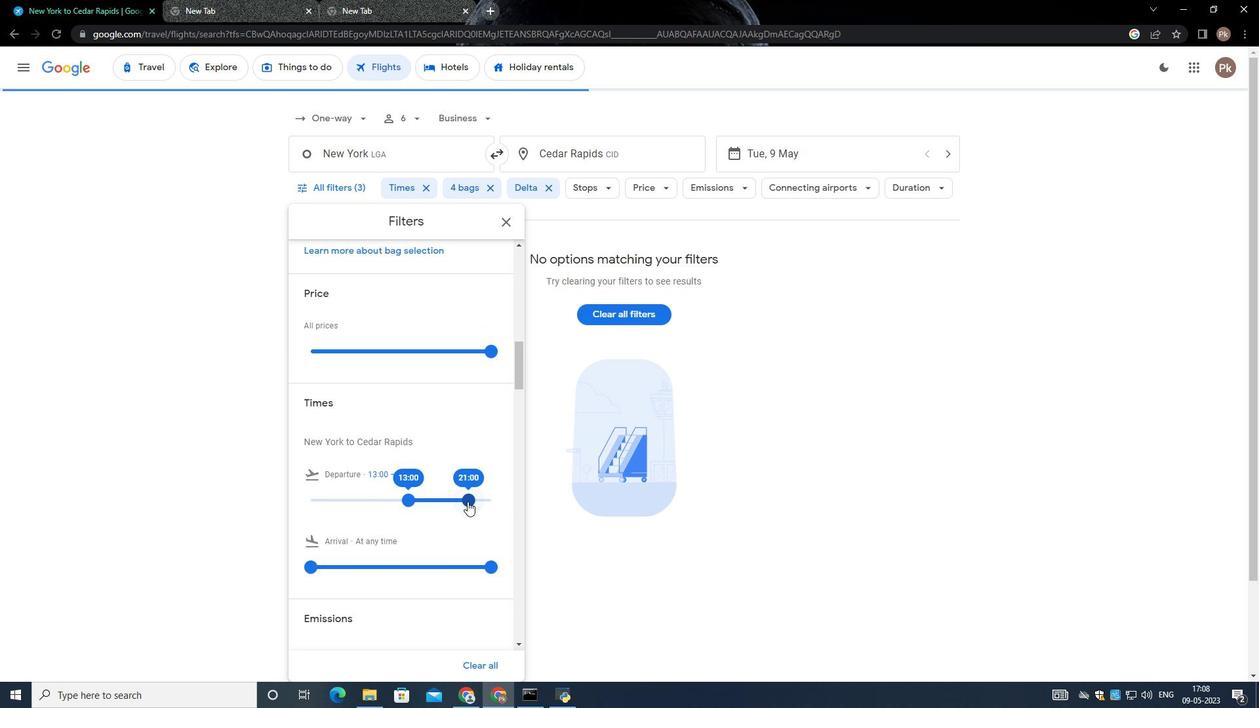 
Action: Mouse pressed left at (467, 499)
Screenshot: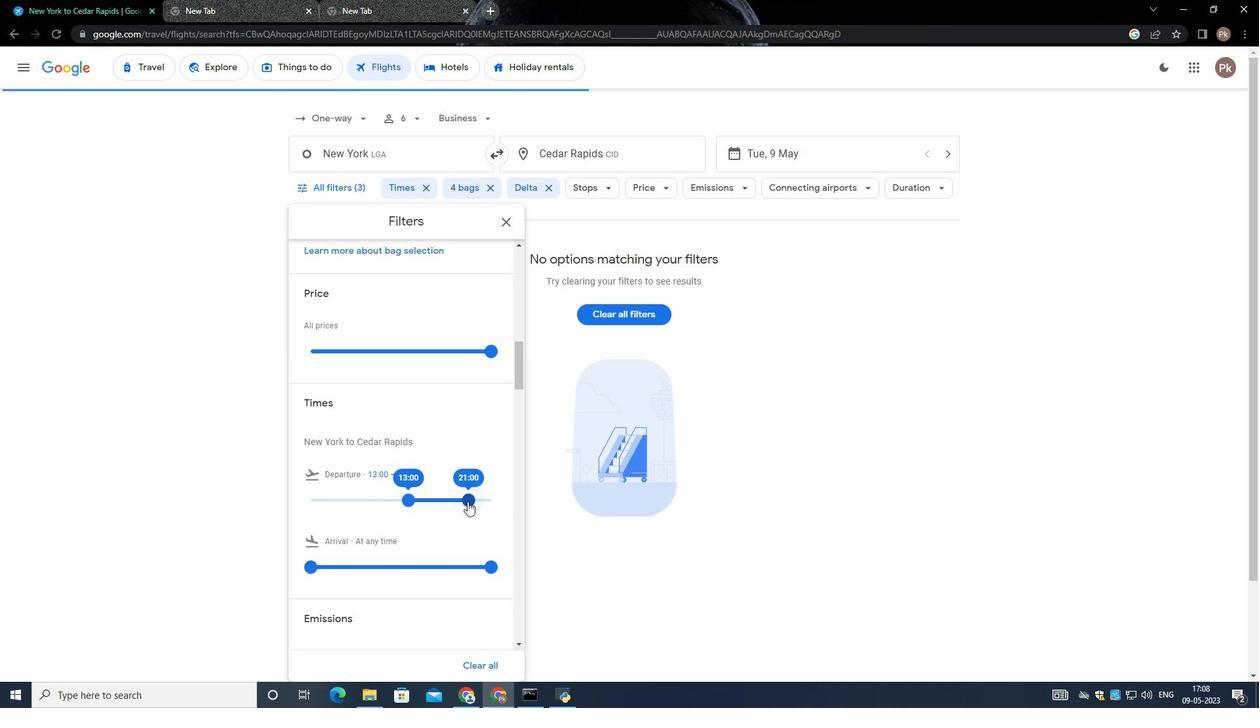 
Action: Mouse moved to (437, 503)
Screenshot: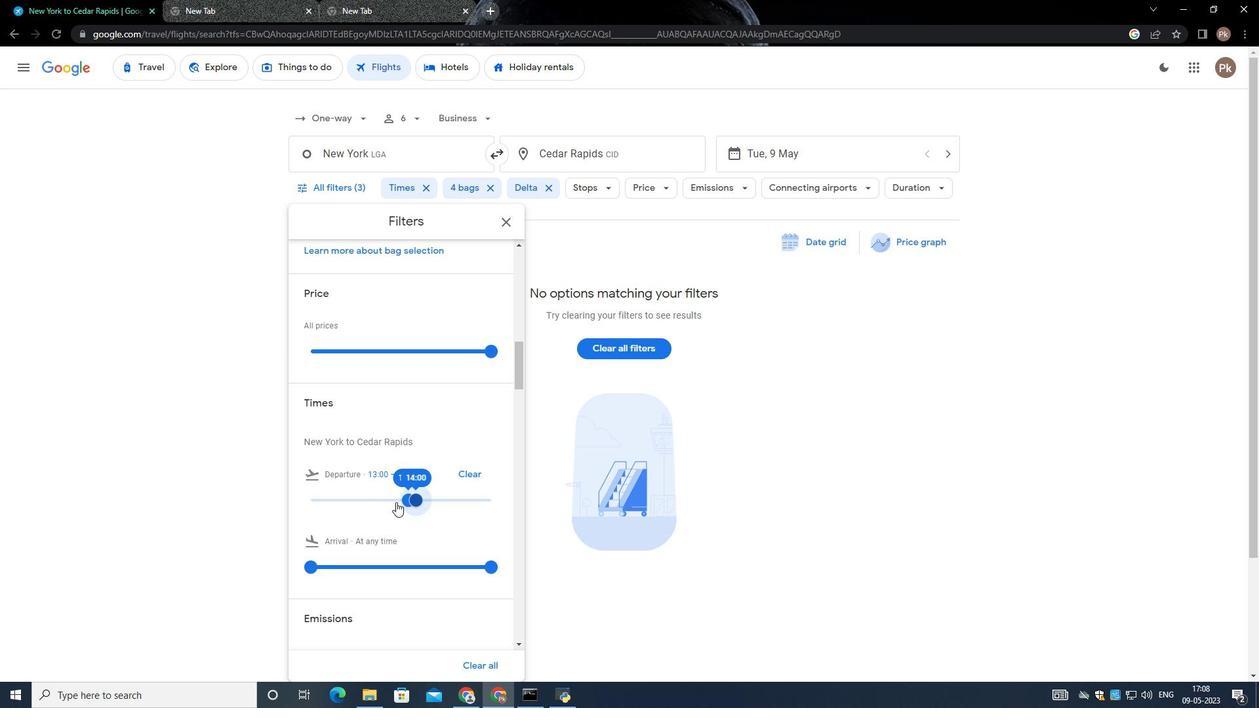
Action: Mouse scrolled (437, 503) with delta (0, 0)
Screenshot: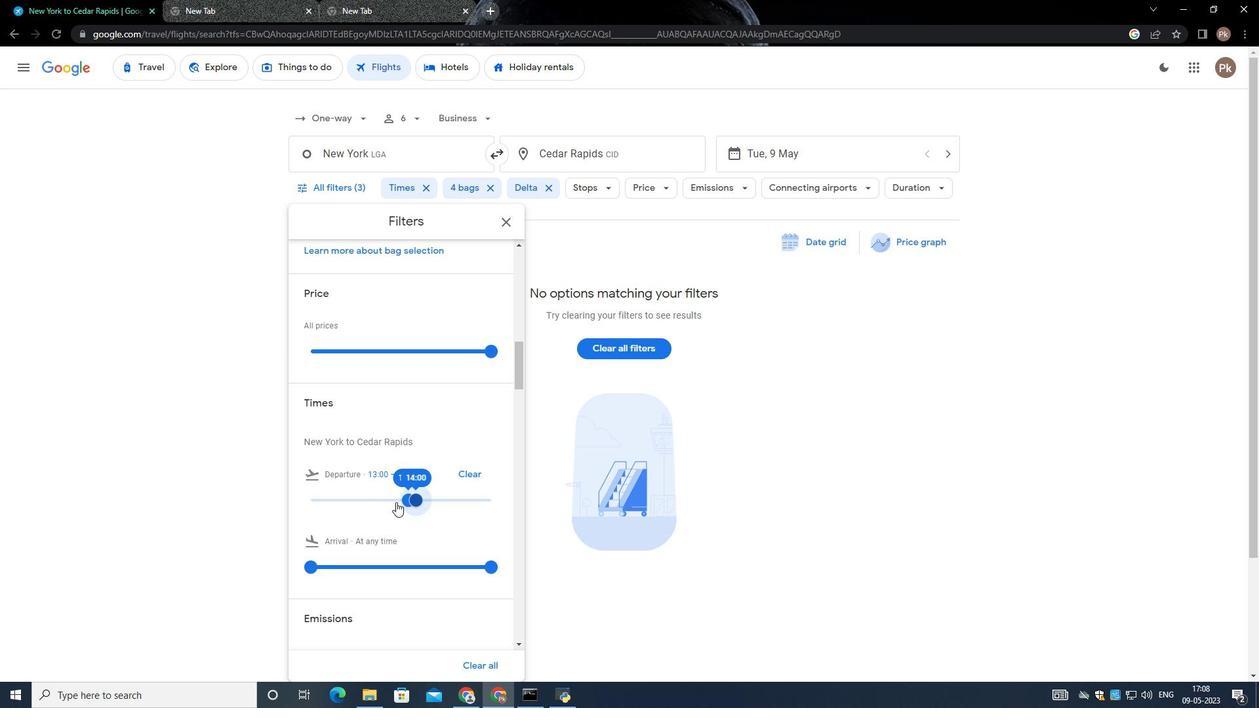 
Action: Mouse moved to (440, 512)
Screenshot: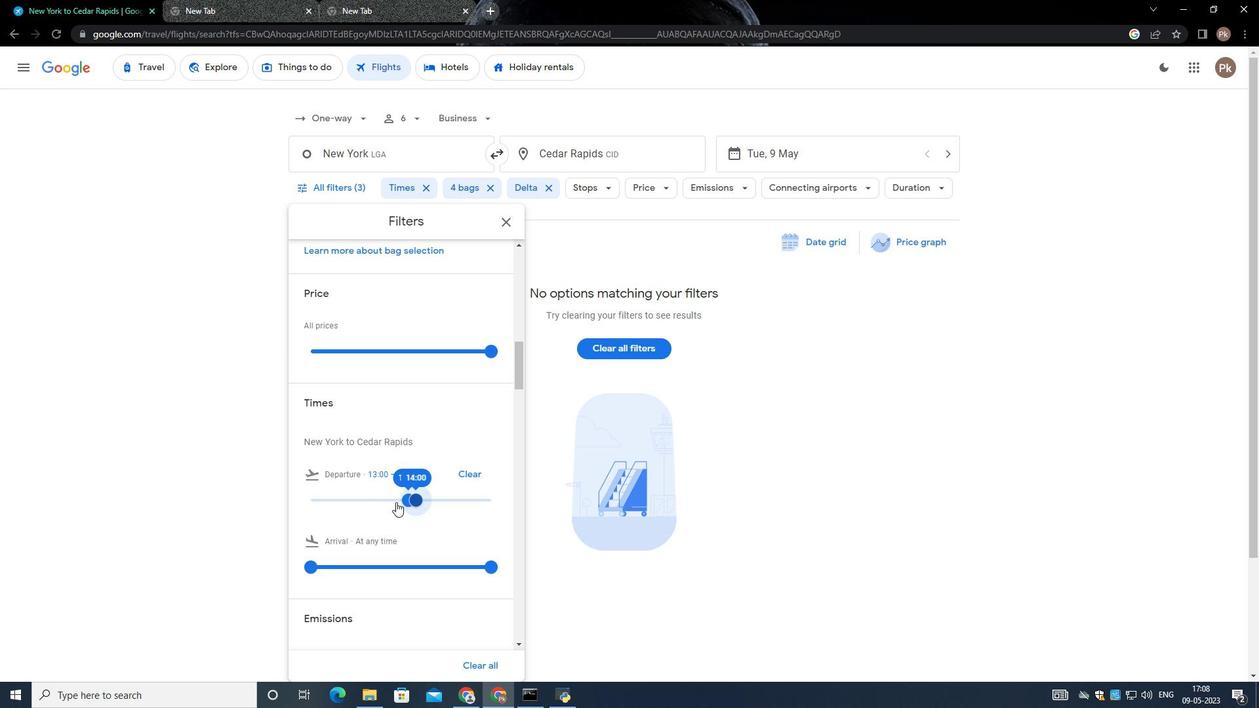 
Action: Mouse scrolled (440, 511) with delta (0, 0)
Screenshot: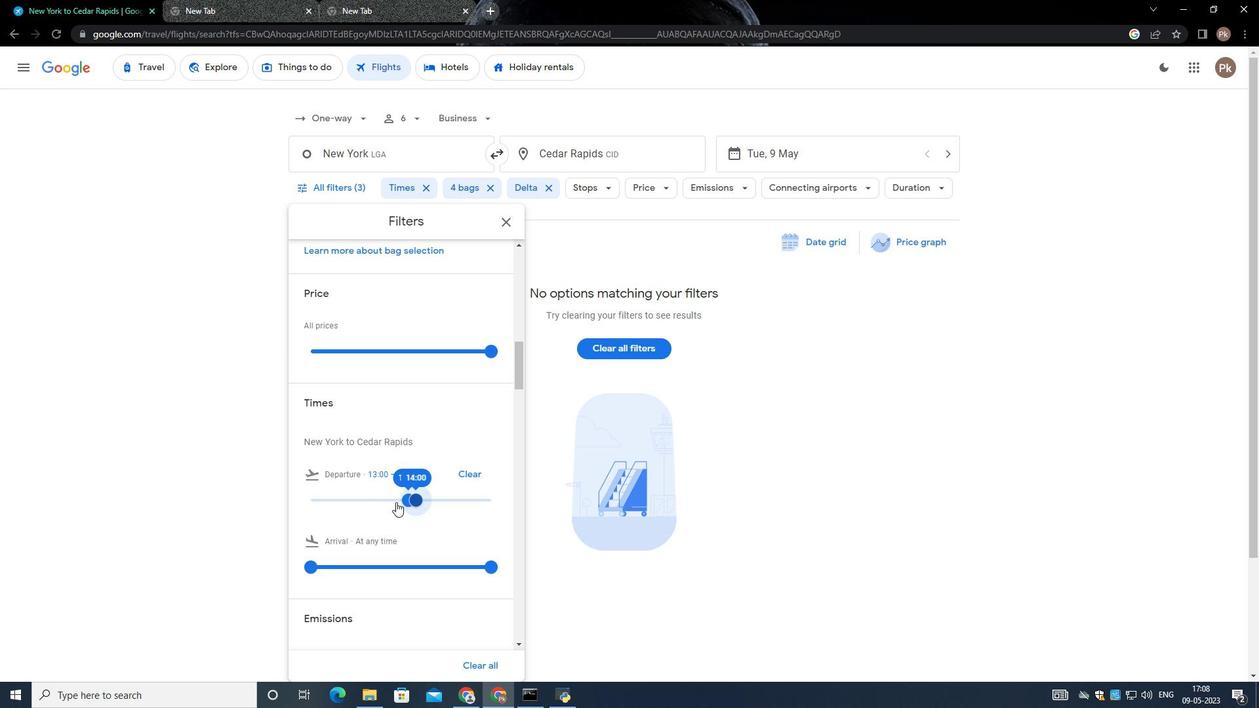 
Action: Mouse moved to (441, 514)
Screenshot: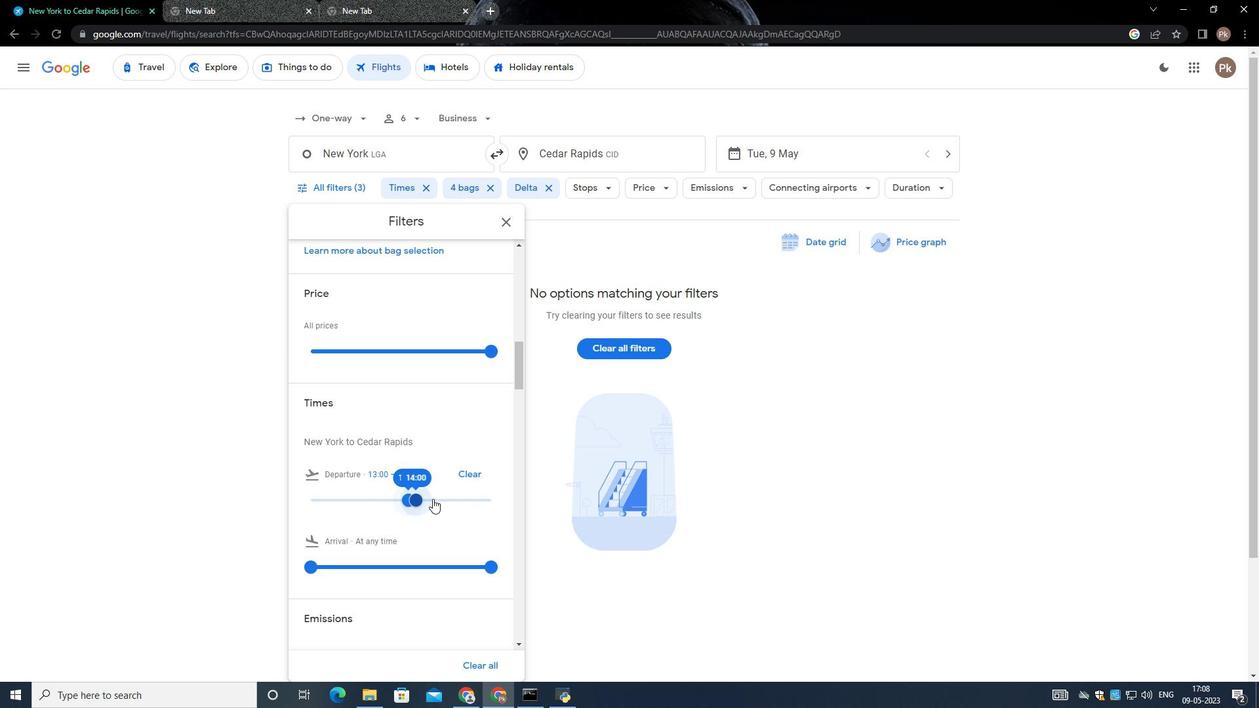 
Action: Mouse scrolled (441, 513) with delta (0, 0)
Screenshot: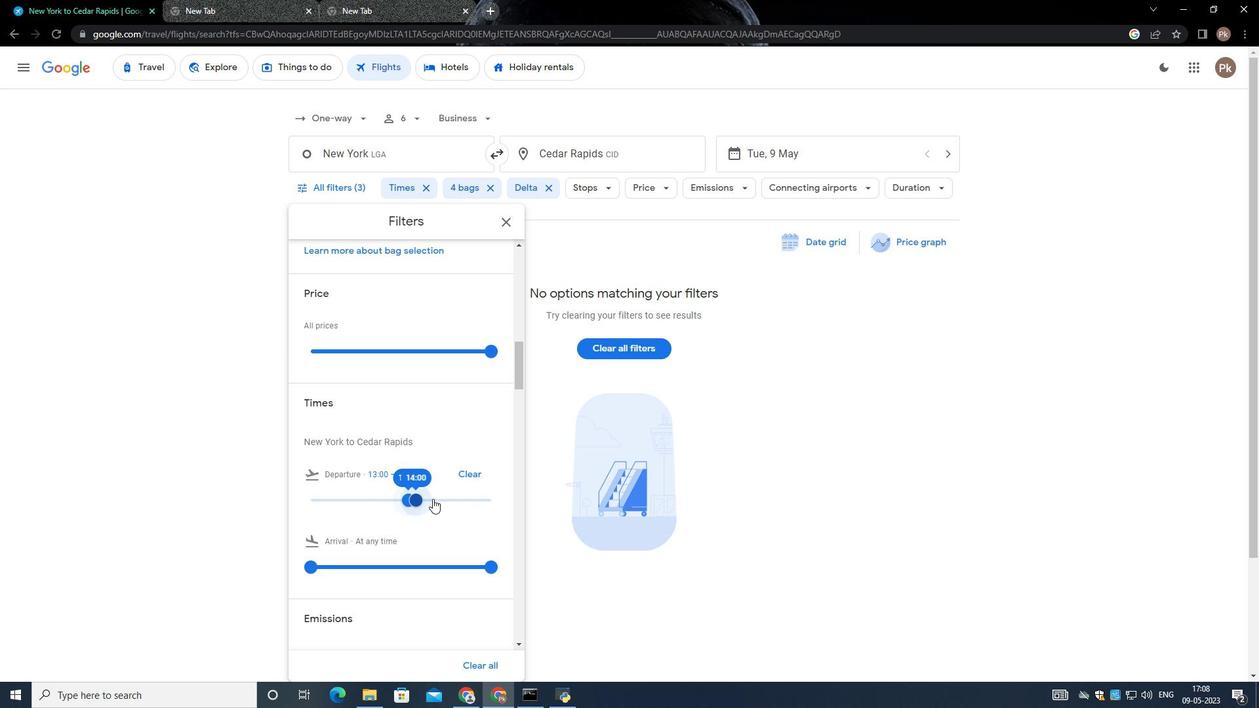 
Action: Mouse moved to (441, 515)
Screenshot: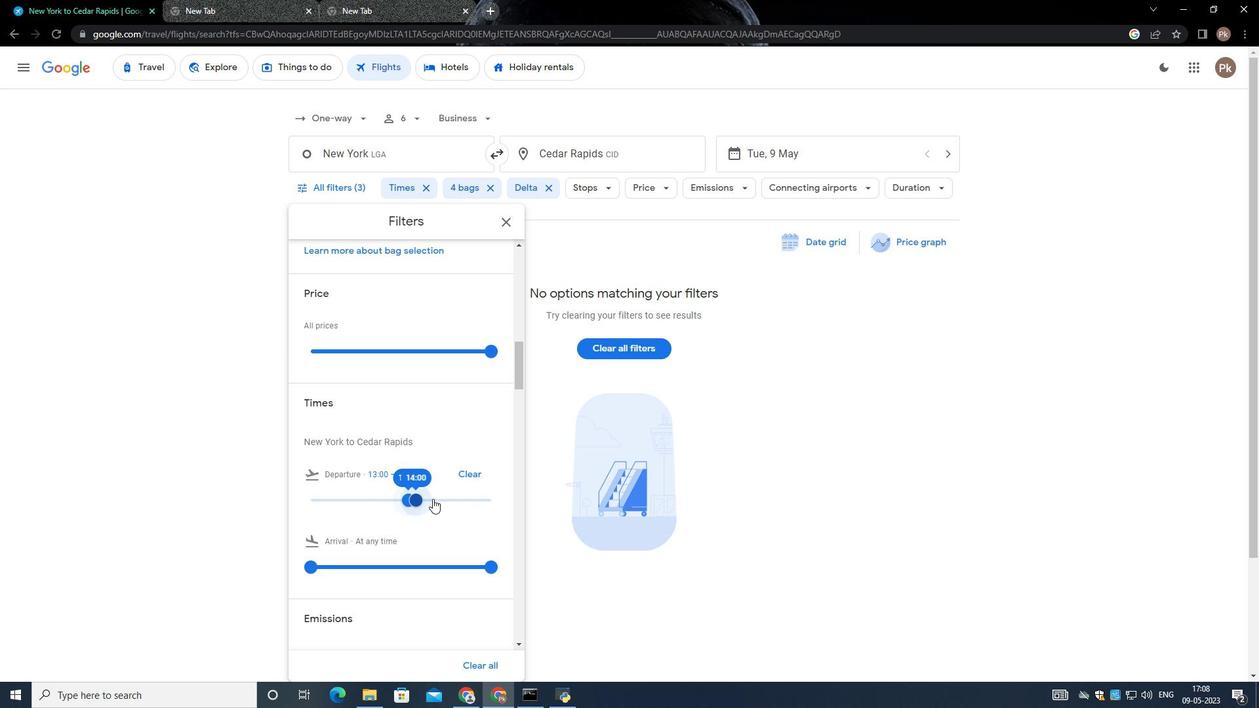 
Action: Mouse scrolled (441, 514) with delta (0, 0)
Screenshot: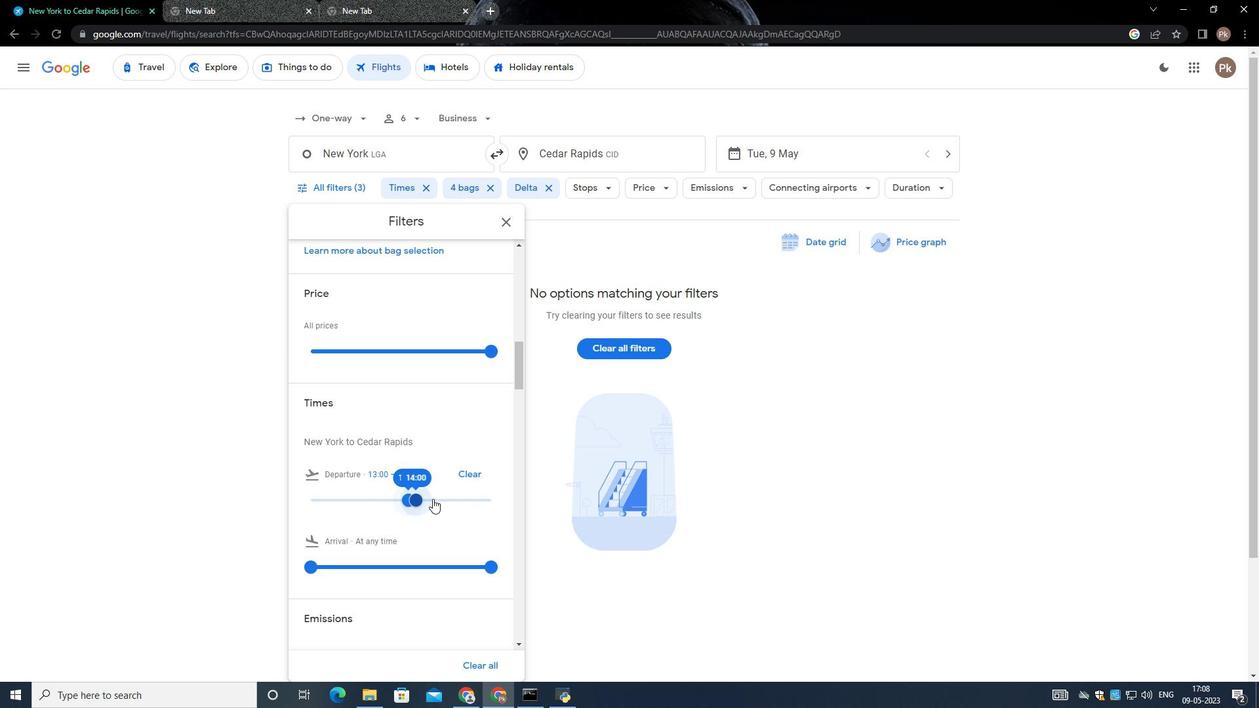 
Action: Mouse scrolled (441, 514) with delta (0, 0)
Screenshot: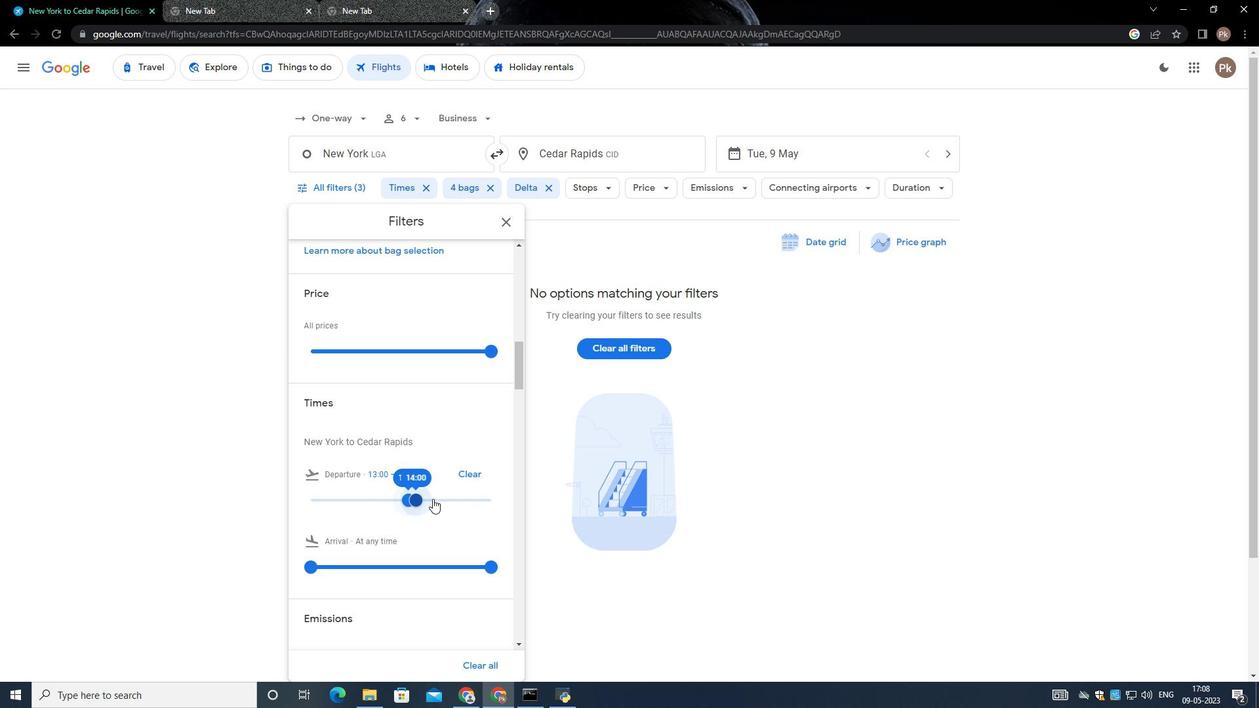 
Action: Mouse scrolled (441, 514) with delta (0, 0)
Screenshot: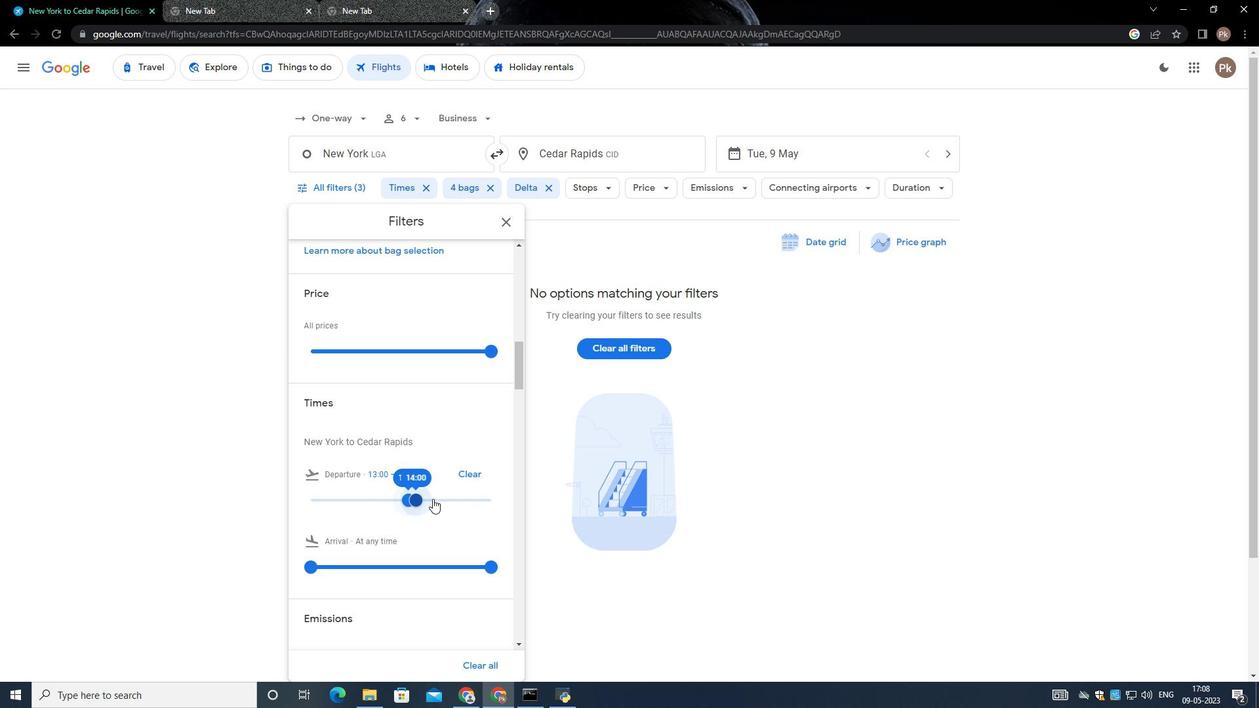 
Action: Mouse moved to (443, 518)
Screenshot: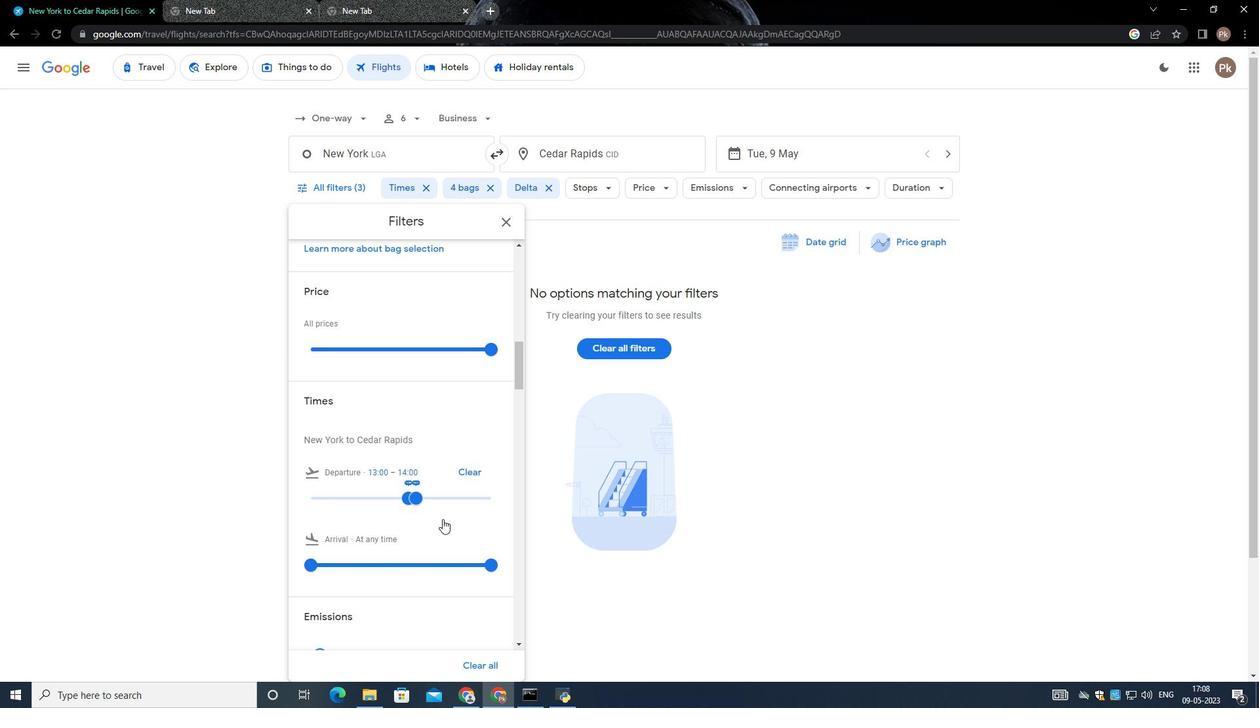 
Action: Mouse scrolled (443, 518) with delta (0, 0)
Screenshot: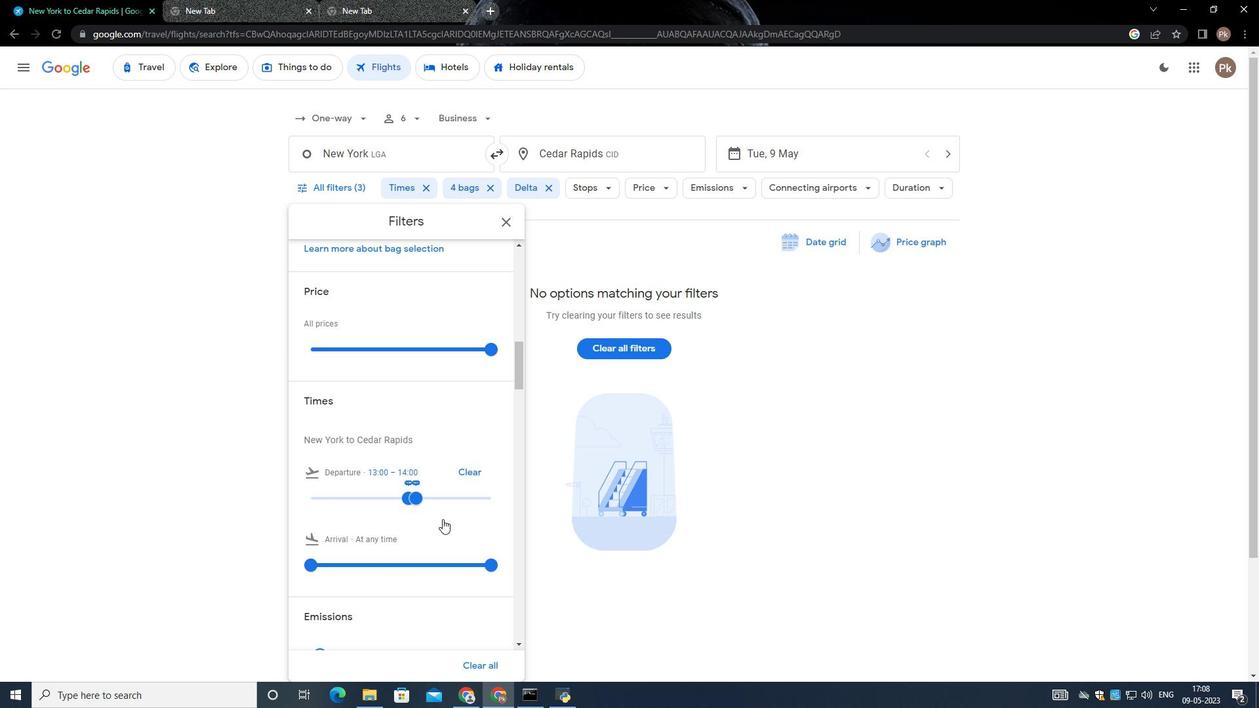 
Action: Mouse scrolled (443, 518) with delta (0, 0)
Screenshot: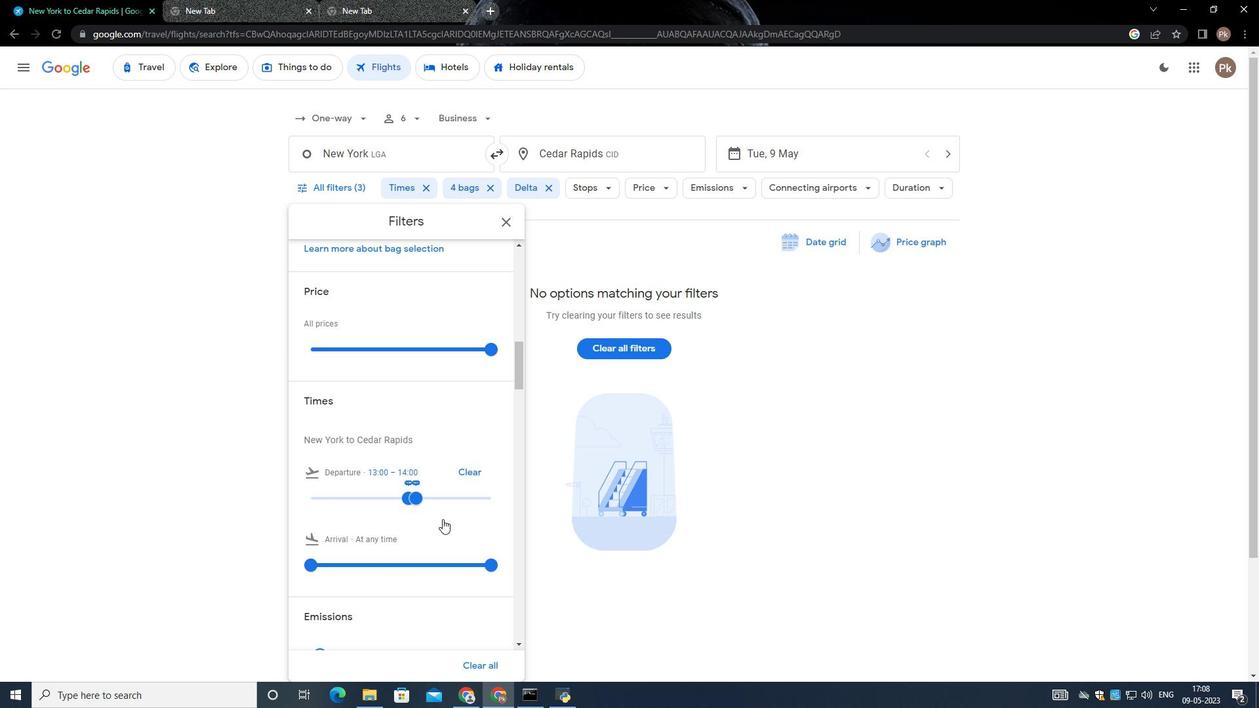 
Action: Mouse scrolled (443, 518) with delta (0, 0)
Screenshot: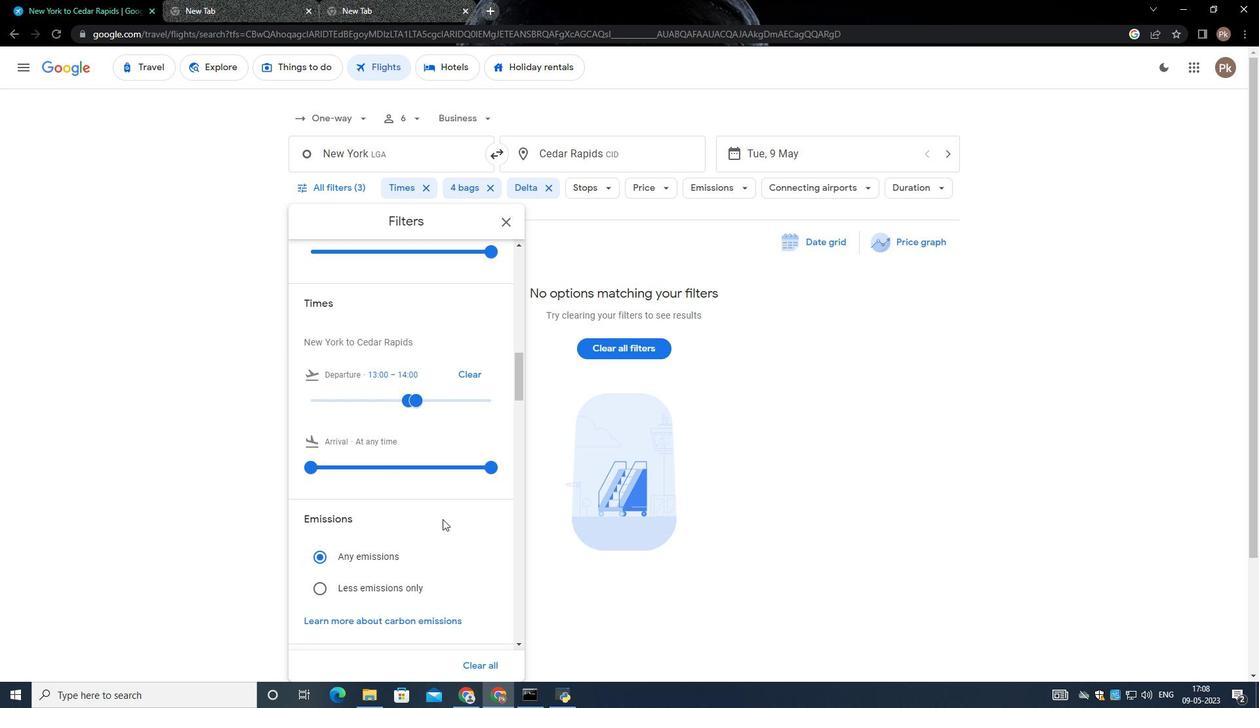 
Action: Mouse scrolled (443, 518) with delta (0, 0)
Screenshot: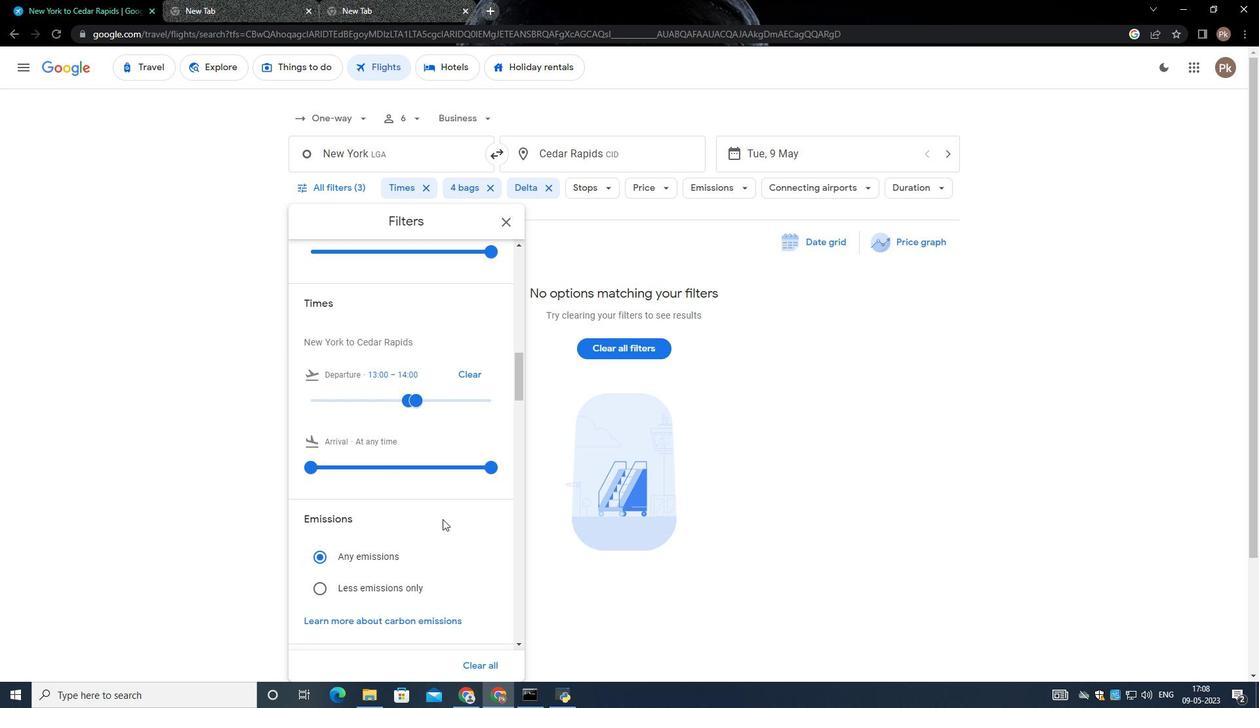 
Action: Mouse scrolled (443, 518) with delta (0, 0)
Screenshot: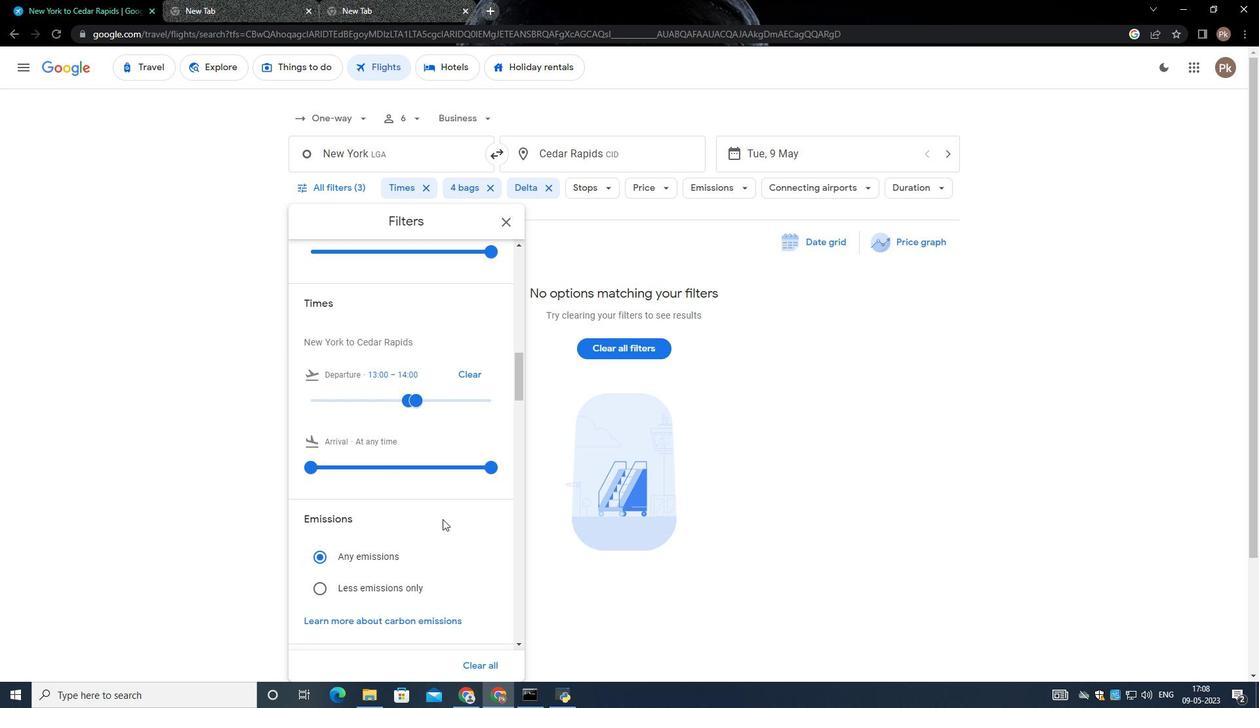 
Action: Mouse moved to (443, 518)
Screenshot: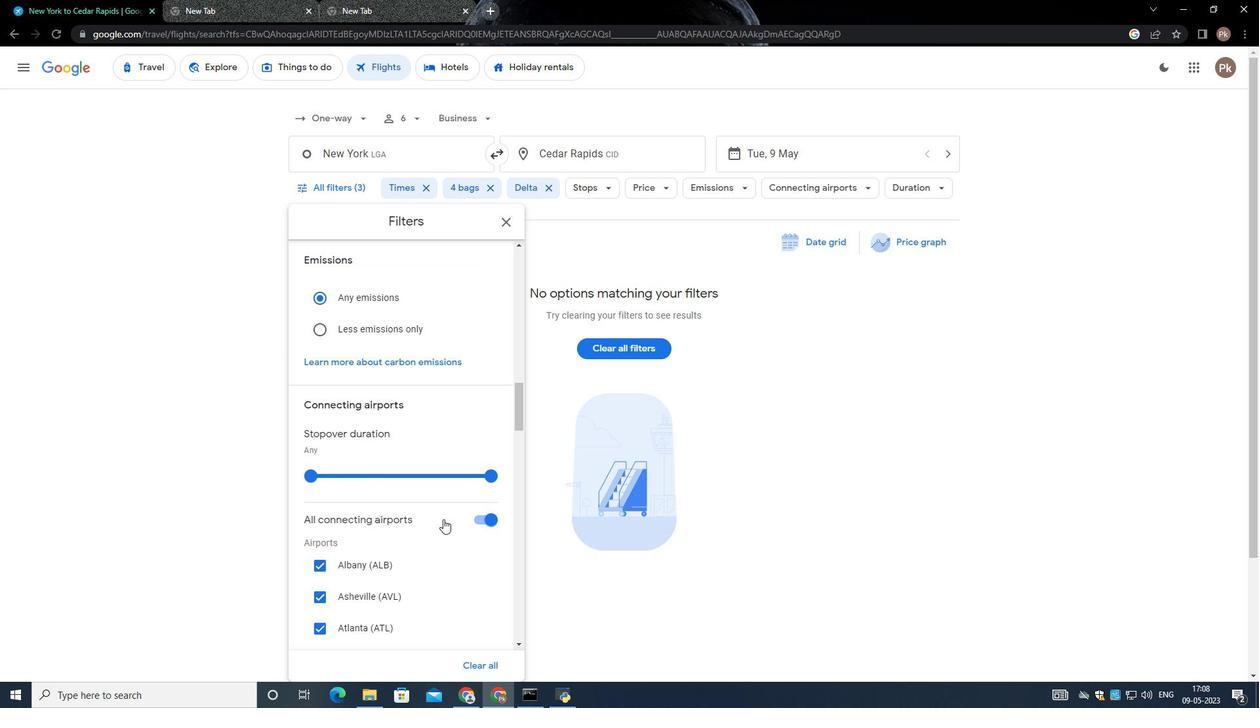 
Action: Mouse scrolled (443, 517) with delta (0, 0)
Screenshot: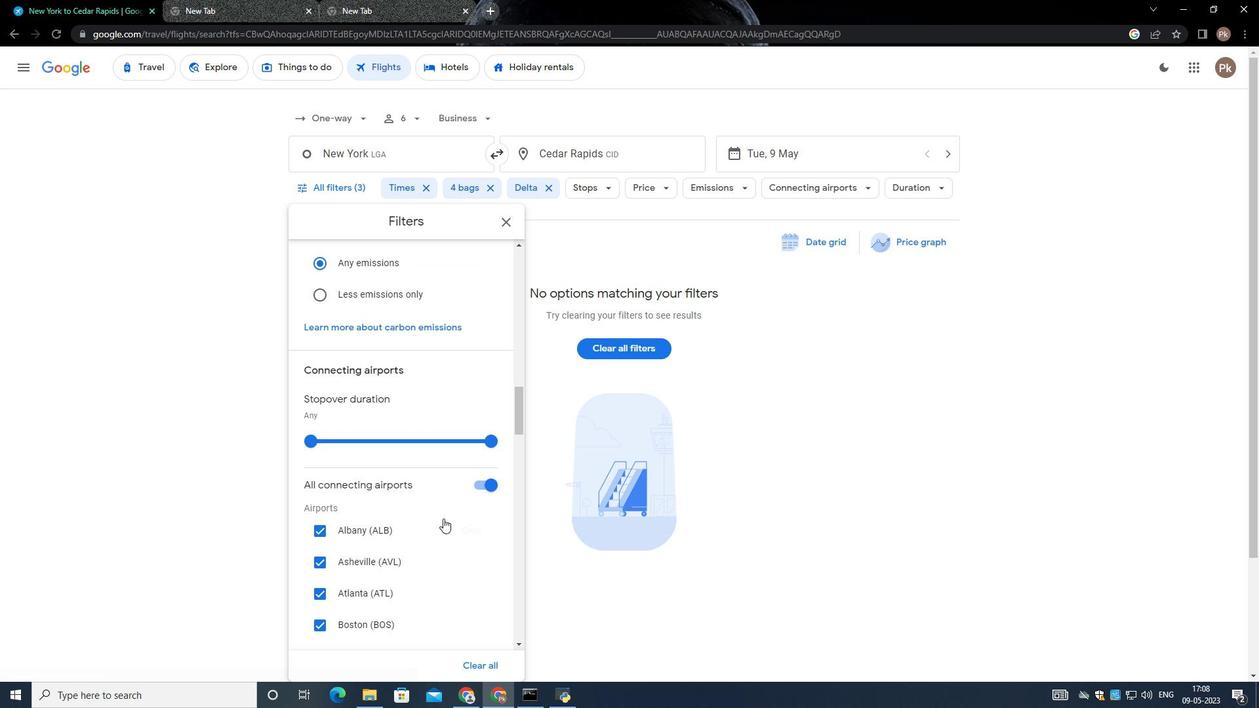 
Action: Mouse scrolled (443, 517) with delta (0, 0)
Screenshot: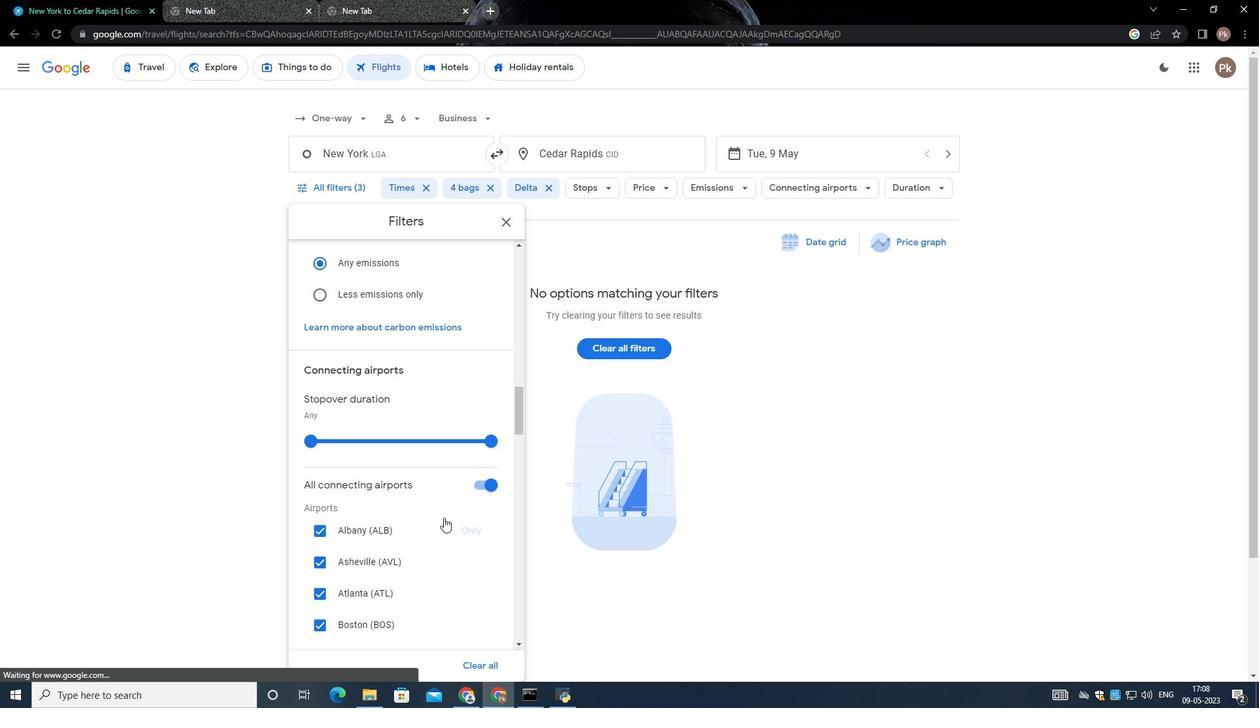 
Action: Mouse scrolled (443, 517) with delta (0, 0)
Screenshot: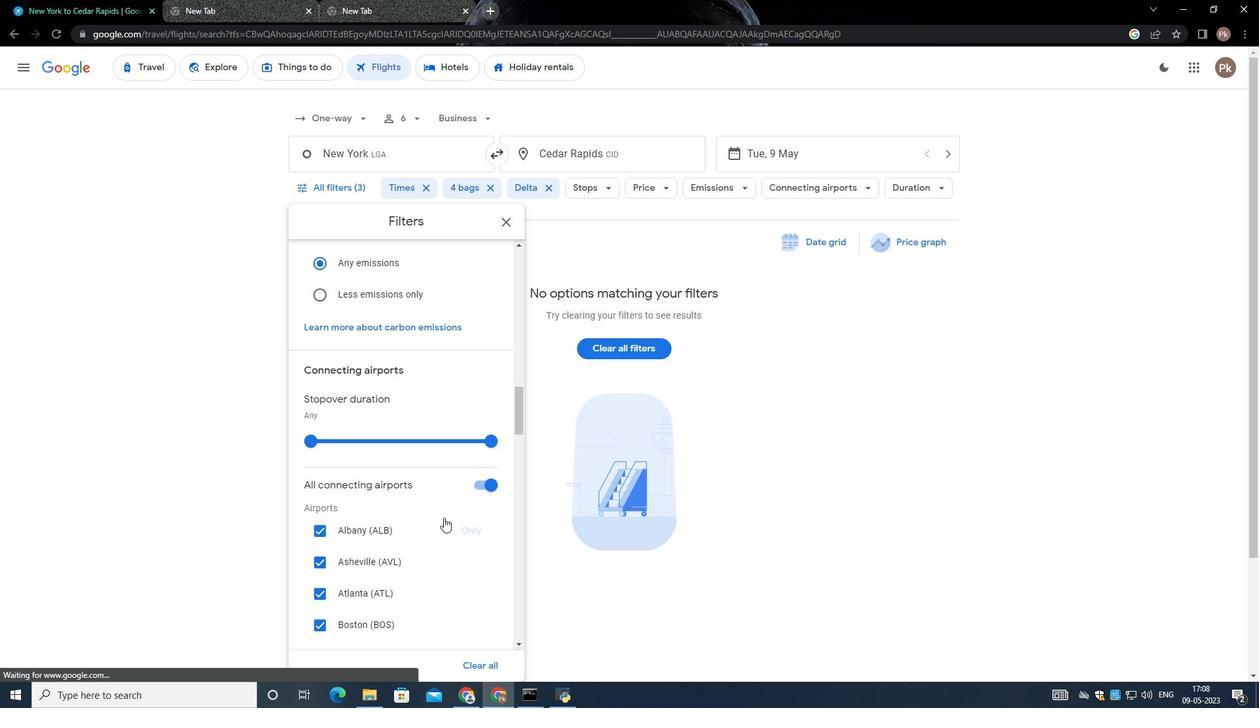 
Action: Mouse scrolled (443, 517) with delta (0, 0)
Screenshot: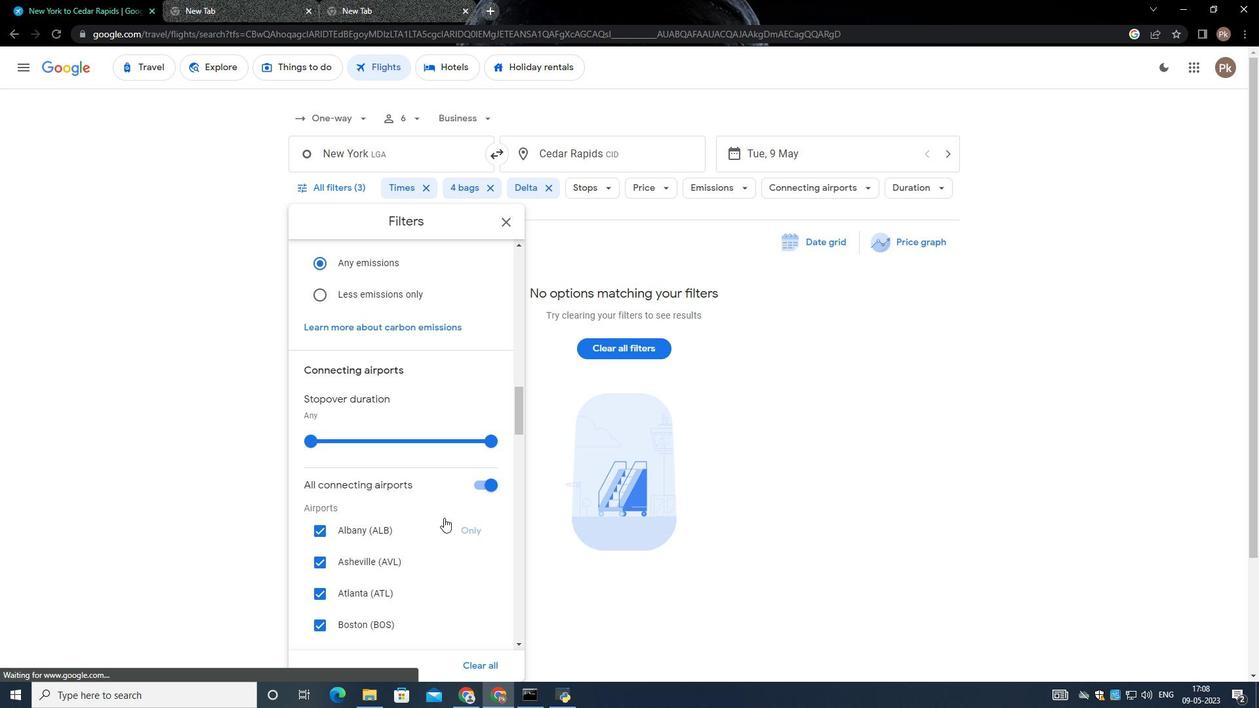 
Action: Mouse moved to (442, 520)
Screenshot: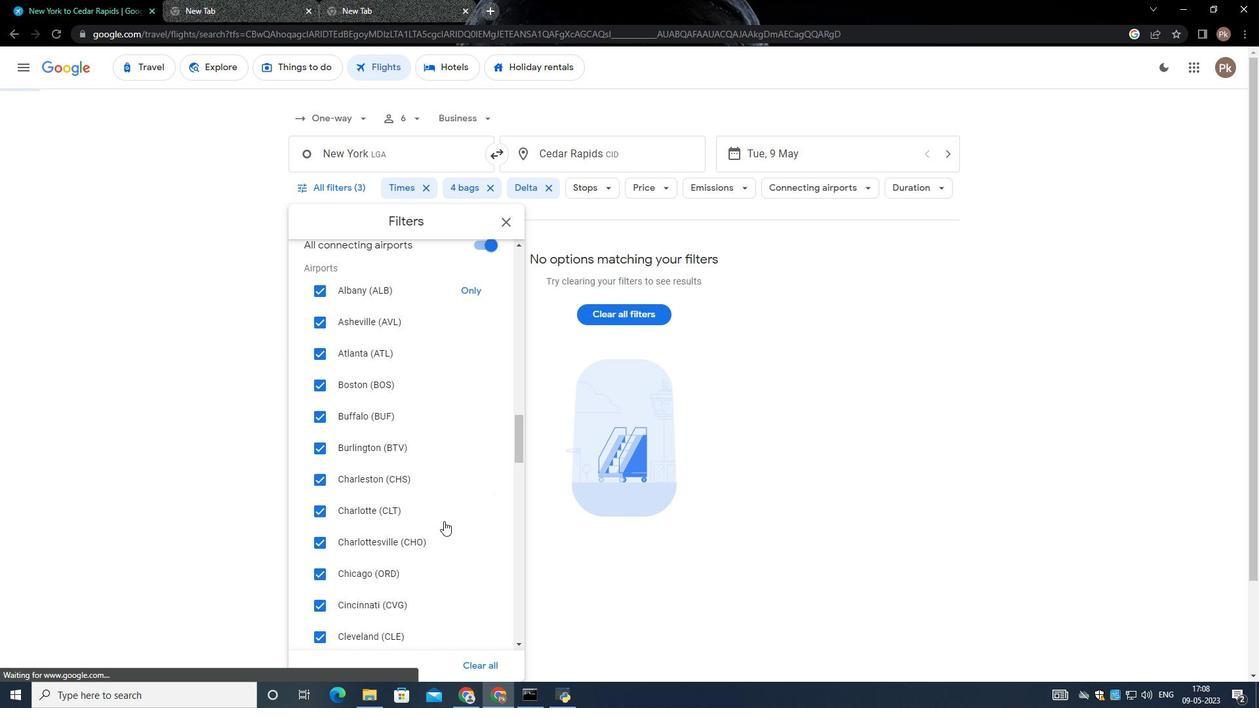 
Action: Mouse scrolled (442, 520) with delta (0, 0)
Screenshot: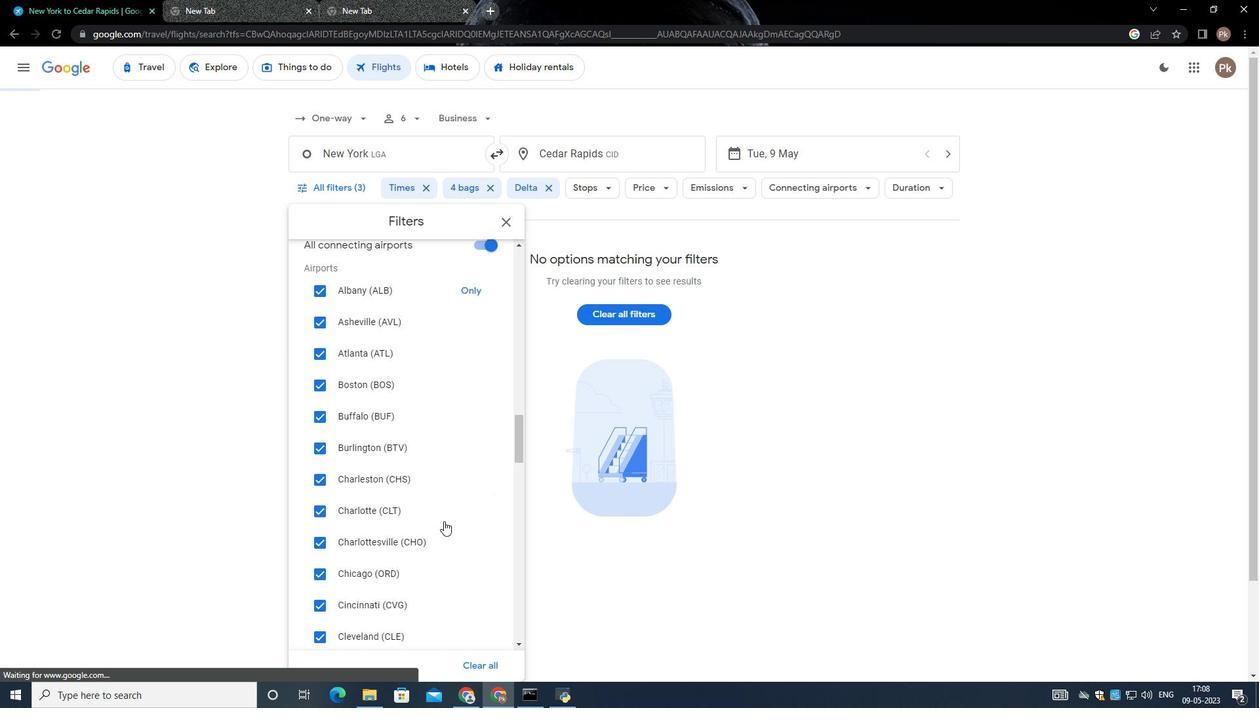 
Action: Mouse scrolled (442, 520) with delta (0, 0)
Screenshot: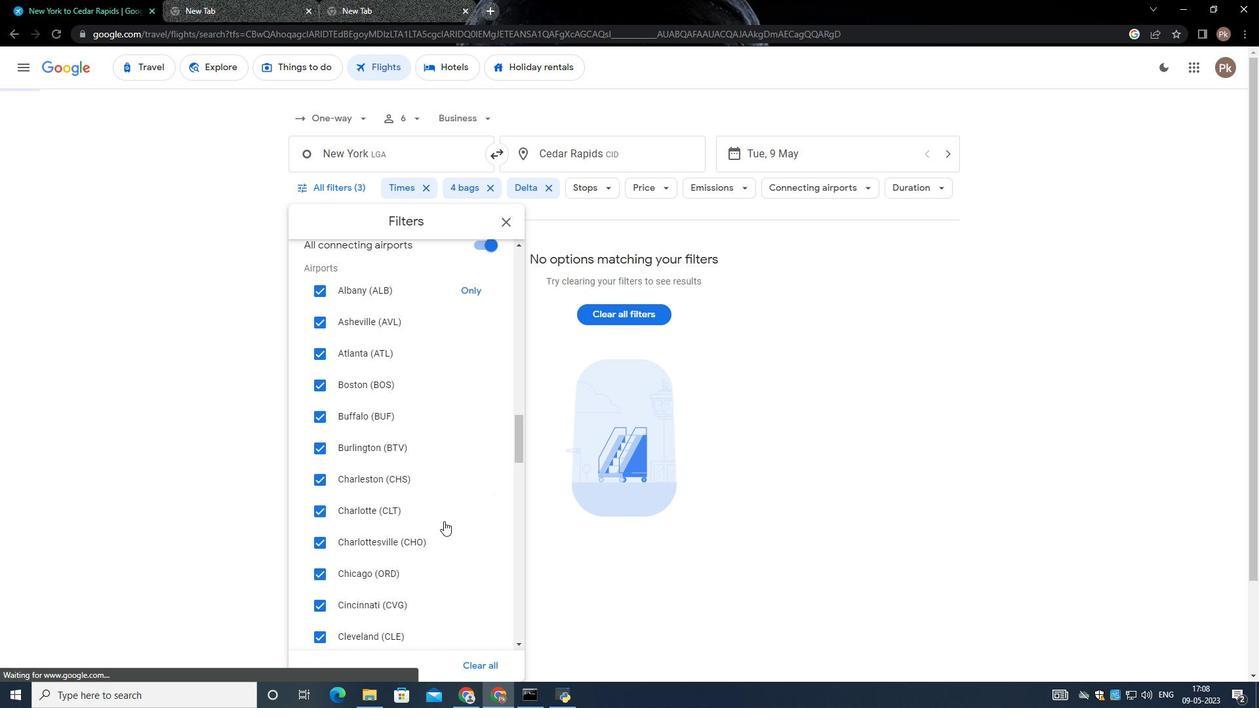 
Action: Mouse scrolled (442, 520) with delta (0, 0)
Screenshot: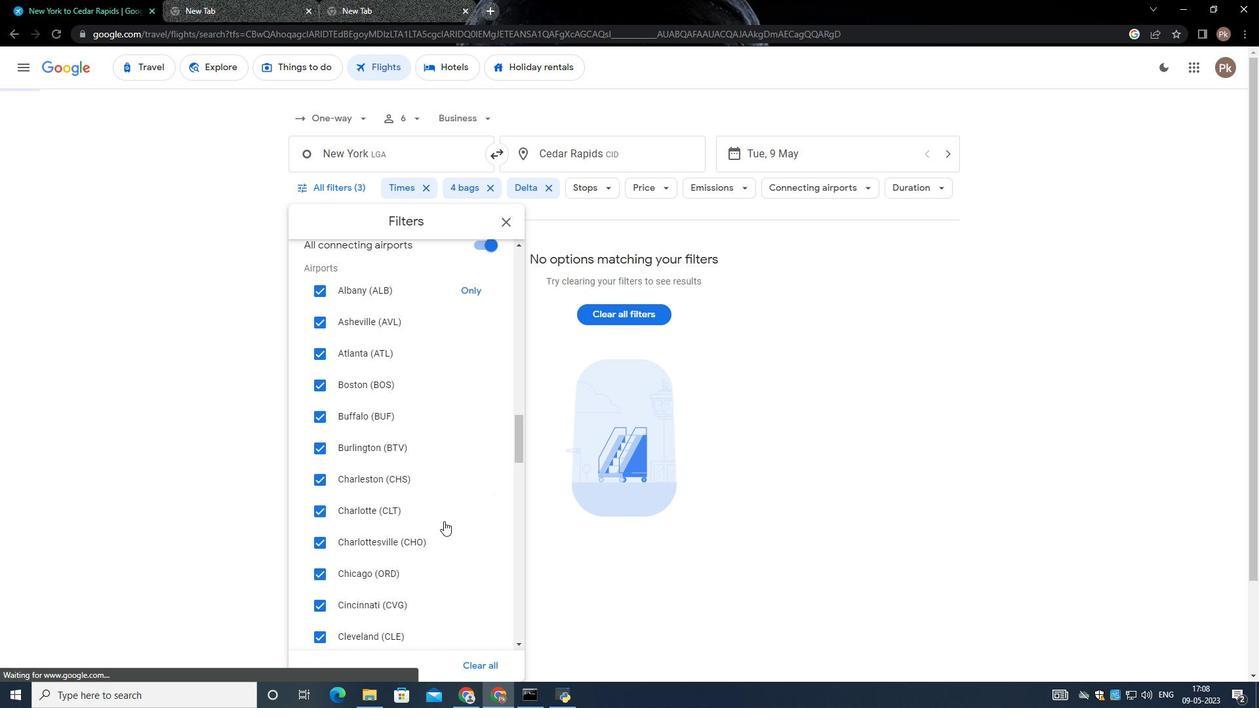 
Action: Mouse scrolled (442, 520) with delta (0, 0)
Screenshot: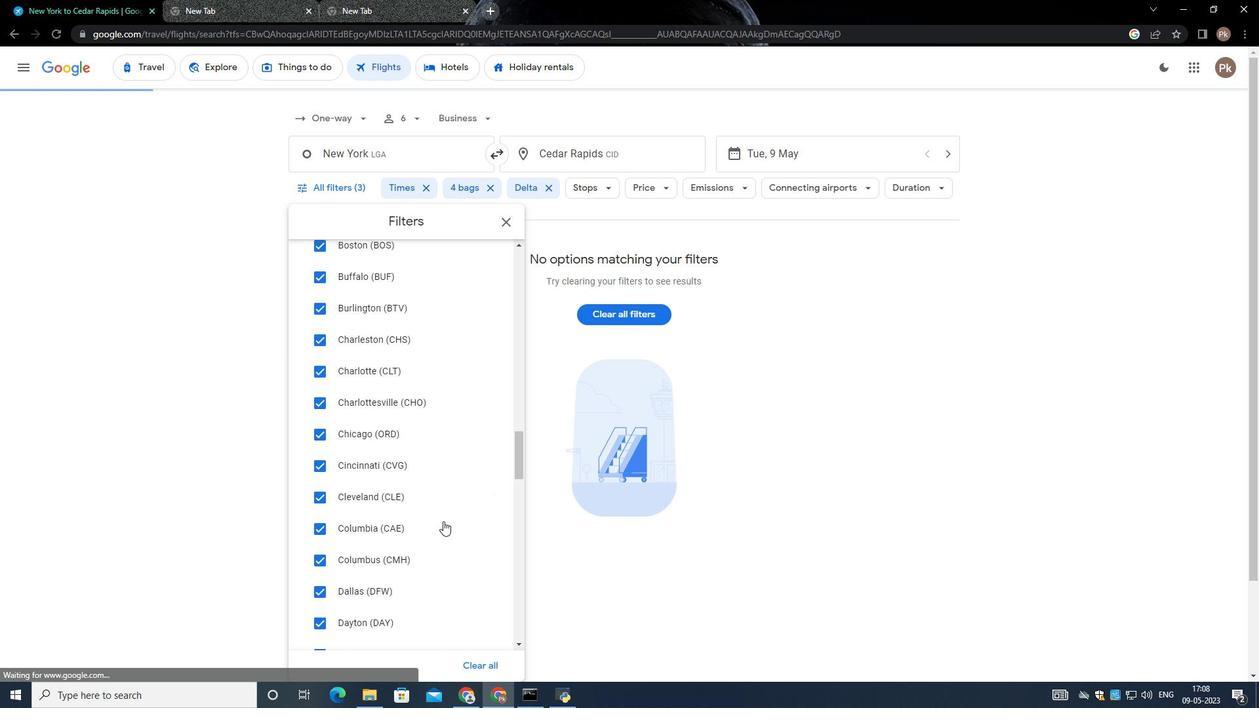 
Action: Mouse scrolled (442, 520) with delta (0, 0)
Screenshot: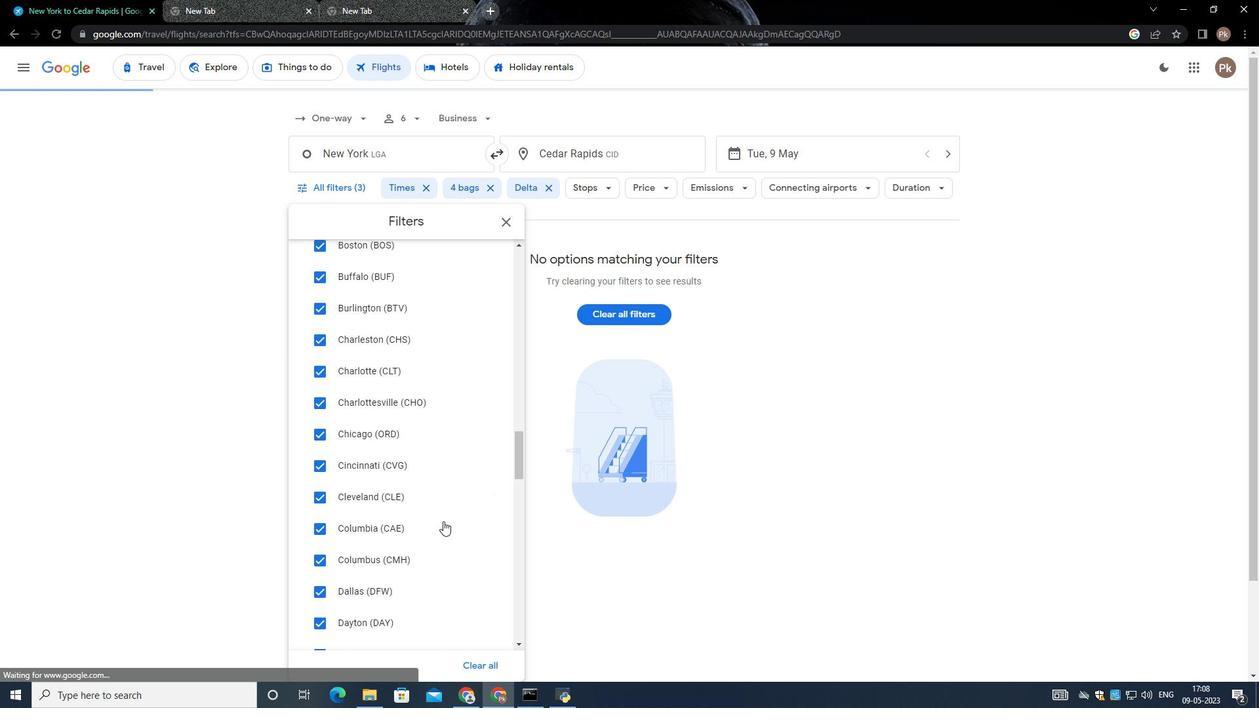 
Action: Mouse moved to (442, 518)
Screenshot: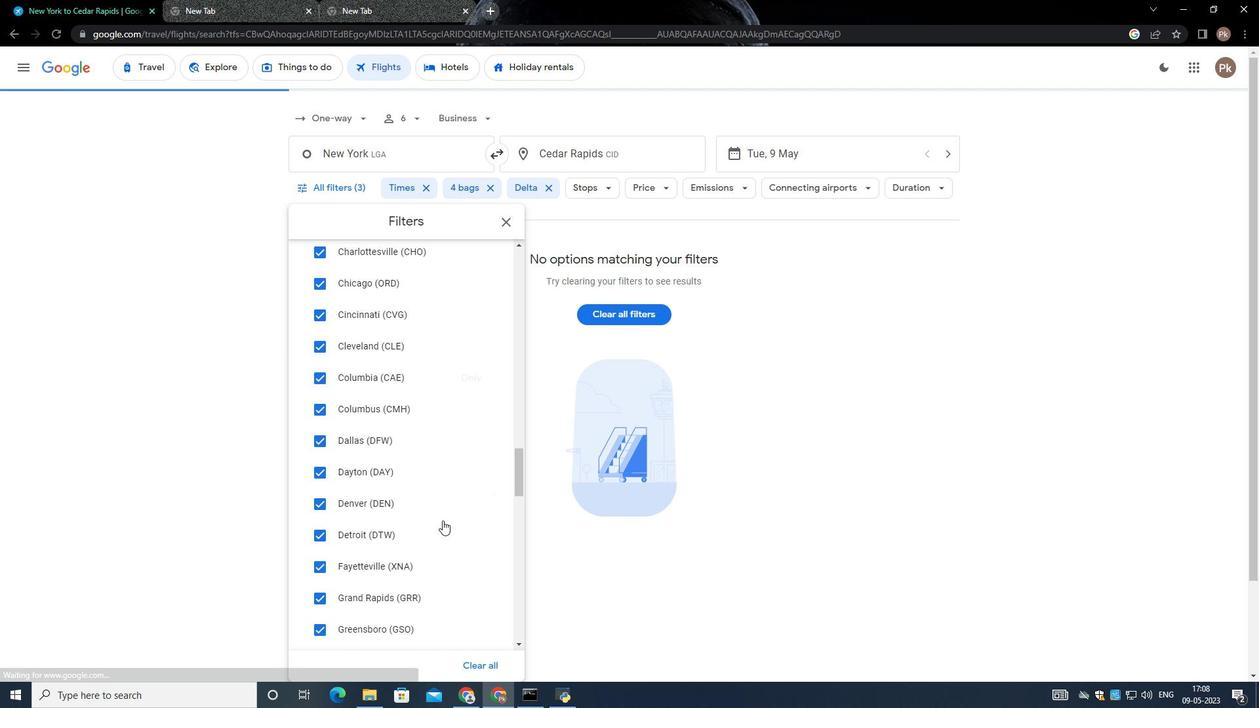 
Action: Mouse scrolled (442, 517) with delta (0, 0)
Screenshot: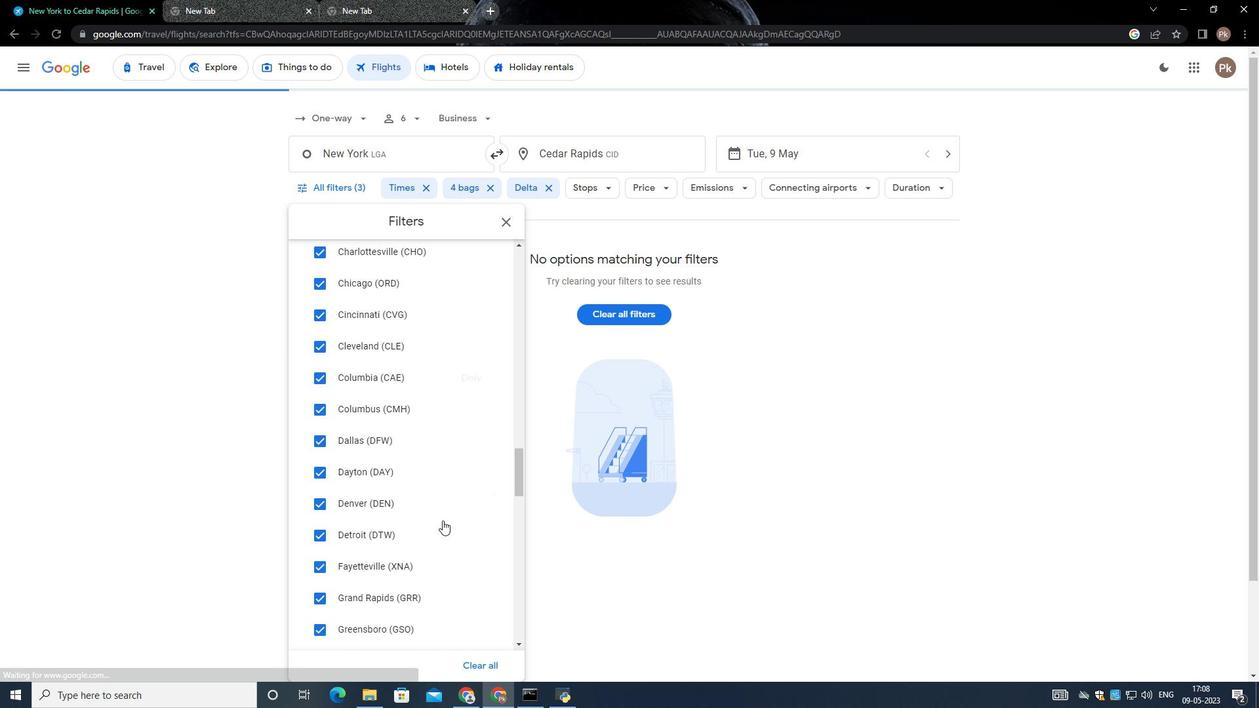 
Action: Mouse scrolled (442, 517) with delta (0, 0)
Screenshot: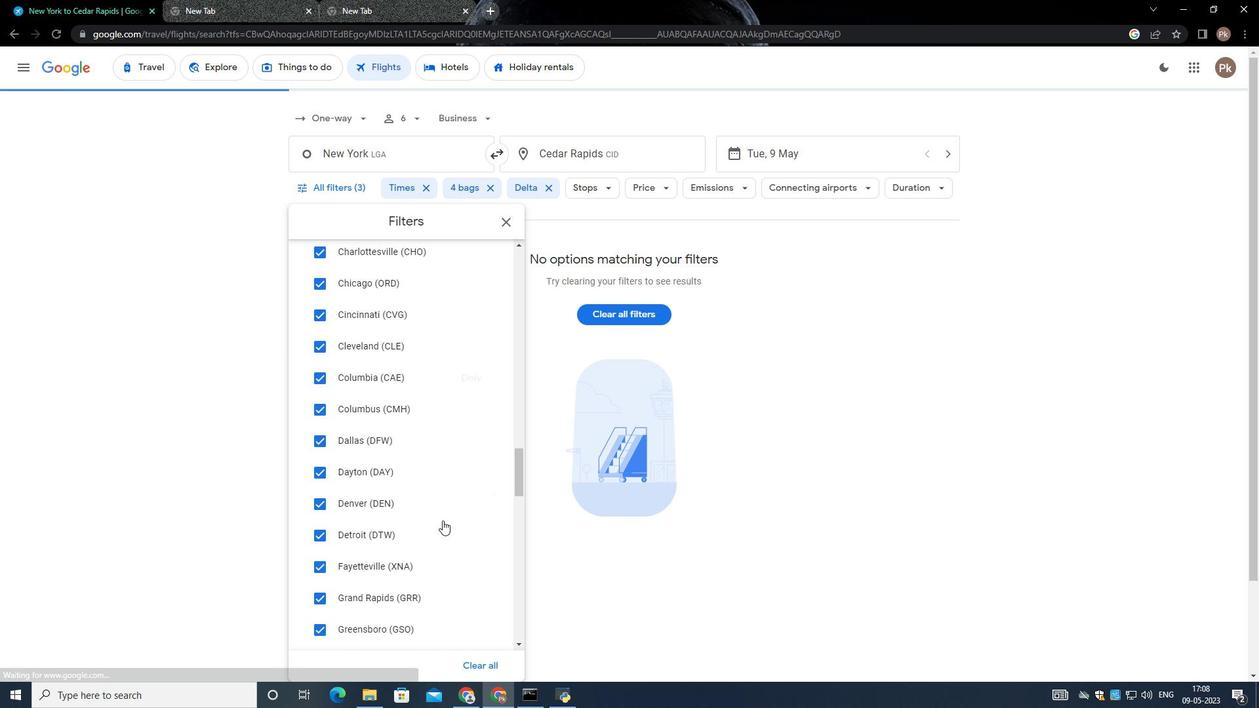 
Action: Mouse scrolled (442, 517) with delta (0, 0)
Screenshot: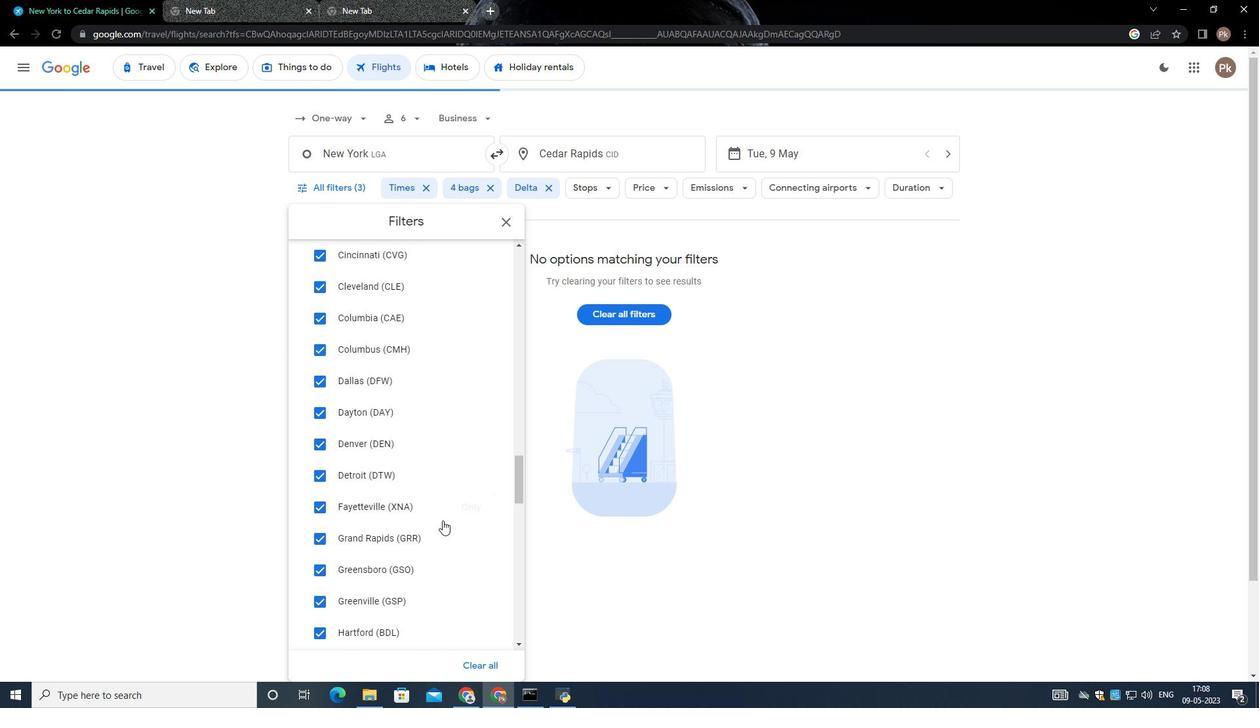 
Action: Mouse scrolled (442, 517) with delta (0, 0)
Screenshot: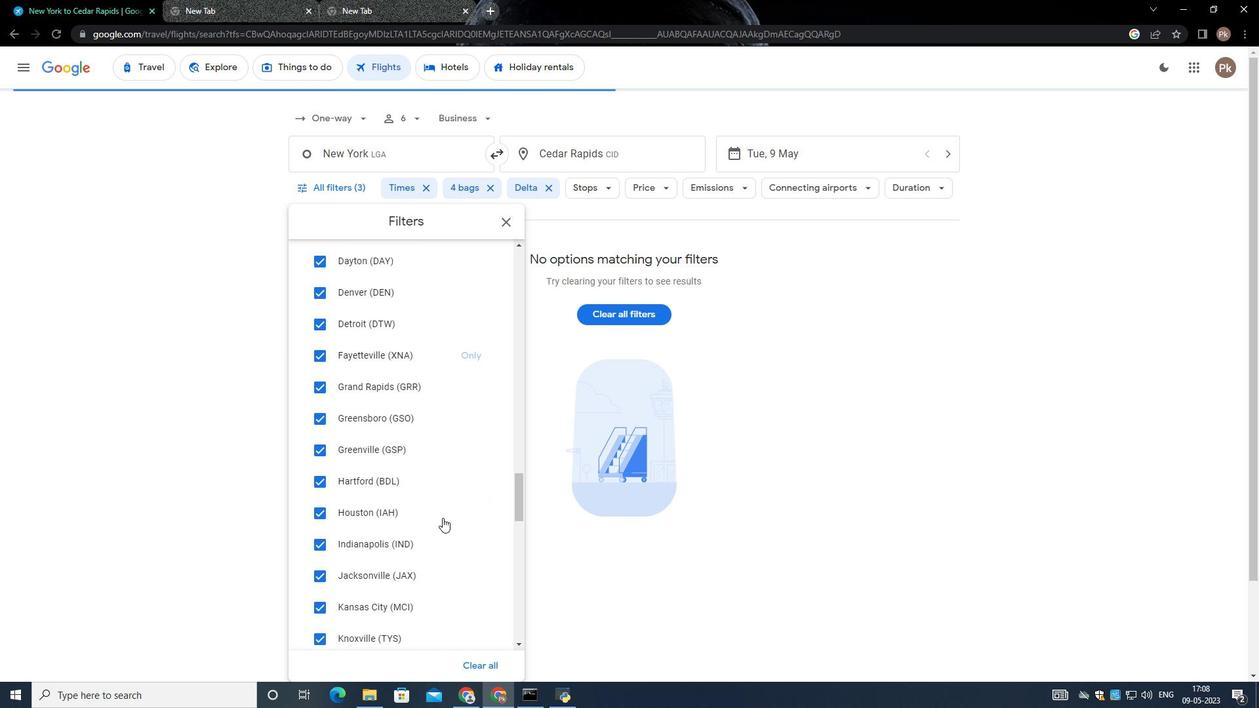 
Action: Mouse scrolled (442, 517) with delta (0, 0)
Screenshot: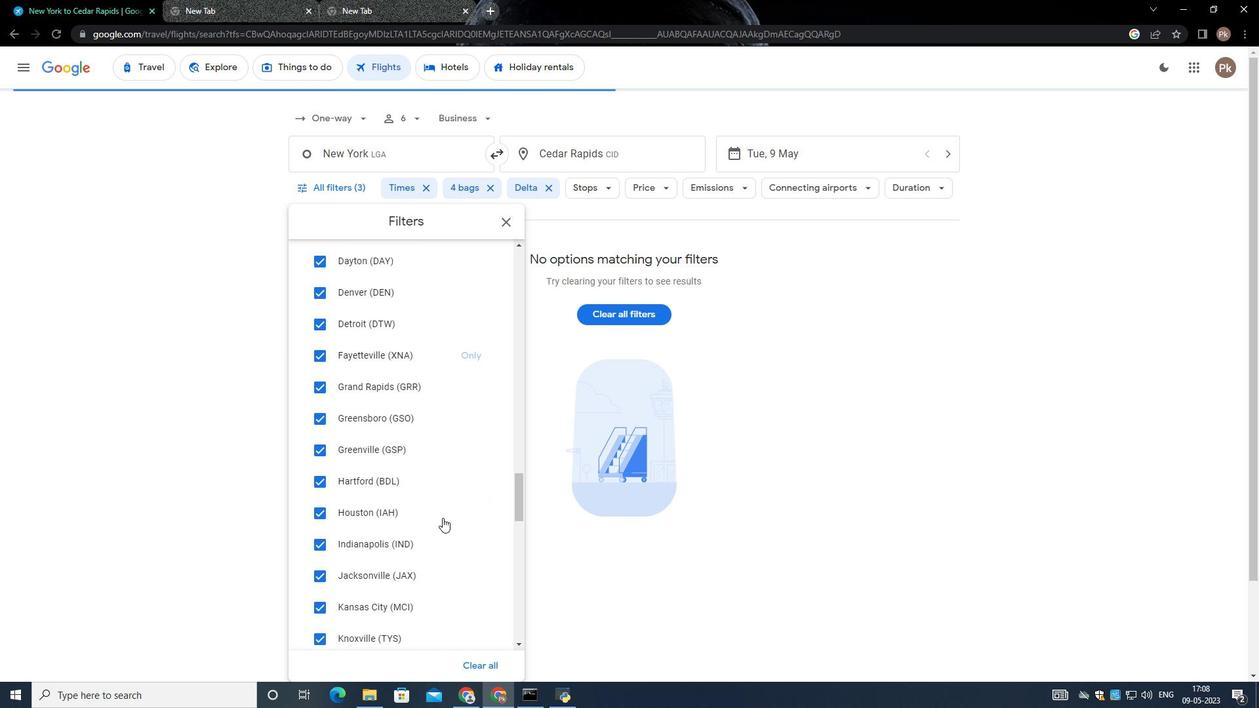 
Action: Mouse moved to (442, 517)
Screenshot: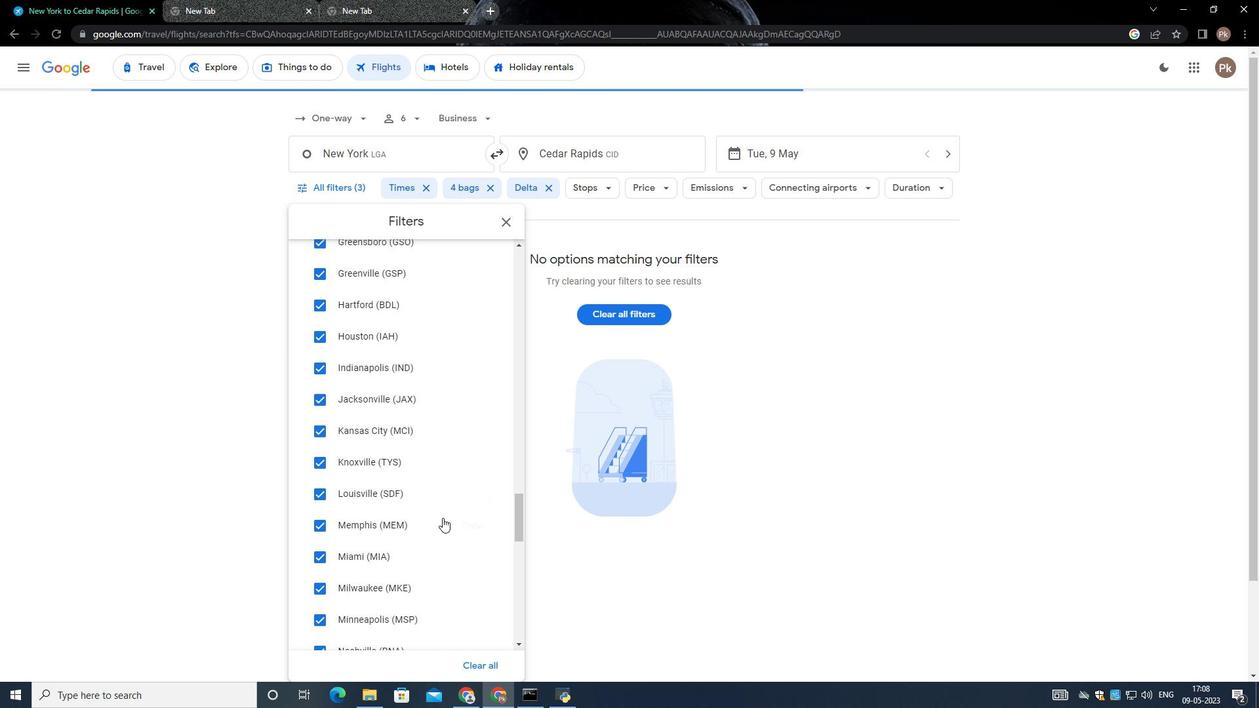 
Action: Mouse scrolled (442, 516) with delta (0, 0)
Screenshot: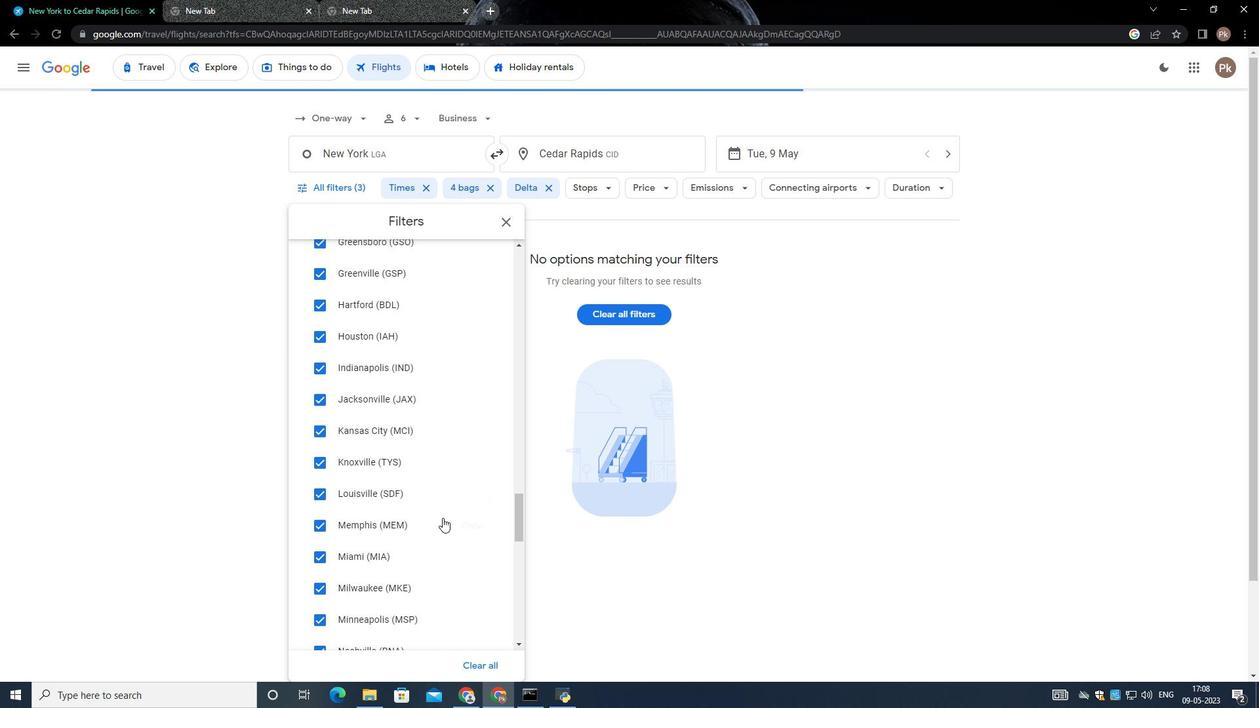
Action: Mouse scrolled (442, 516) with delta (0, 0)
Screenshot: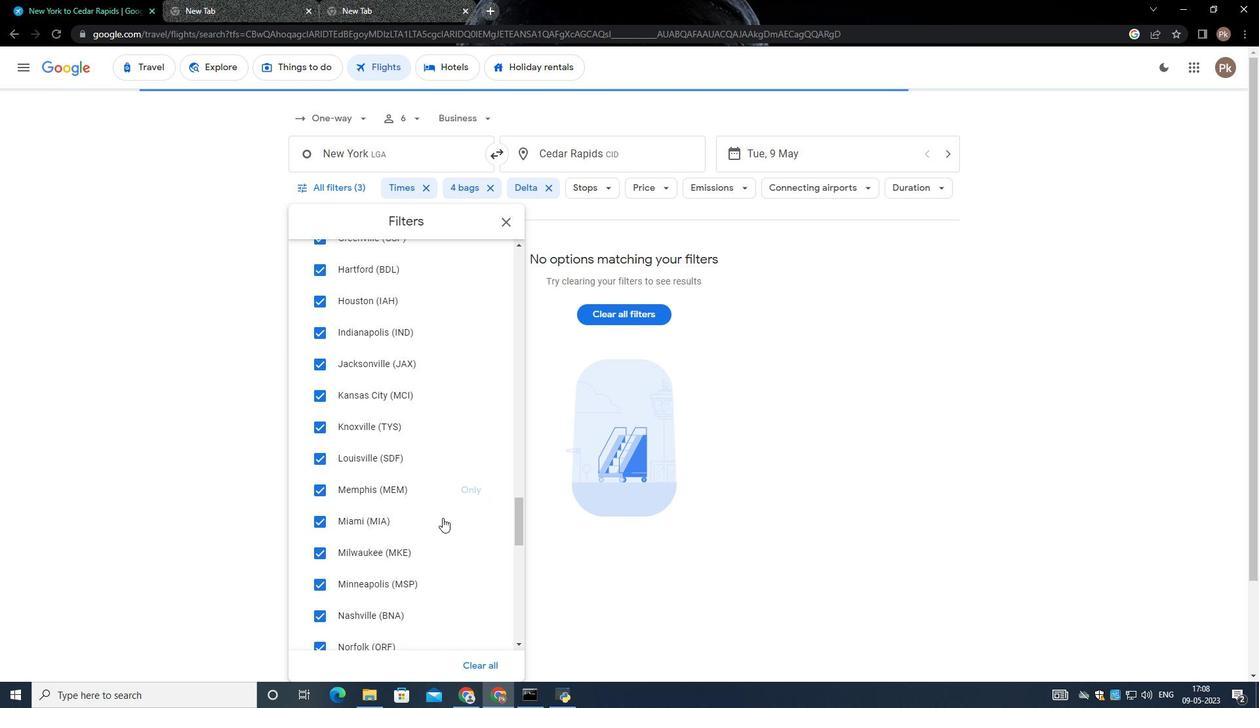 
Action: Mouse scrolled (442, 516) with delta (0, 0)
Screenshot: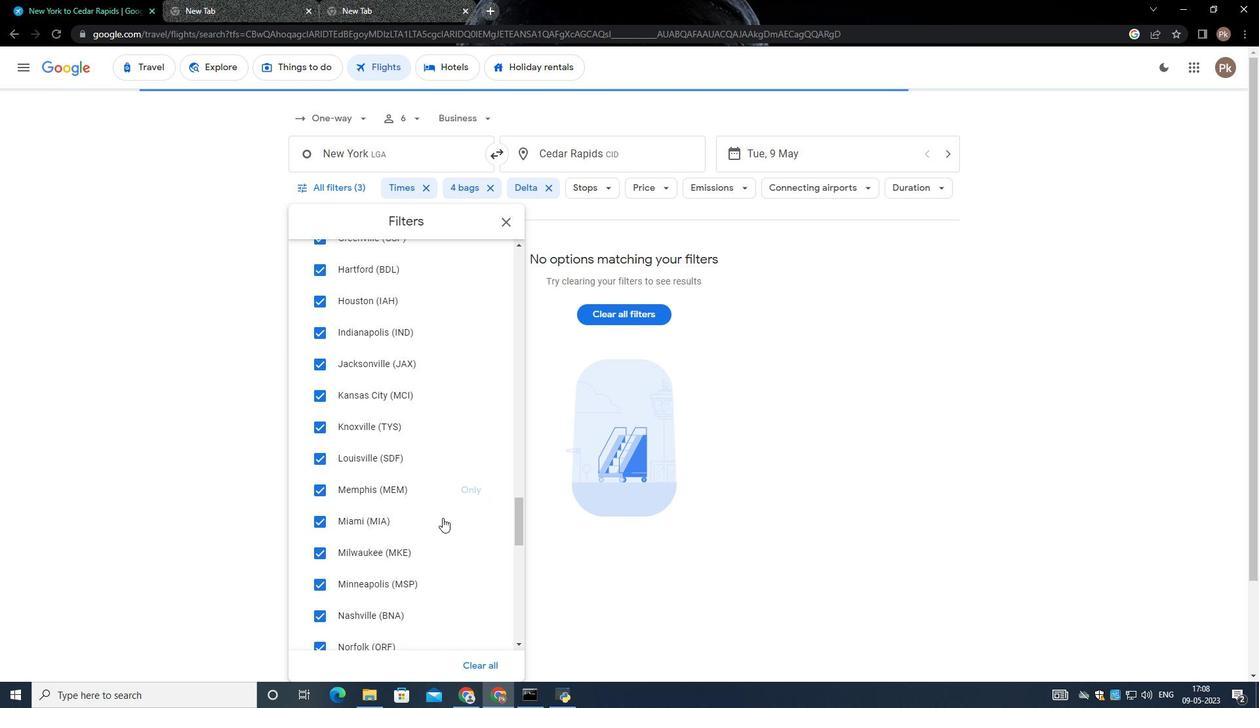 
Action: Mouse scrolled (442, 516) with delta (0, 0)
Screenshot: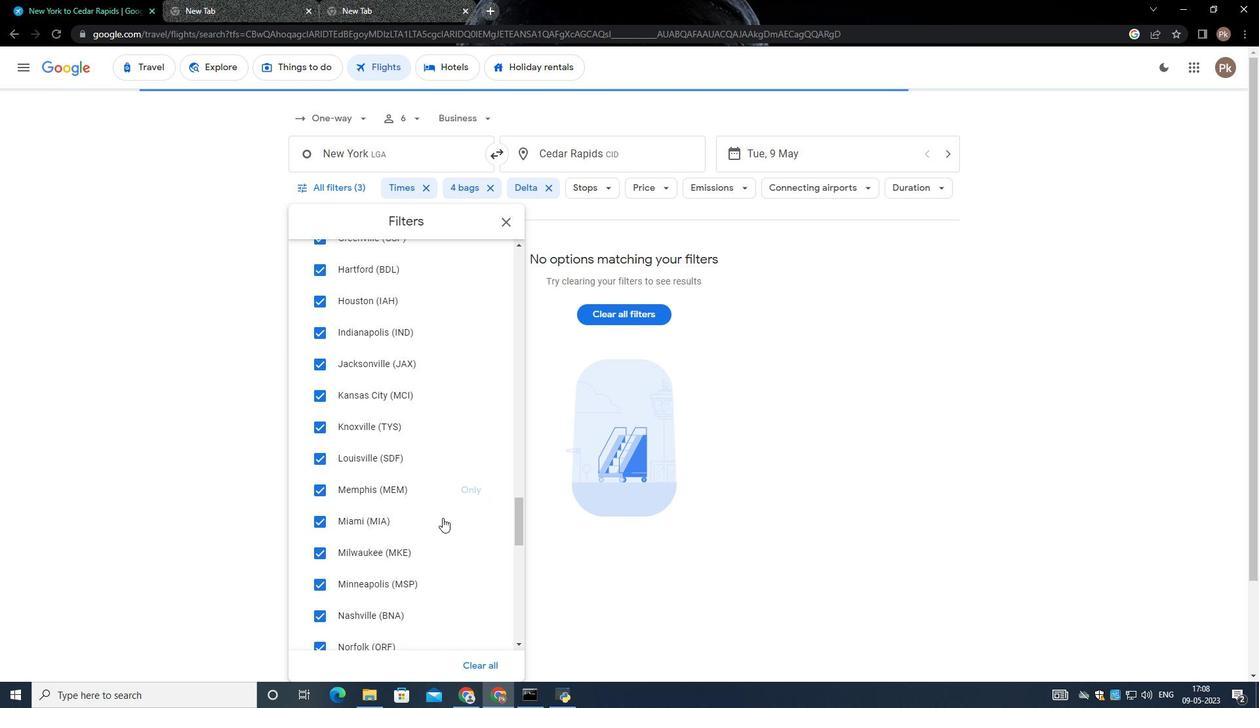 
Action: Mouse scrolled (442, 516) with delta (0, 0)
Screenshot: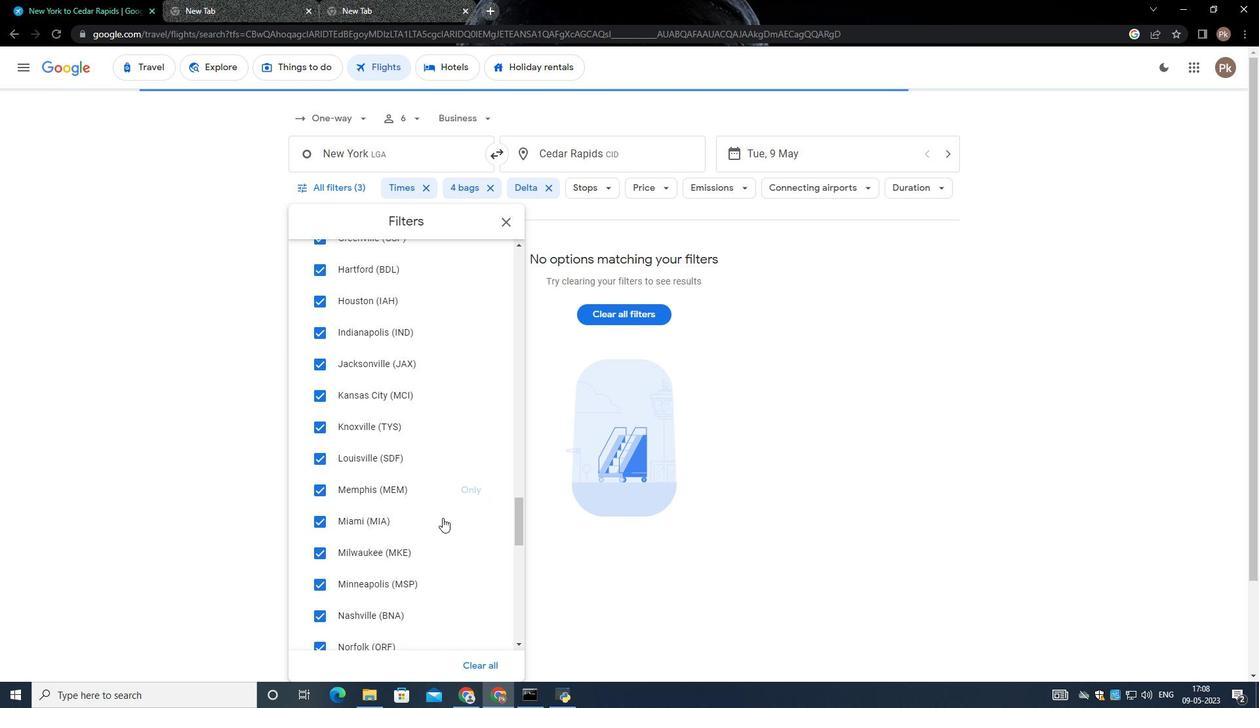 
Action: Mouse moved to (442, 517)
Screenshot: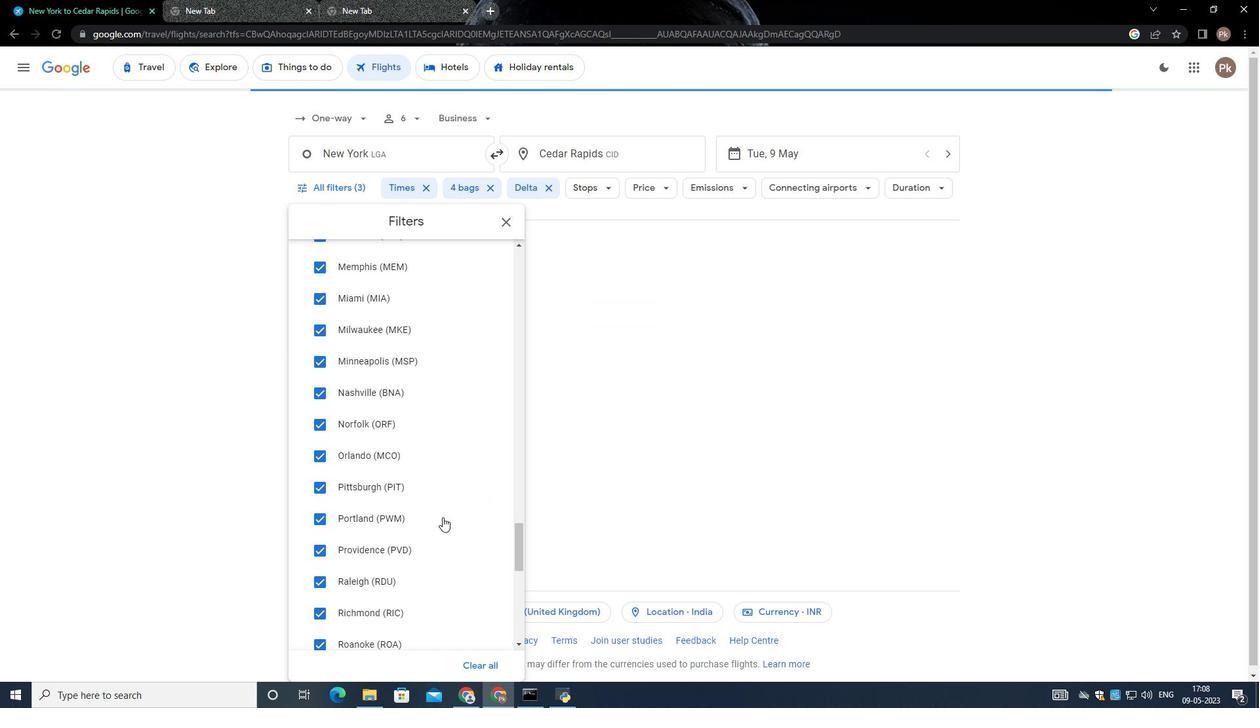
Action: Mouse scrolled (442, 516) with delta (0, 0)
Screenshot: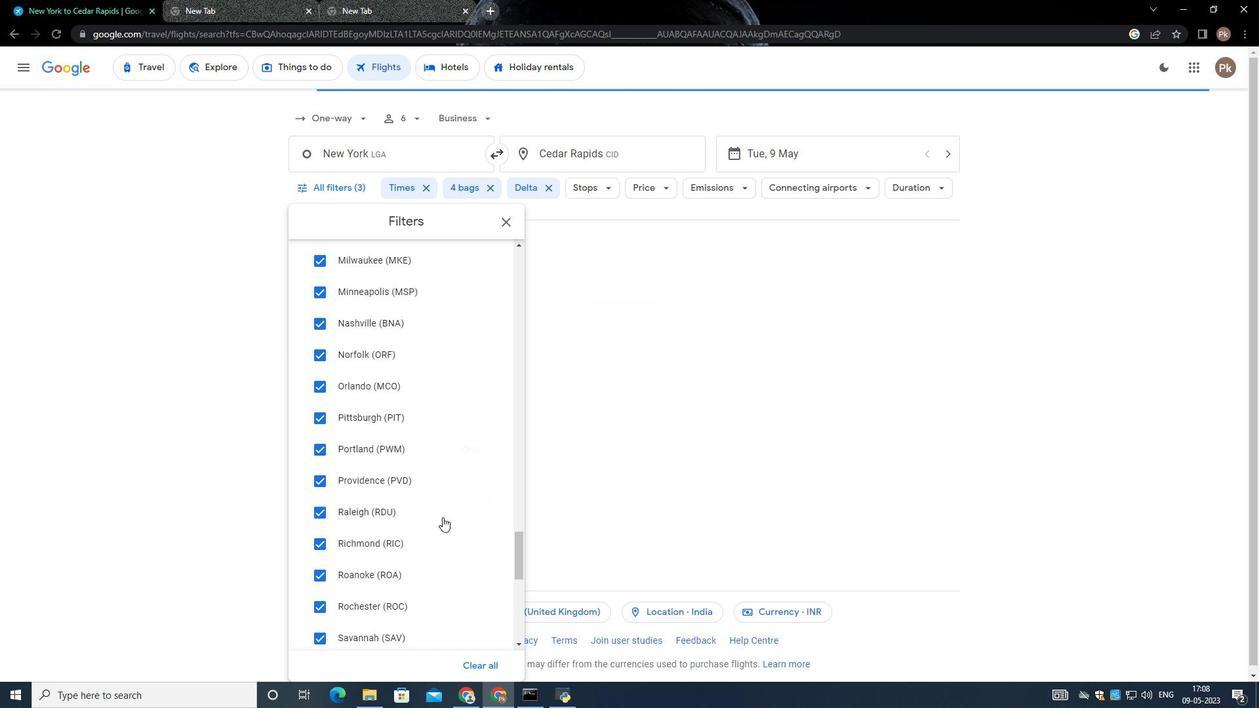 
Action: Mouse scrolled (442, 516) with delta (0, 0)
Screenshot: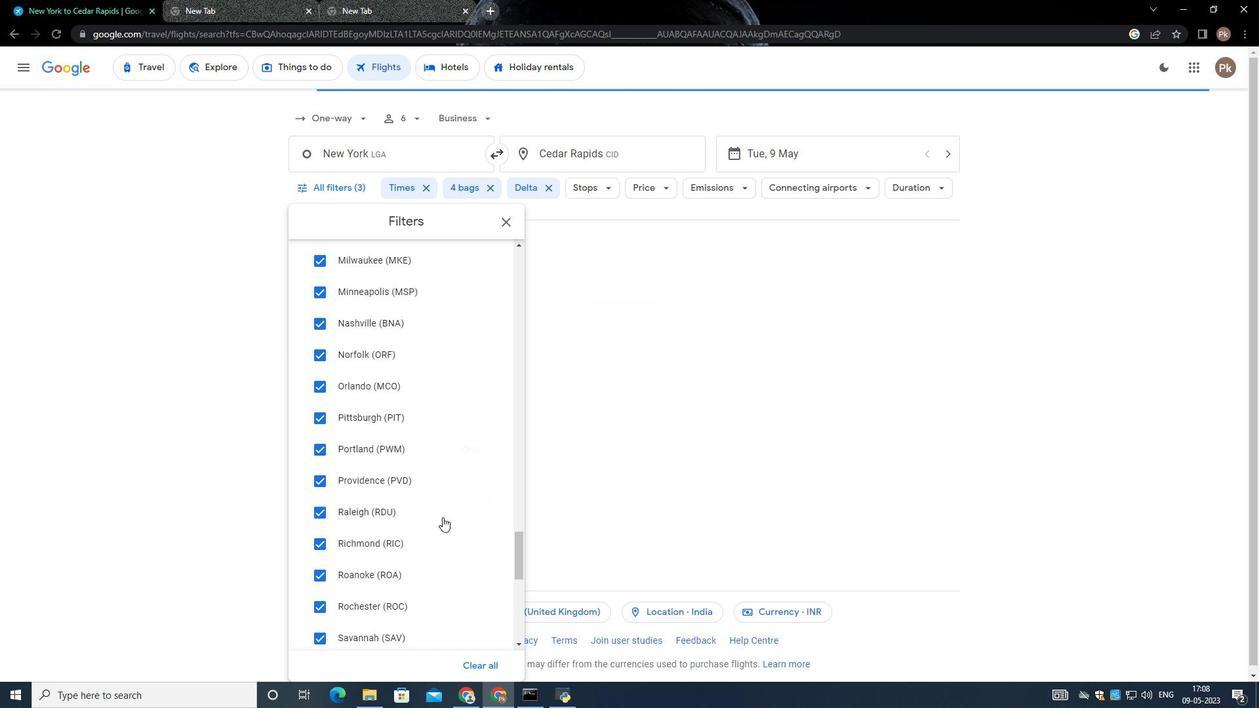 
Action: Mouse scrolled (442, 516) with delta (0, 0)
Screenshot: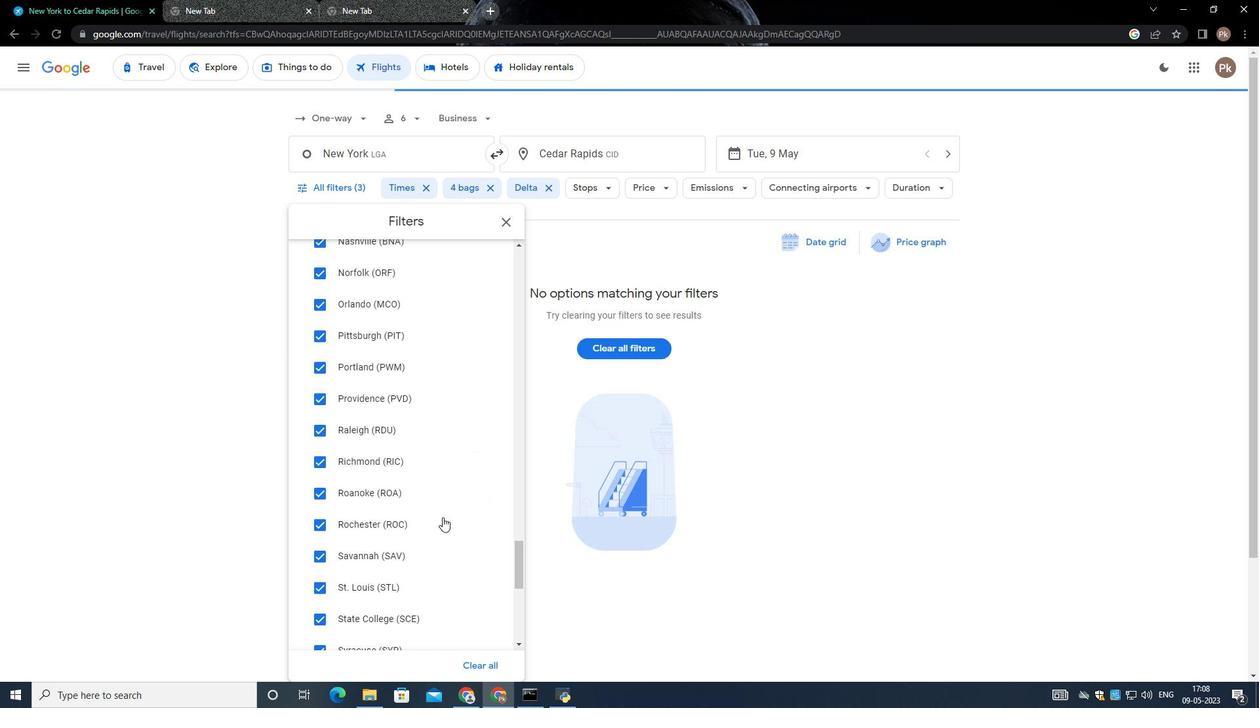 
Action: Mouse scrolled (442, 516) with delta (0, 0)
Screenshot: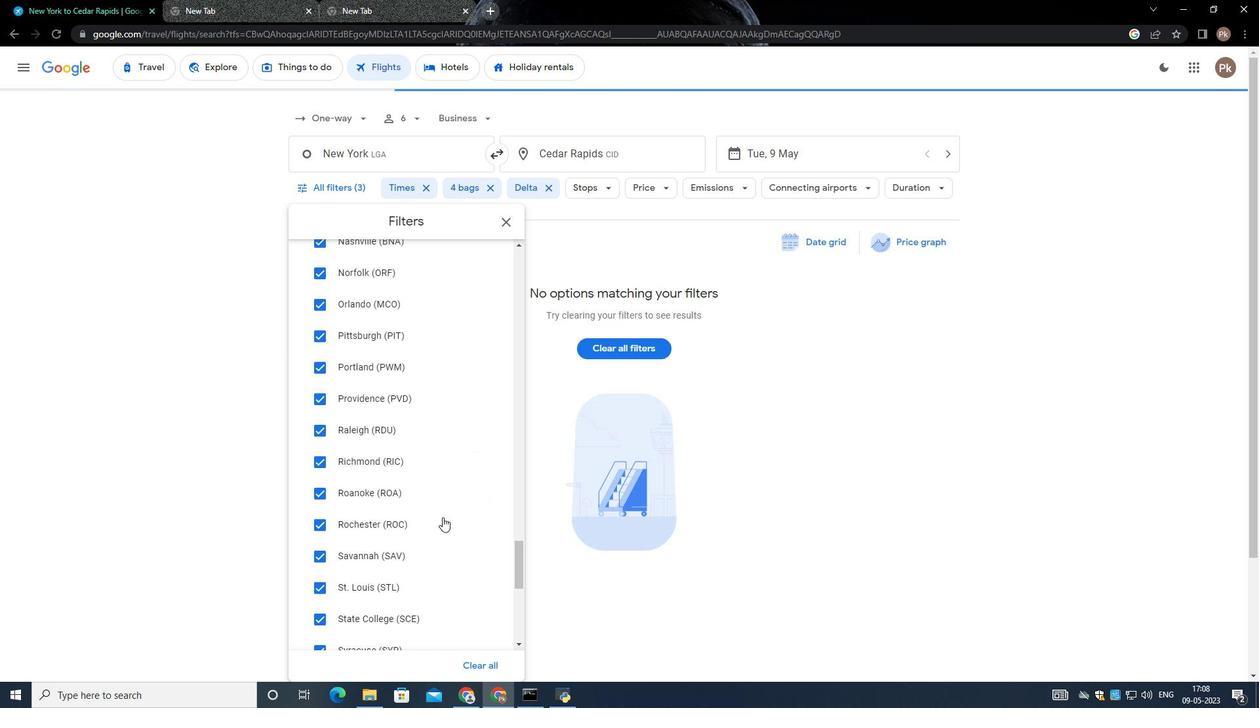 
Action: Mouse scrolled (442, 516) with delta (0, 0)
Screenshot: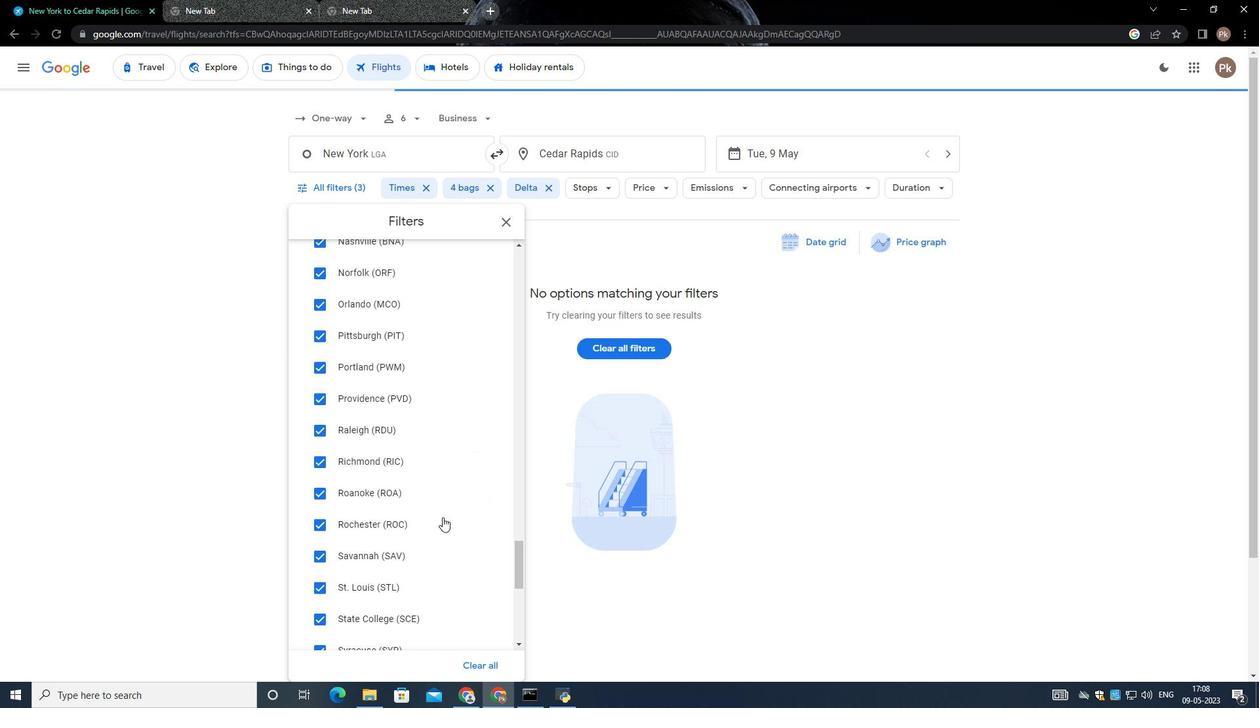 
Action: Mouse moved to (441, 513)
Screenshot: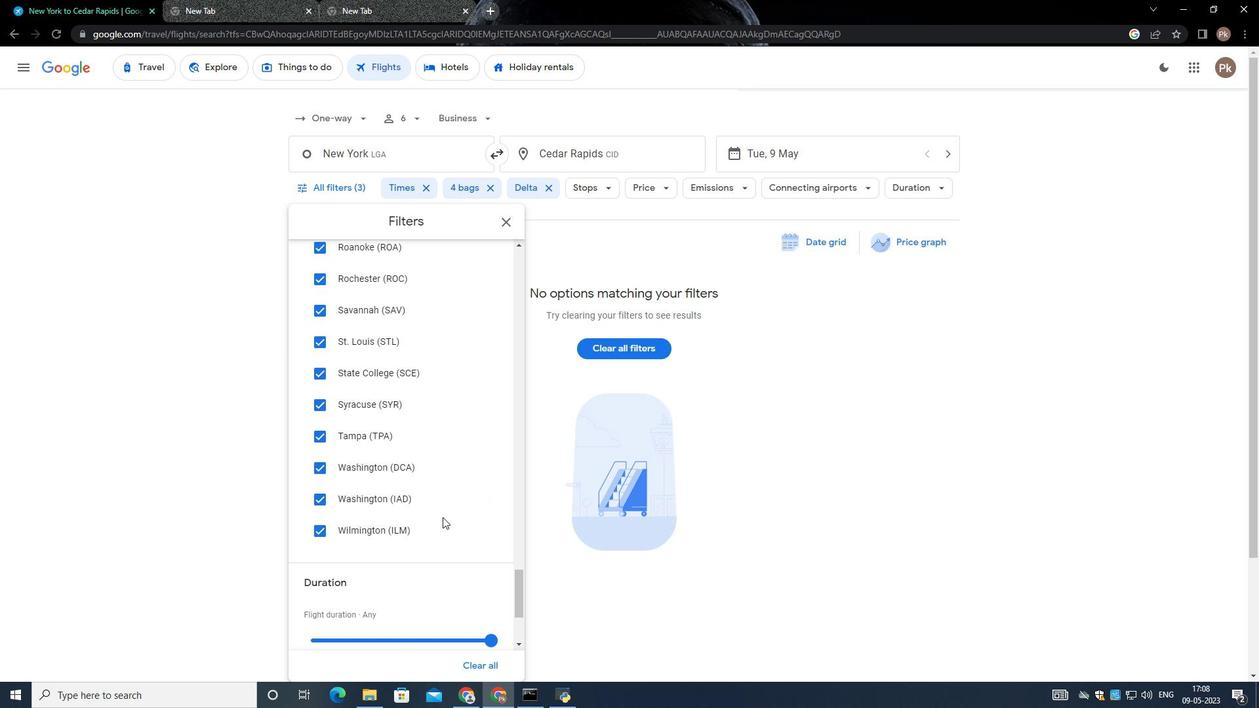 
Action: Mouse scrolled (441, 512) with delta (0, 0)
Screenshot: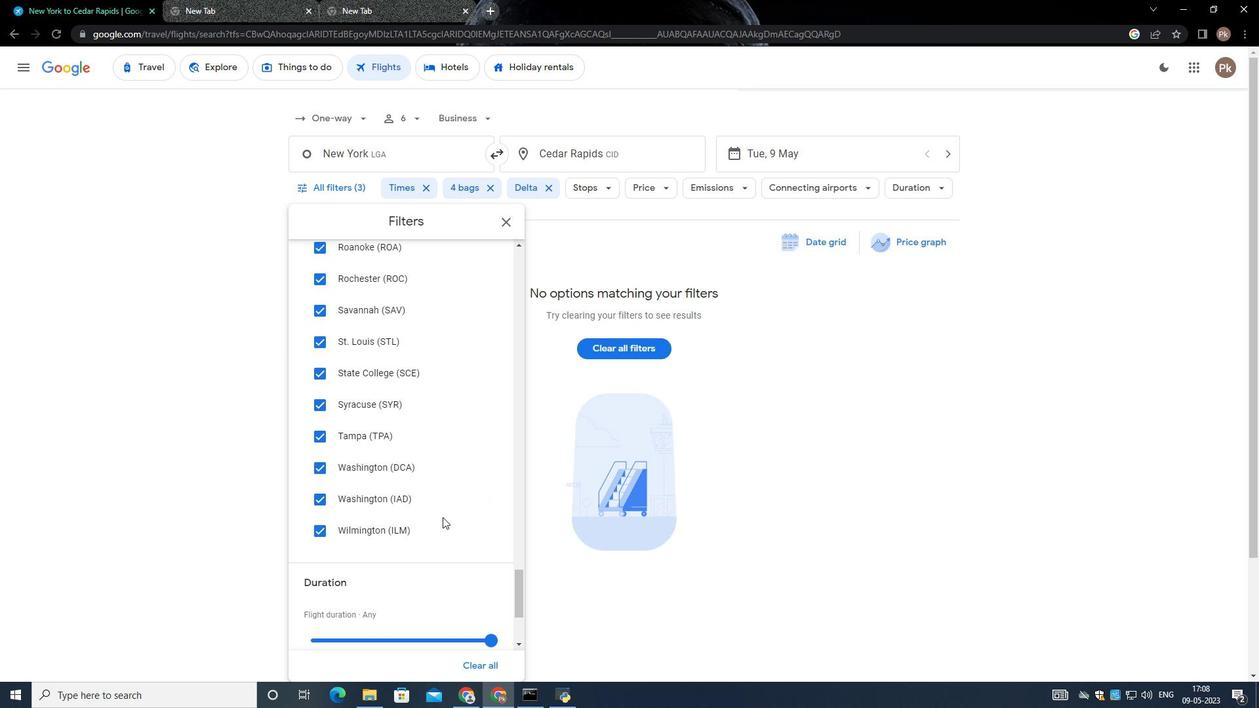 
Action: Mouse scrolled (441, 512) with delta (0, 0)
Screenshot: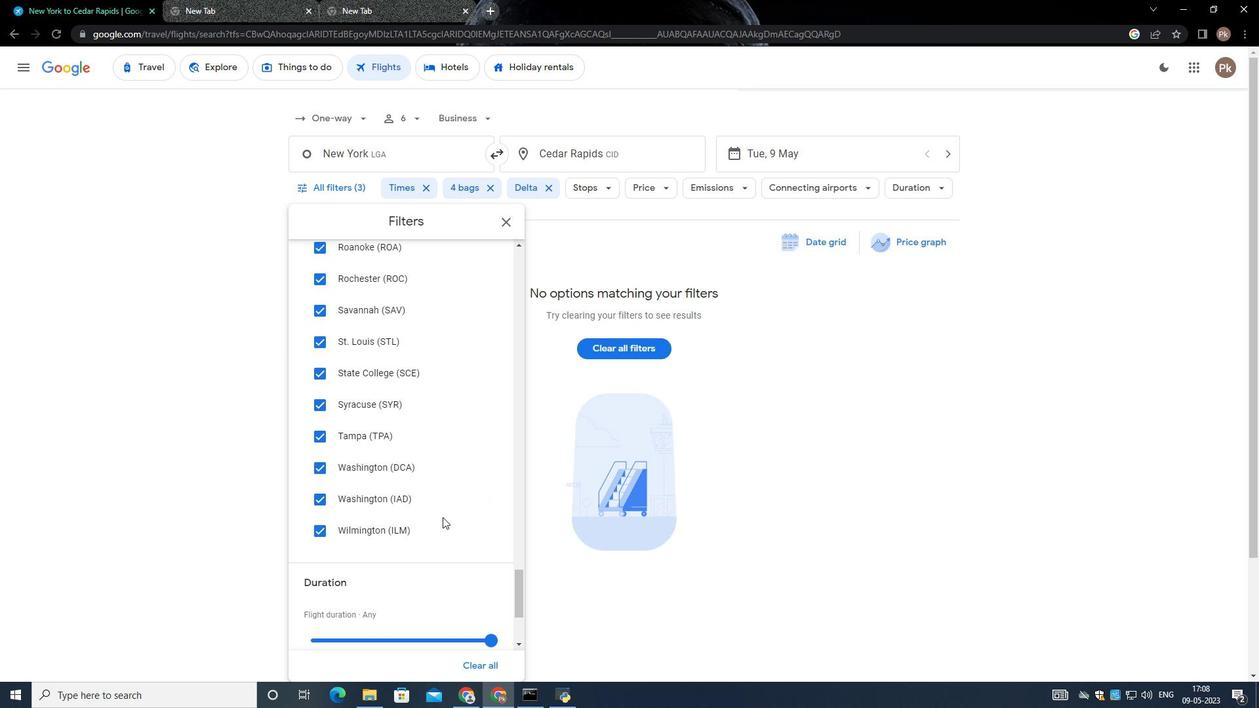 
Action: Mouse scrolled (441, 512) with delta (0, 0)
Screenshot: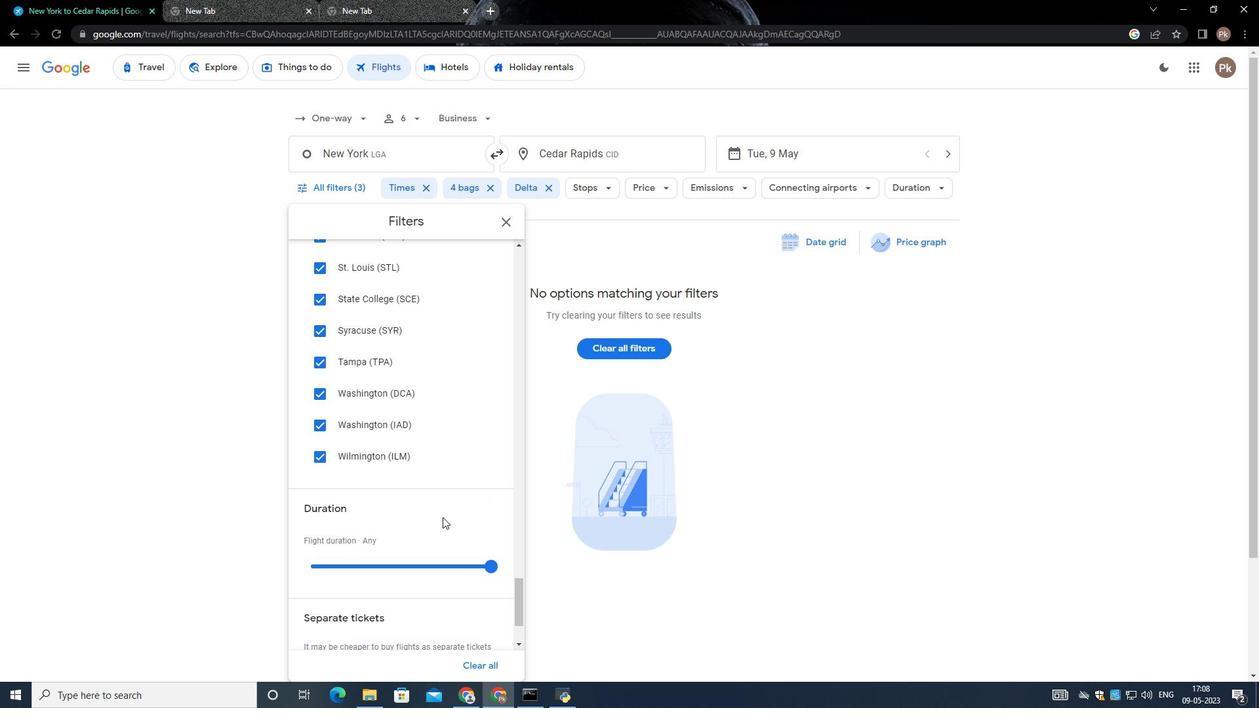 
Action: Mouse scrolled (441, 512) with delta (0, -1)
Screenshot: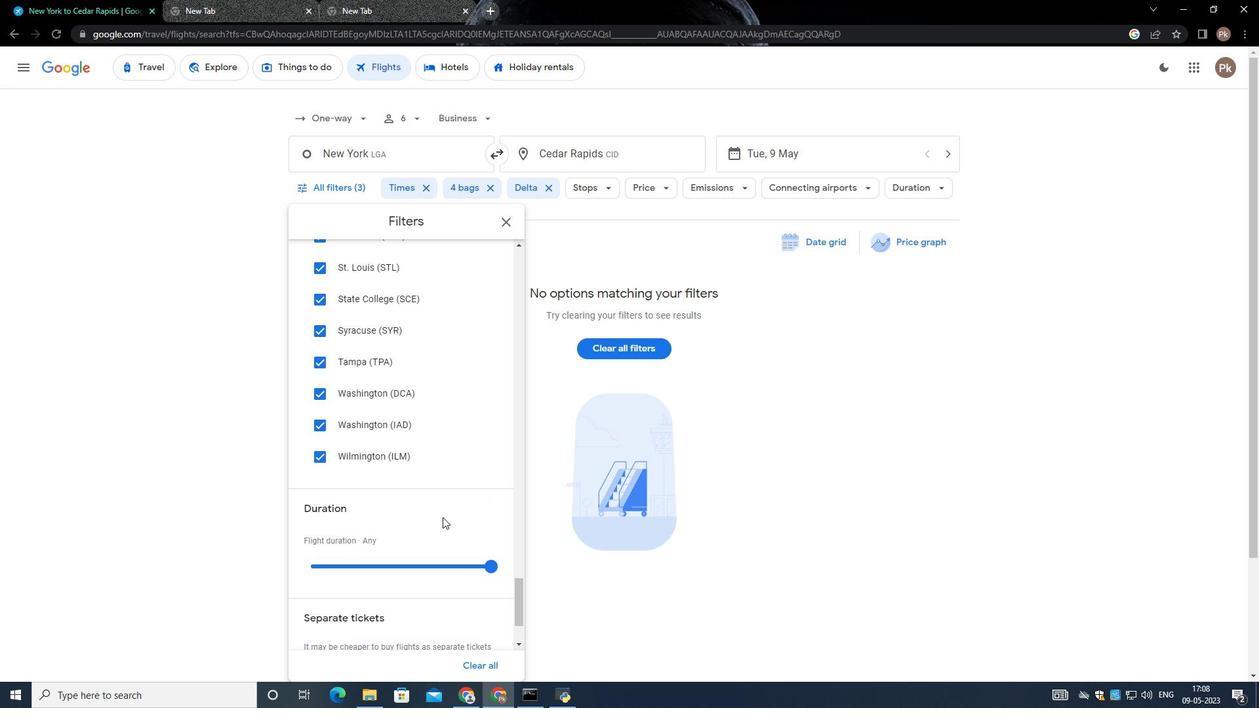 
Action: Mouse moved to (441, 512)
Screenshot: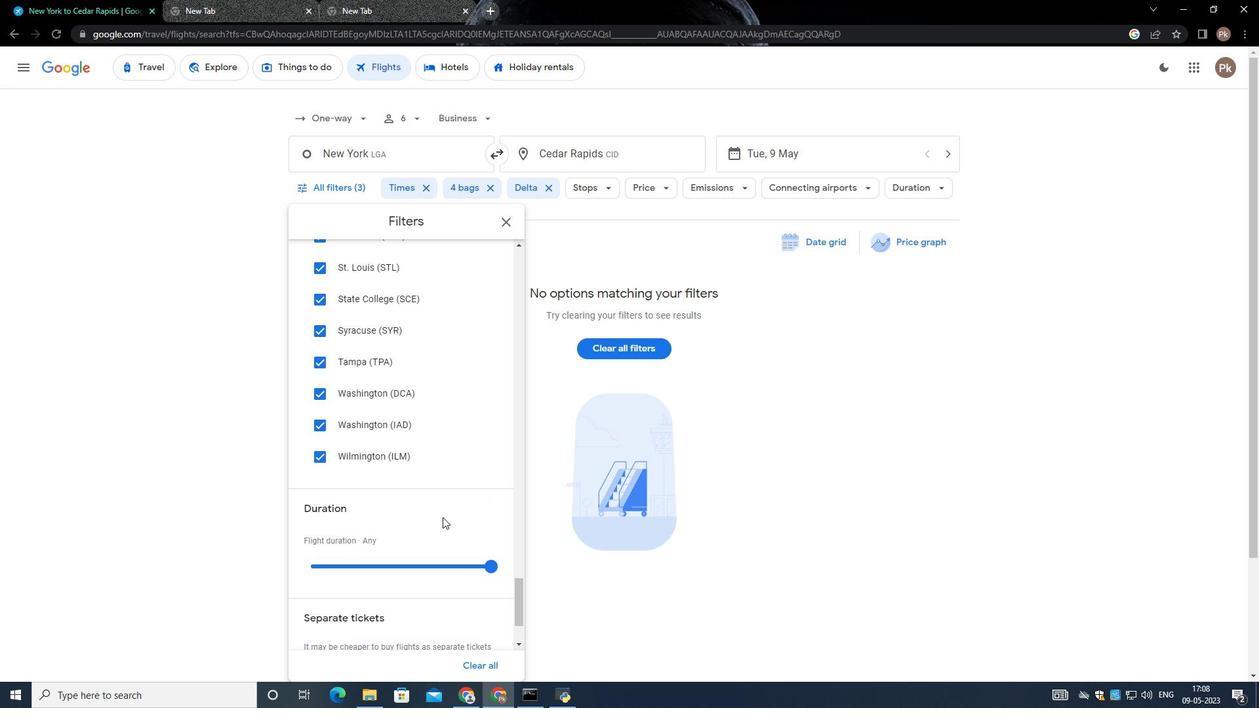 
Action: Mouse scrolled (441, 512) with delta (0, 0)
Screenshot: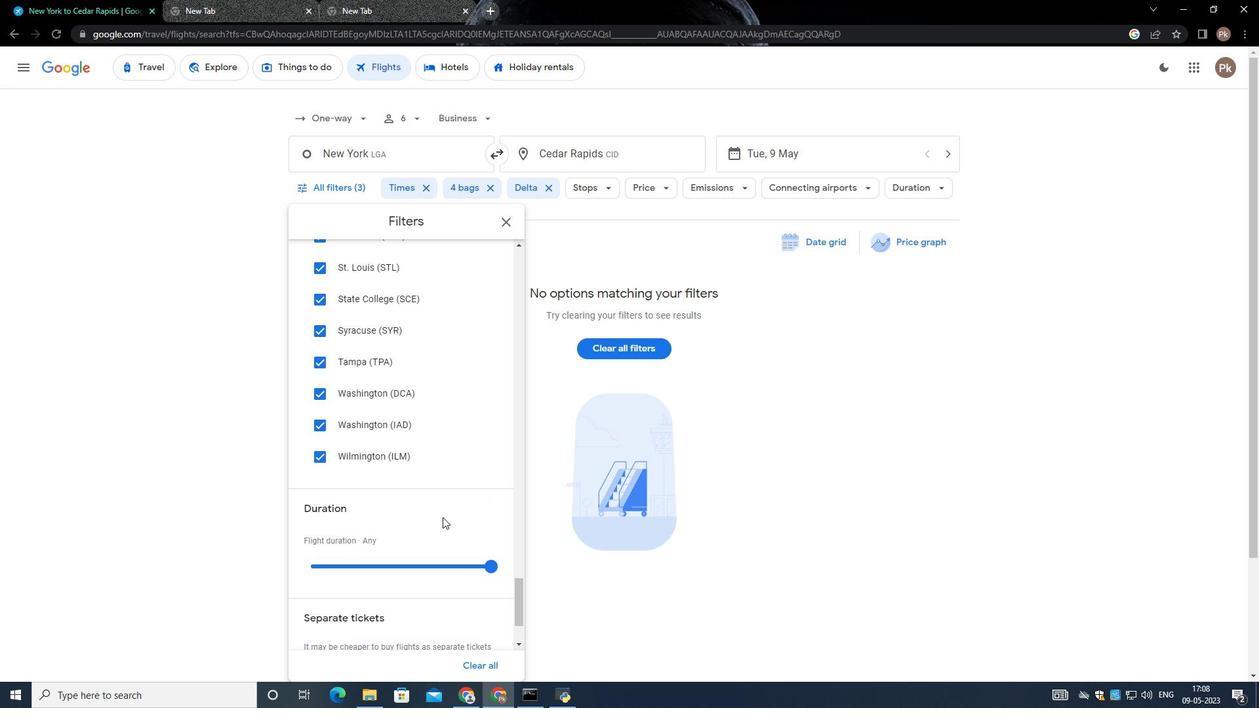 
Action: Mouse moved to (434, 450)
Screenshot: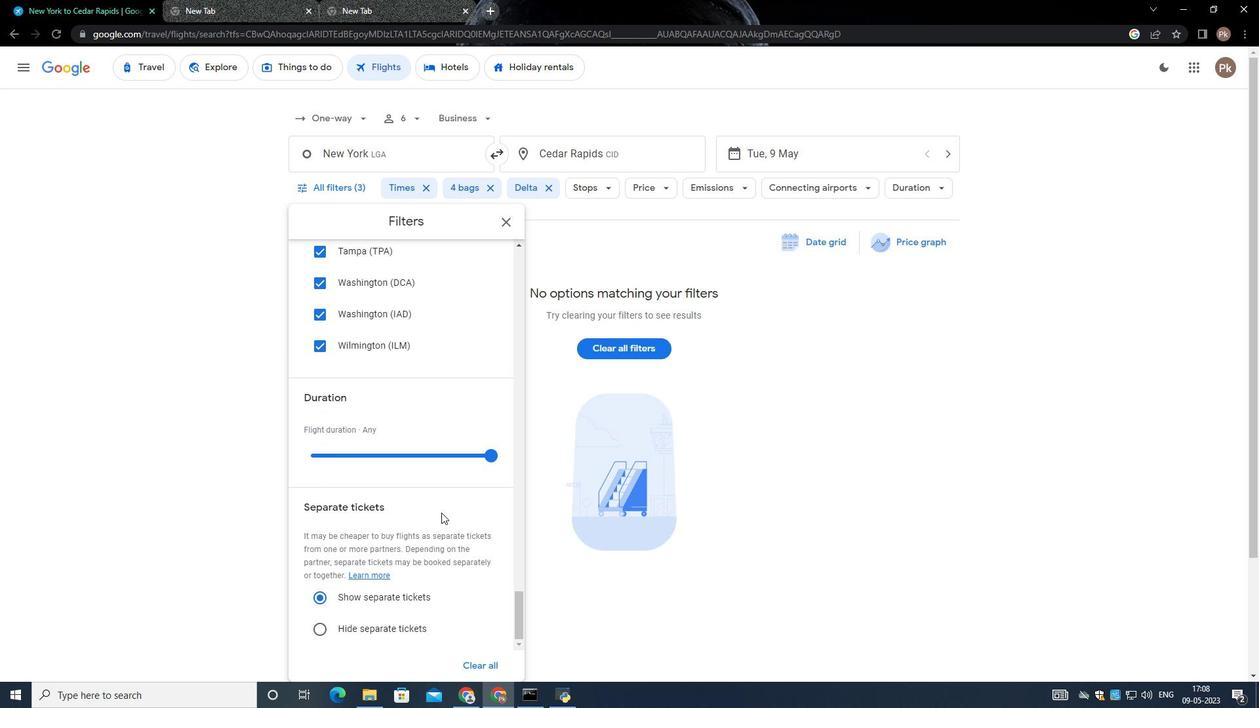 
Action: Mouse scrolled (434, 449) with delta (0, 0)
Screenshot: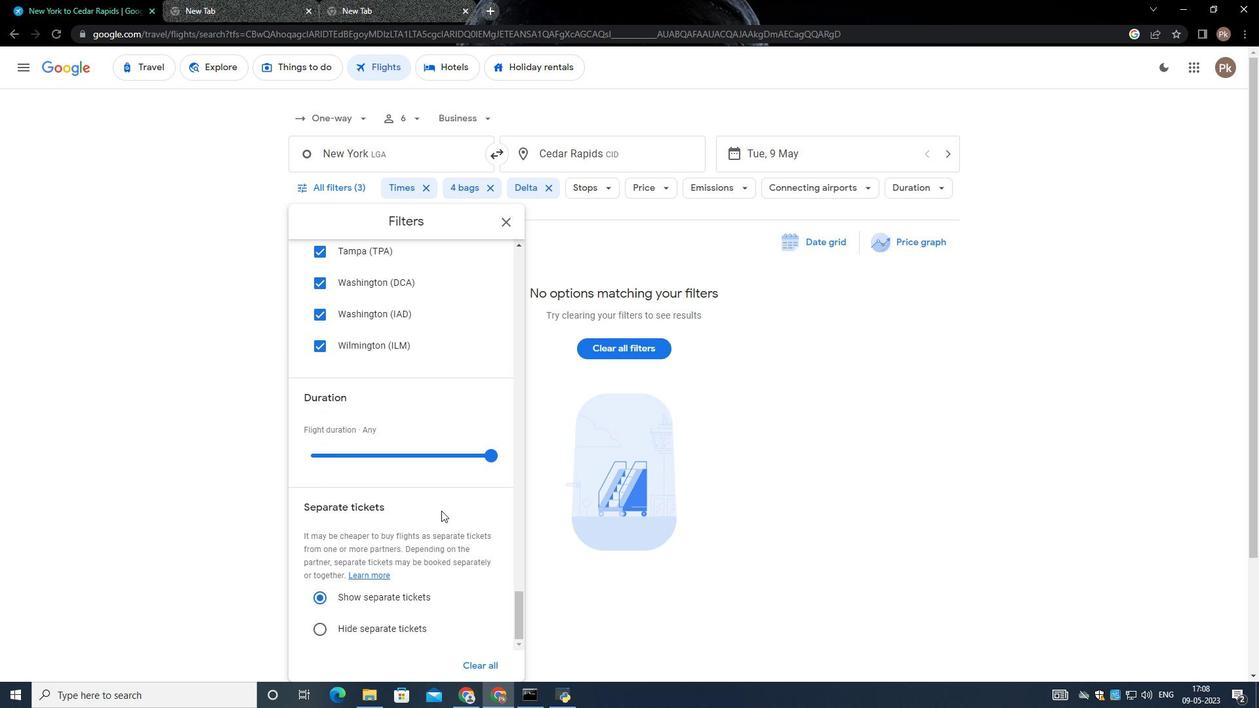 
Action: Mouse scrolled (434, 449) with delta (0, 0)
Screenshot: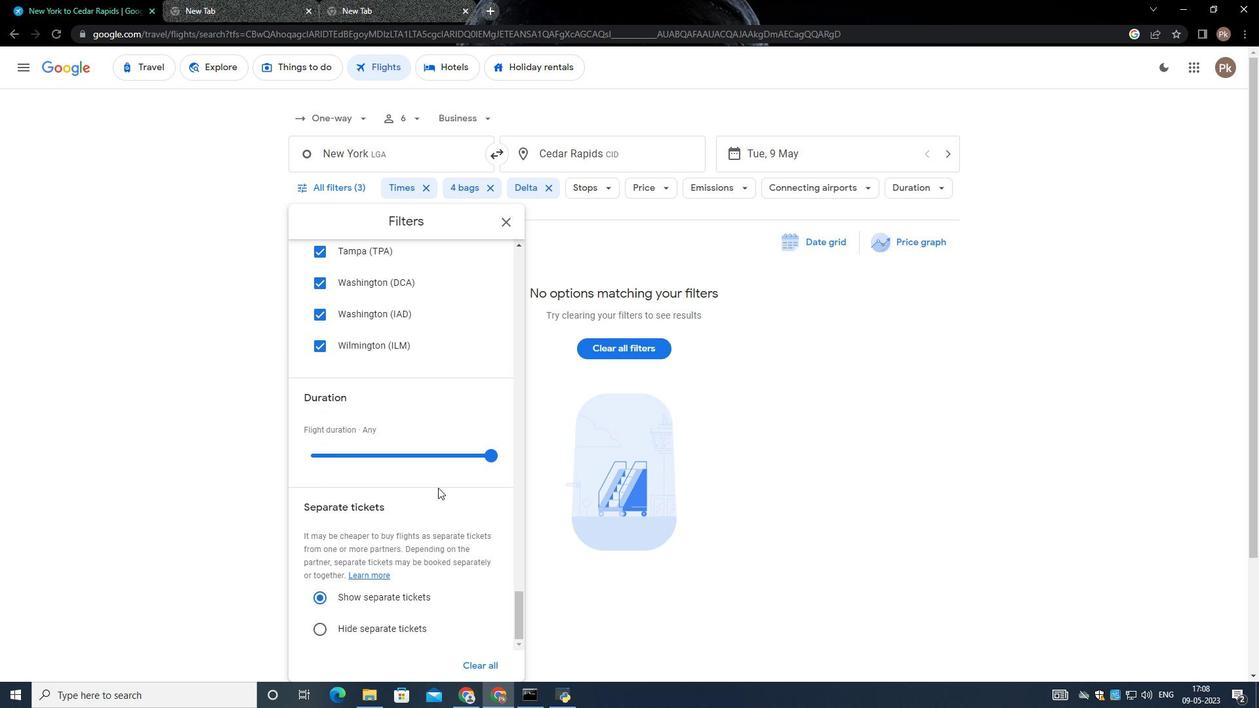 
Action: Mouse scrolled (434, 449) with delta (0, 0)
Screenshot: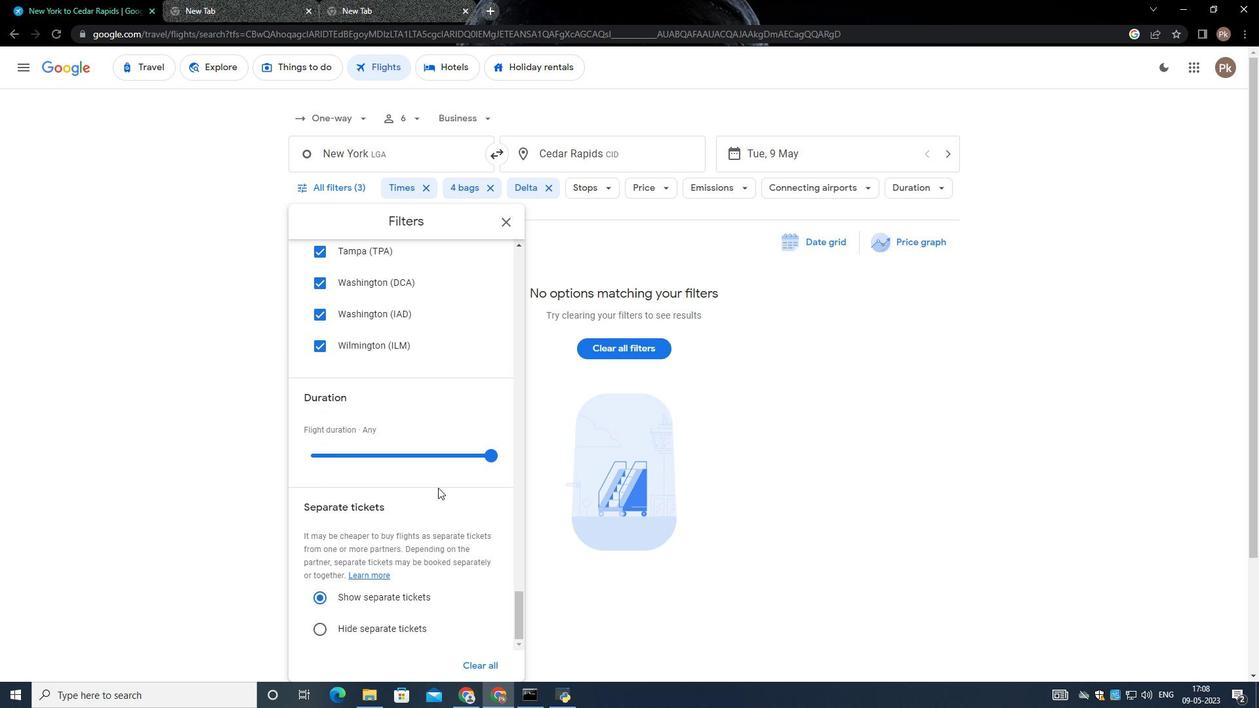 
Action: Mouse scrolled (434, 449) with delta (0, 0)
Screenshot: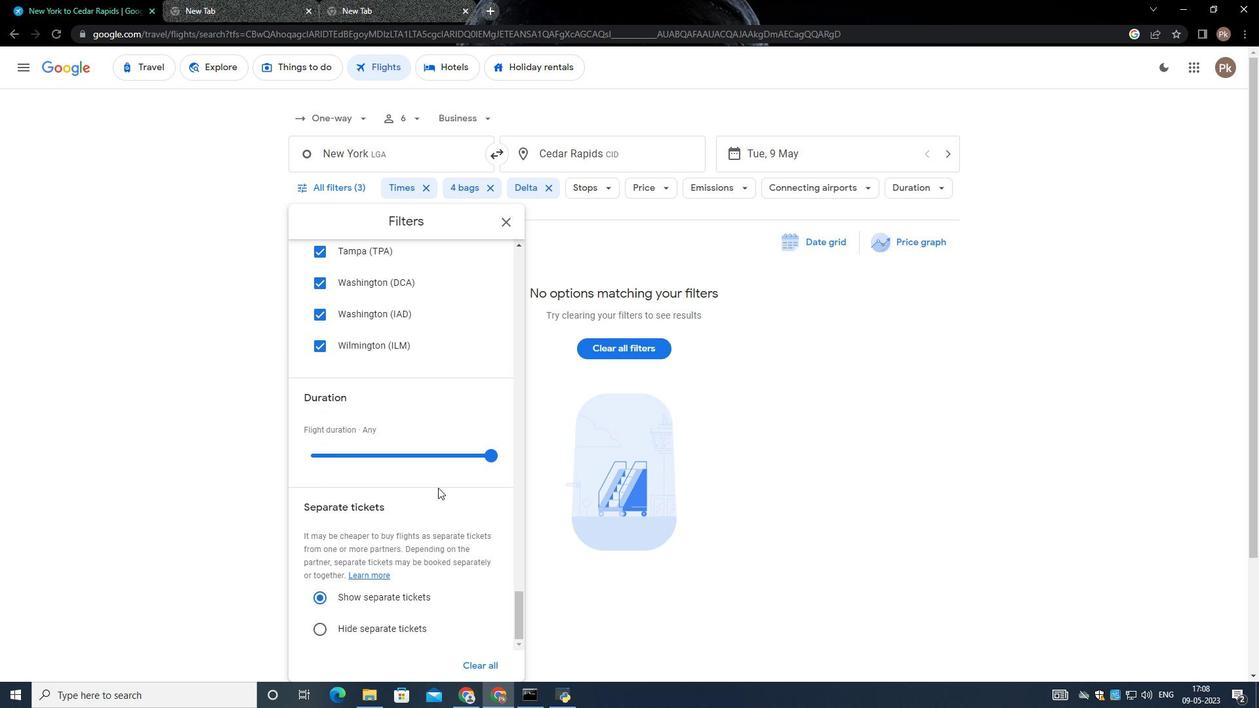 
Action: Mouse scrolled (434, 449) with delta (0, 0)
Screenshot: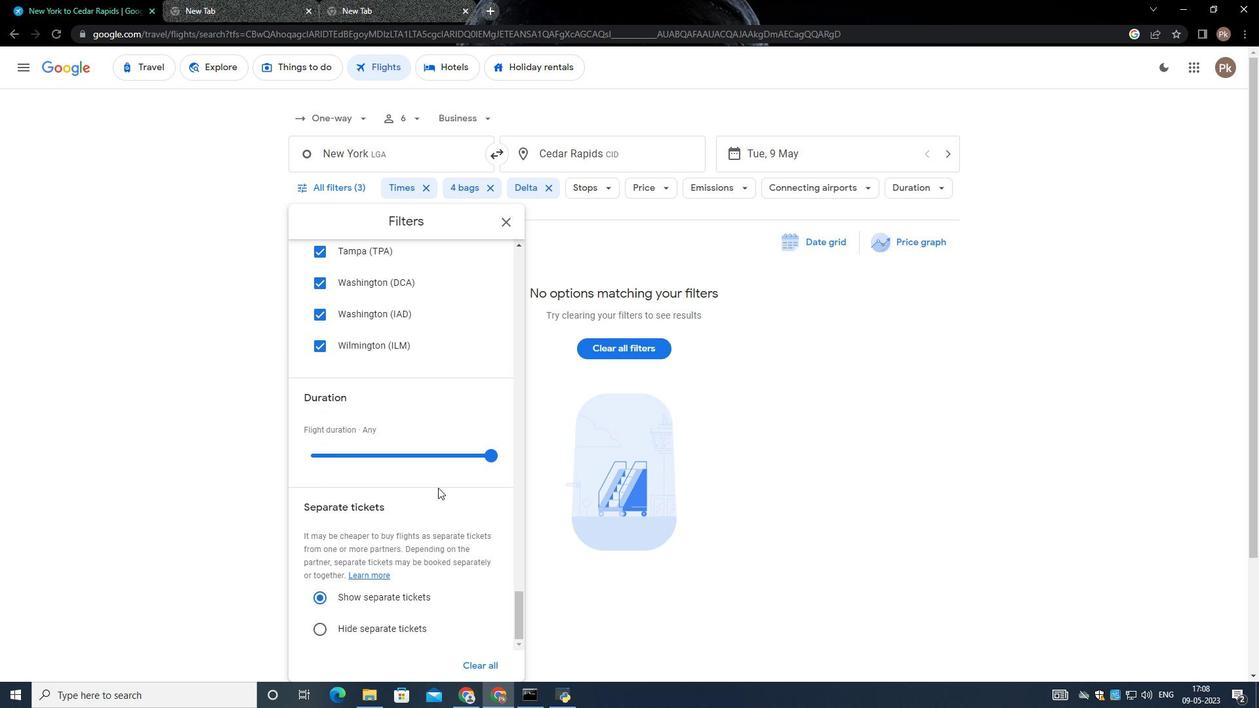 
